 Task: Search one way flight ticket for 2 adults, 2 infants in seat and 1 infant on lap in first from Sanford: Orlando Sanford International Airport to Fort Wayne: Fort Wayne International Airport on 5-4-2023. Choice of flights is JetBlue. Number of bags: 3 checked bags. Price is upto 100000. Outbound departure time preference is 12:15.
Action: Mouse moved to (379, 337)
Screenshot: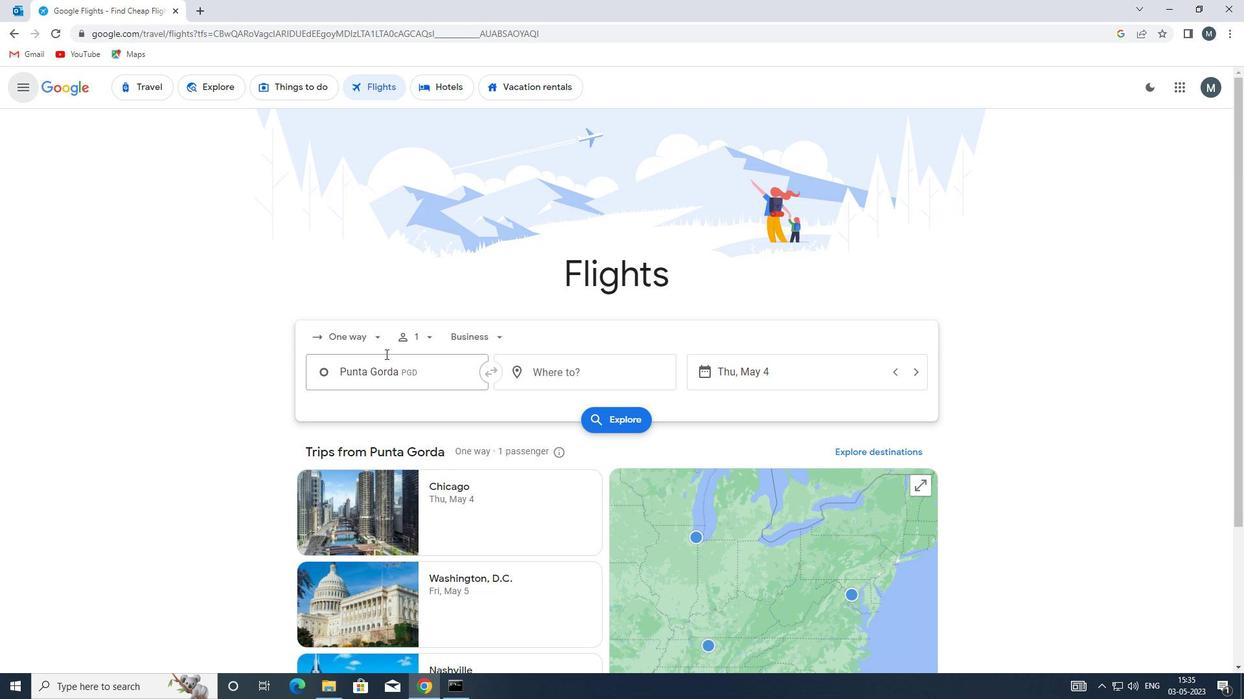 
Action: Mouse pressed left at (379, 337)
Screenshot: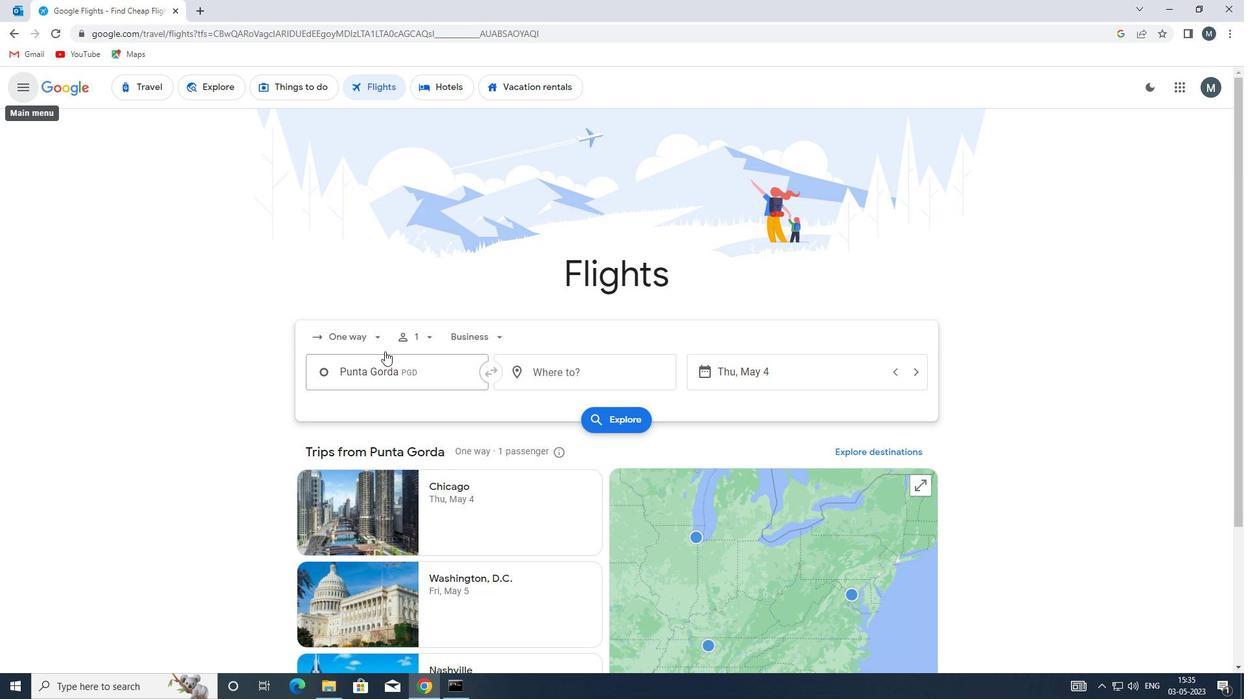 
Action: Mouse moved to (375, 396)
Screenshot: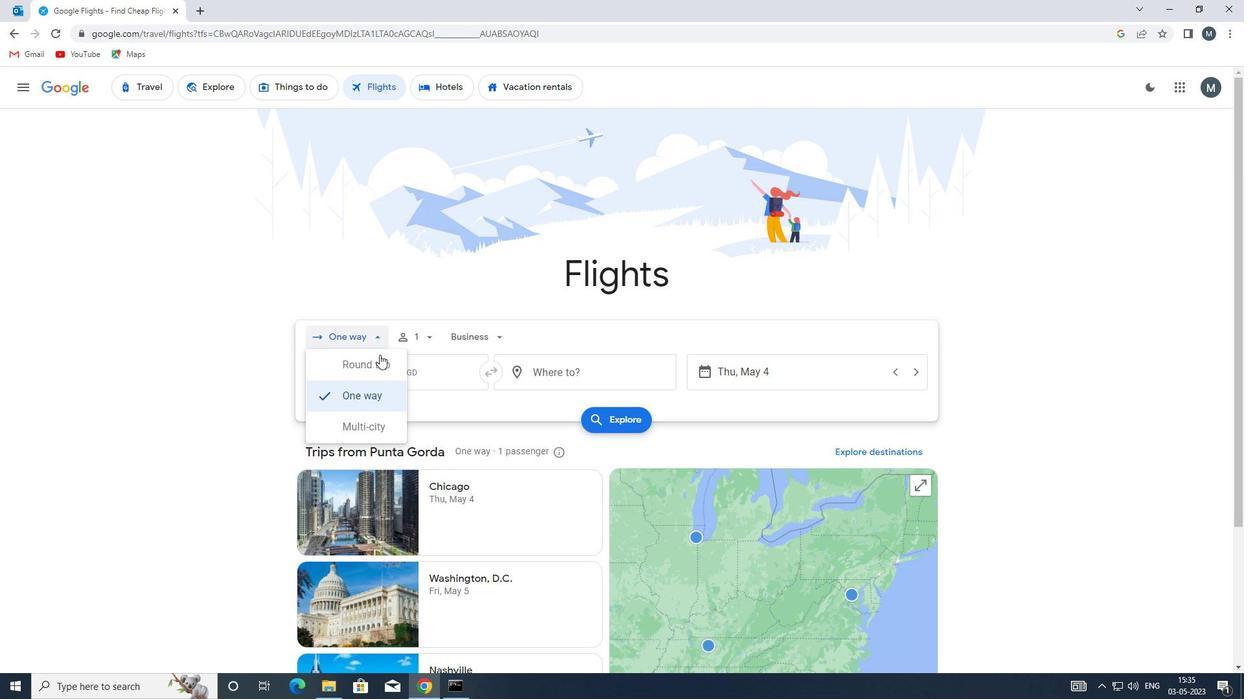 
Action: Mouse pressed left at (375, 396)
Screenshot: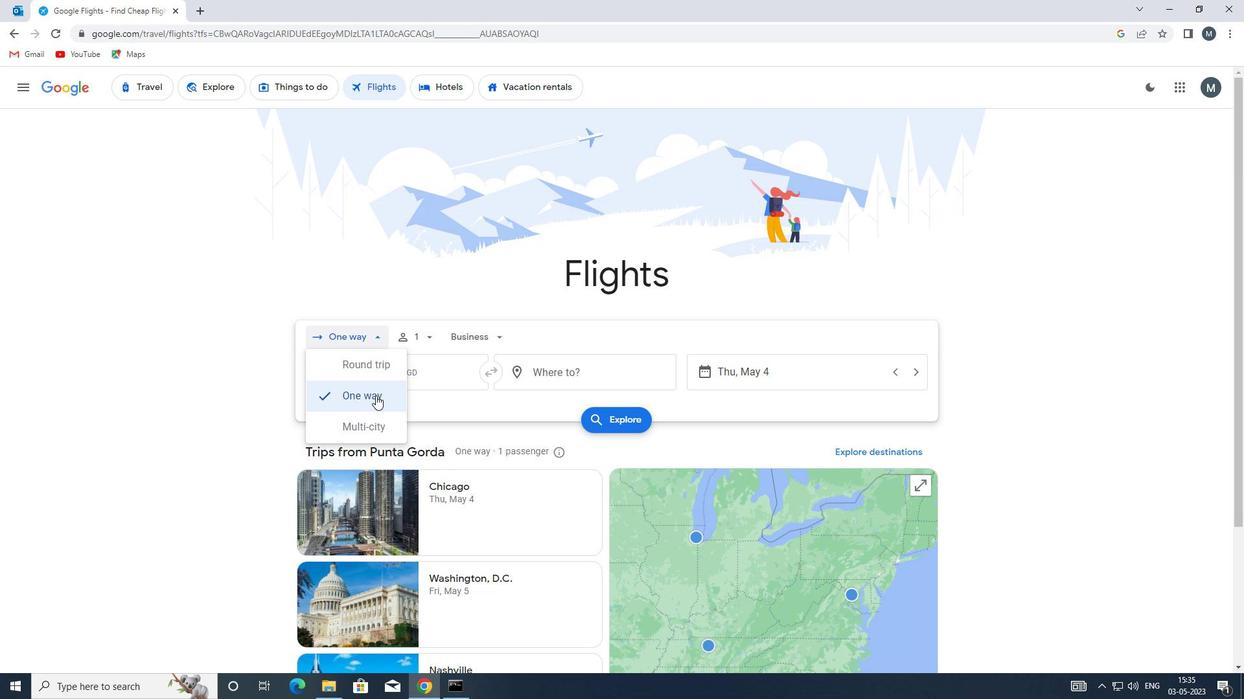 
Action: Mouse moved to (427, 335)
Screenshot: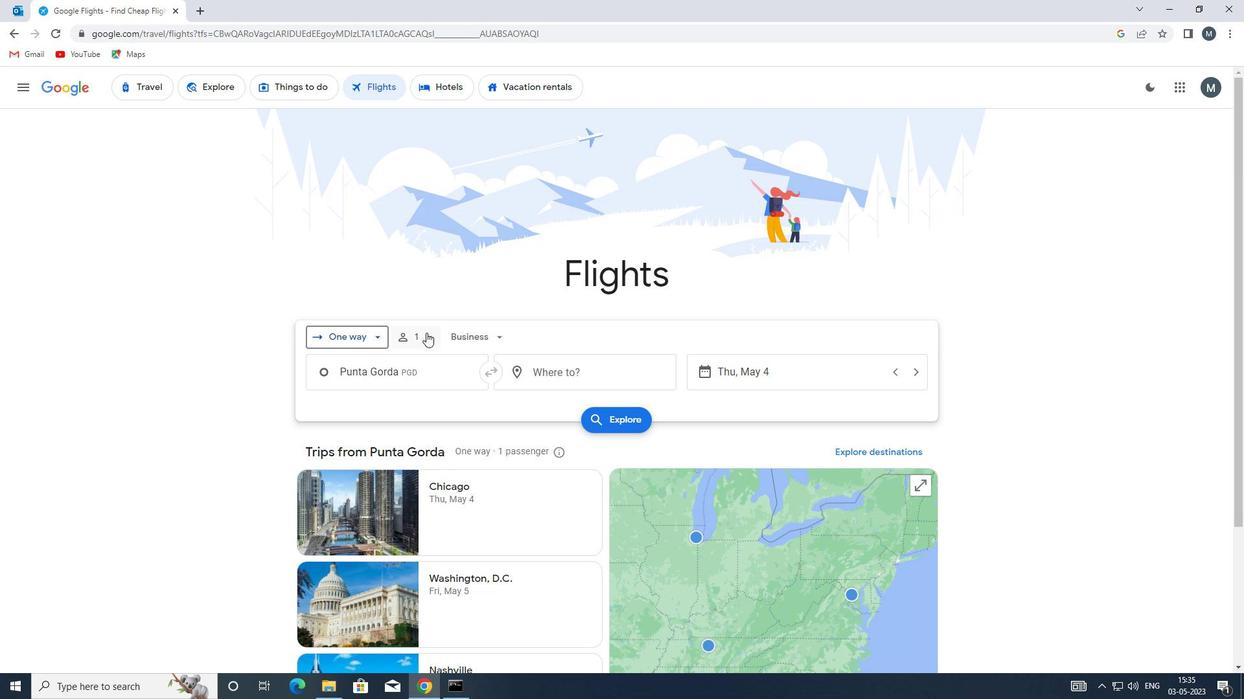 
Action: Mouse pressed left at (427, 335)
Screenshot: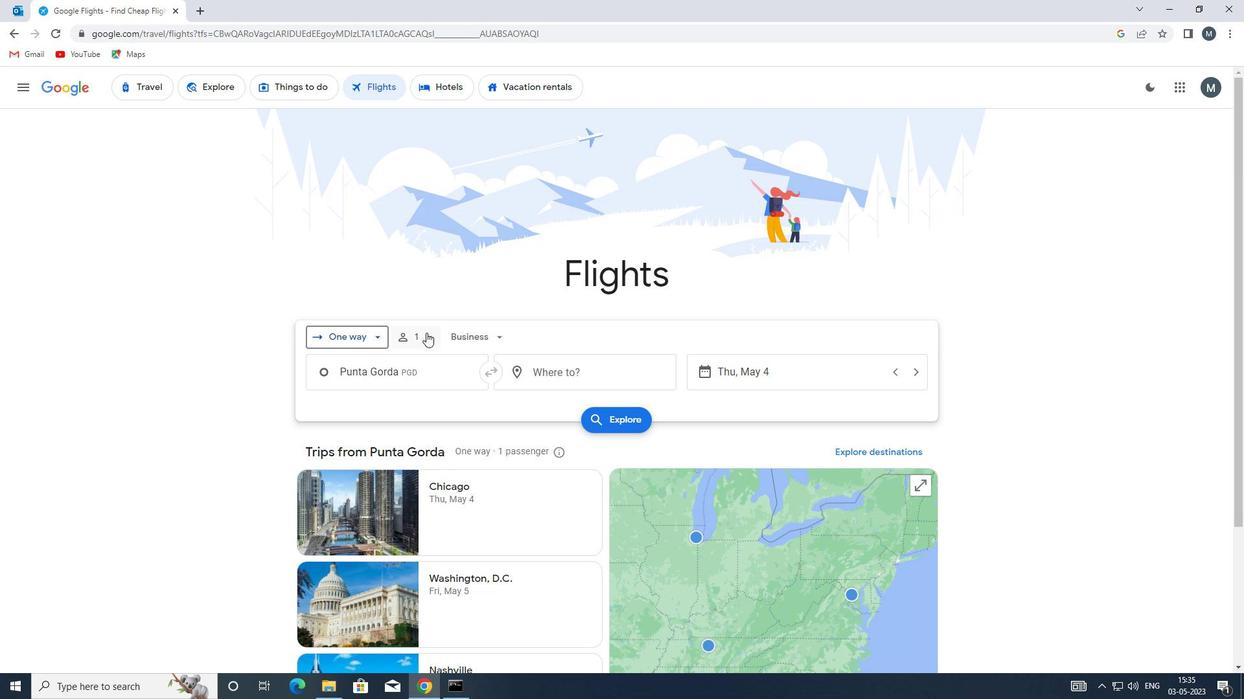 
Action: Mouse moved to (539, 367)
Screenshot: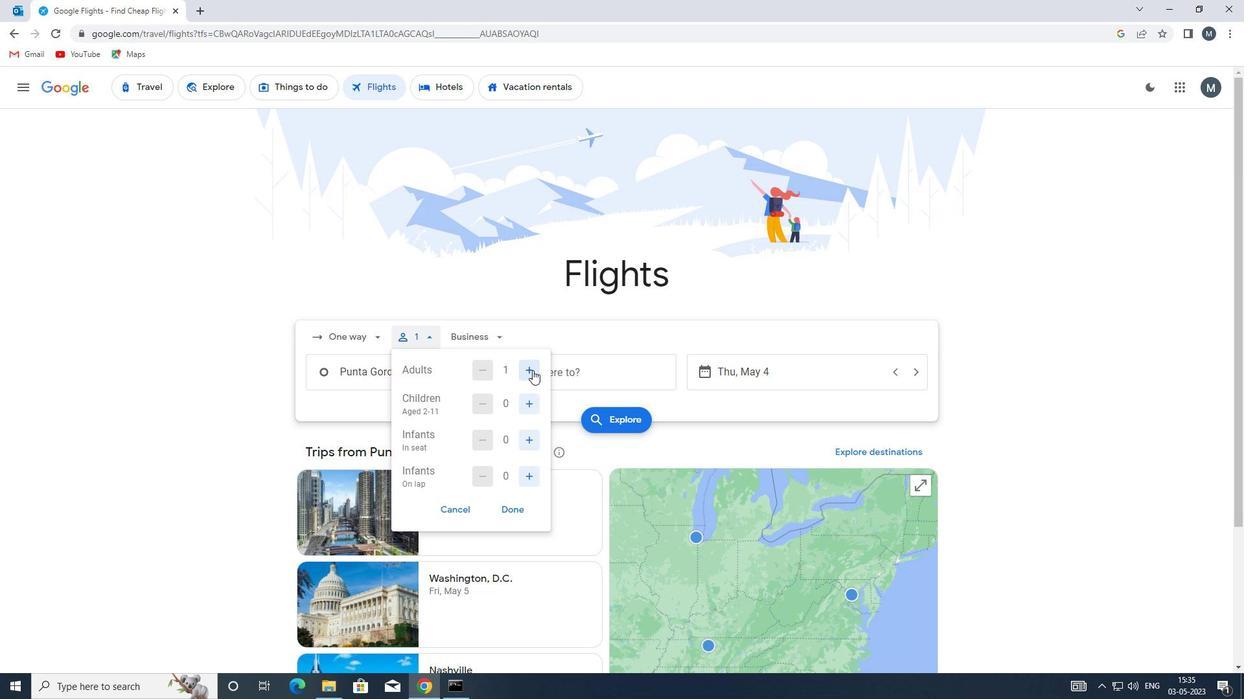 
Action: Mouse pressed left at (539, 367)
Screenshot: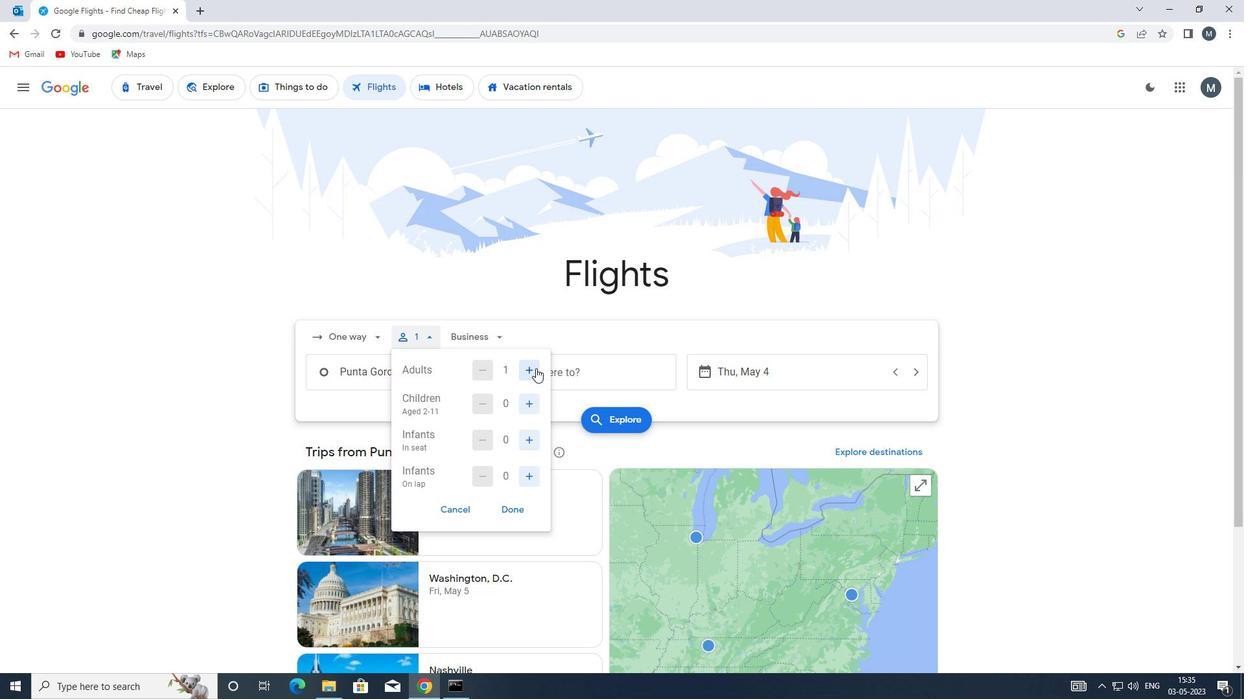 
Action: Mouse pressed left at (539, 367)
Screenshot: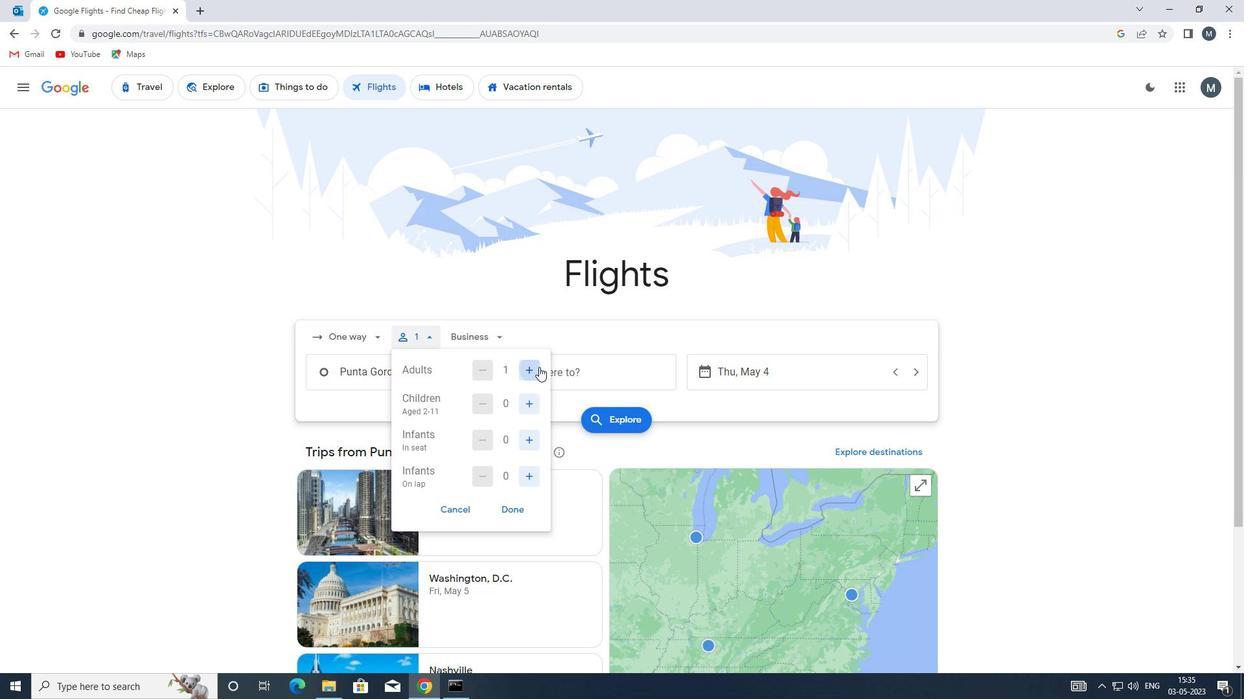 
Action: Mouse moved to (484, 366)
Screenshot: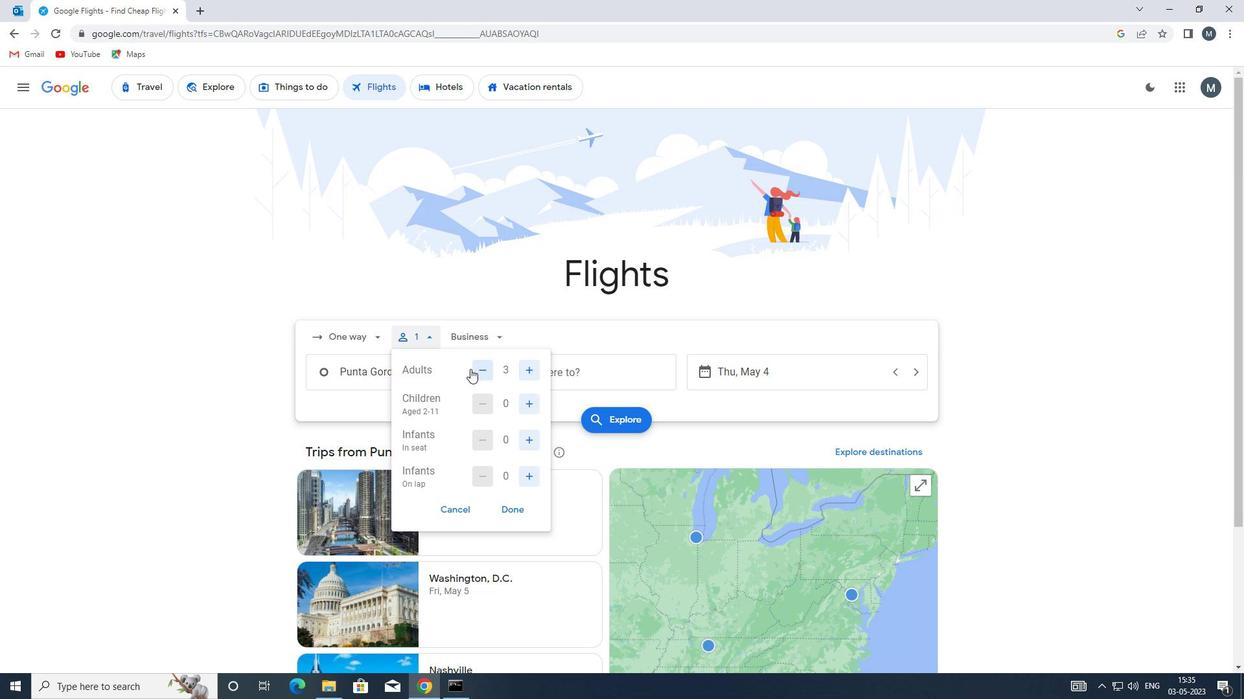 
Action: Mouse pressed left at (484, 366)
Screenshot: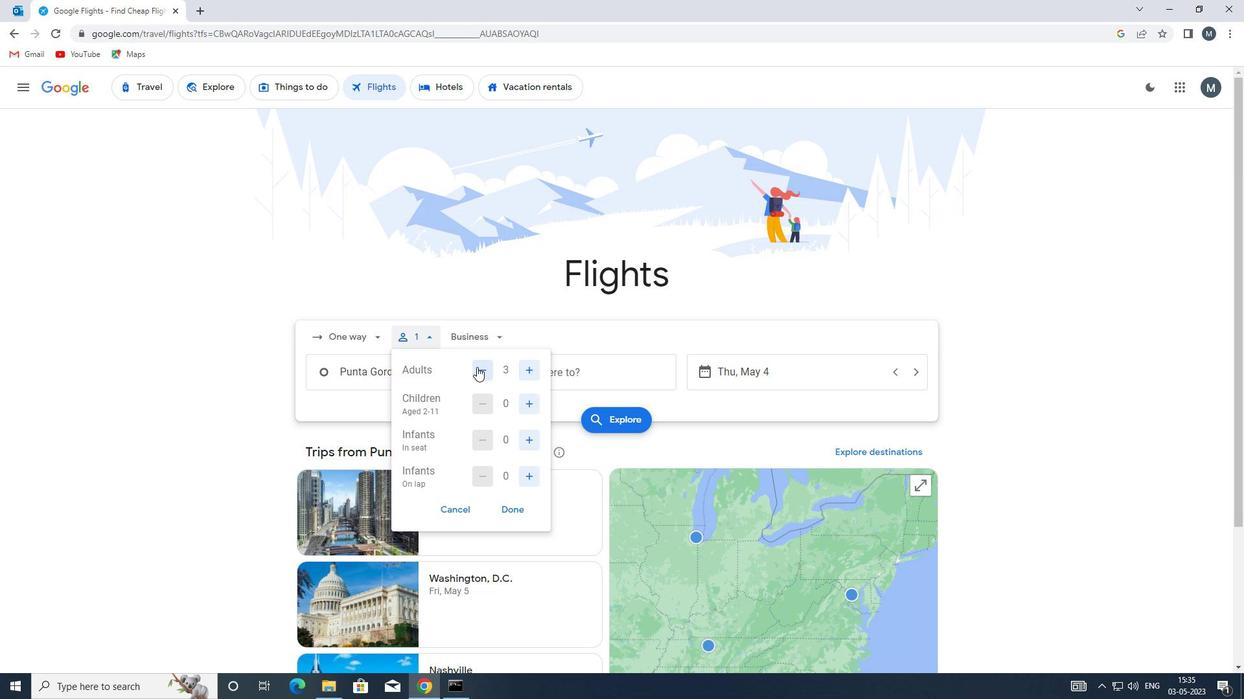
Action: Mouse moved to (524, 434)
Screenshot: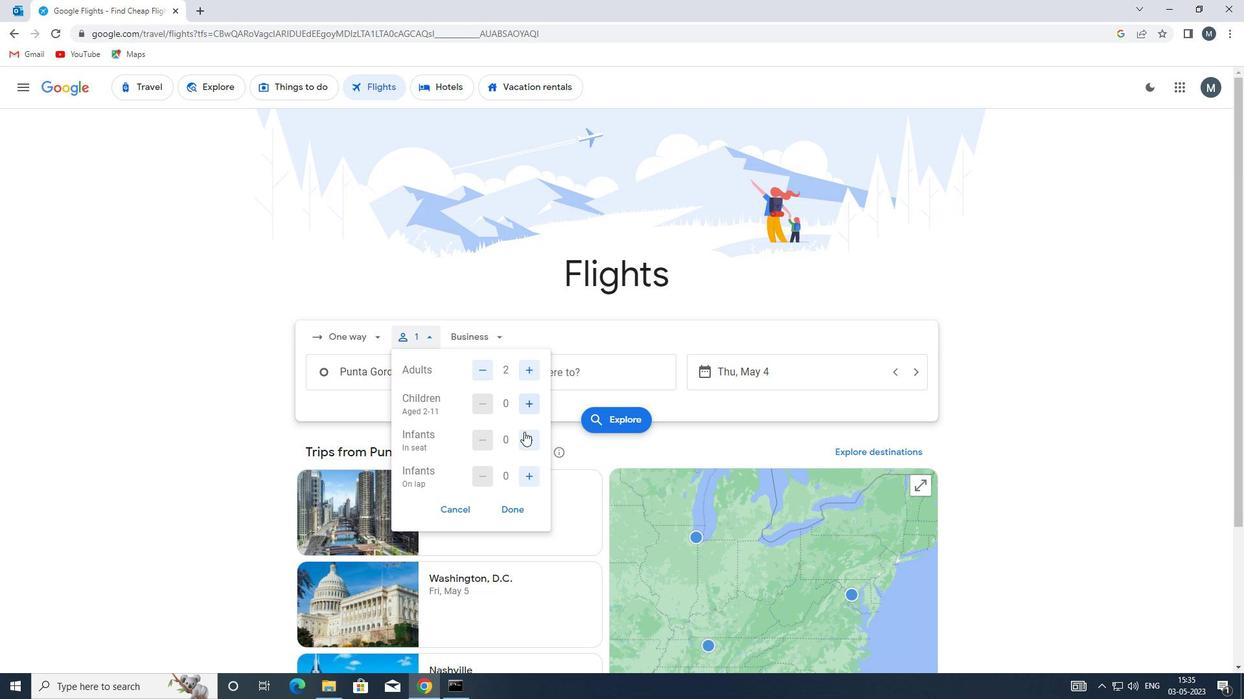 
Action: Mouse pressed left at (524, 434)
Screenshot: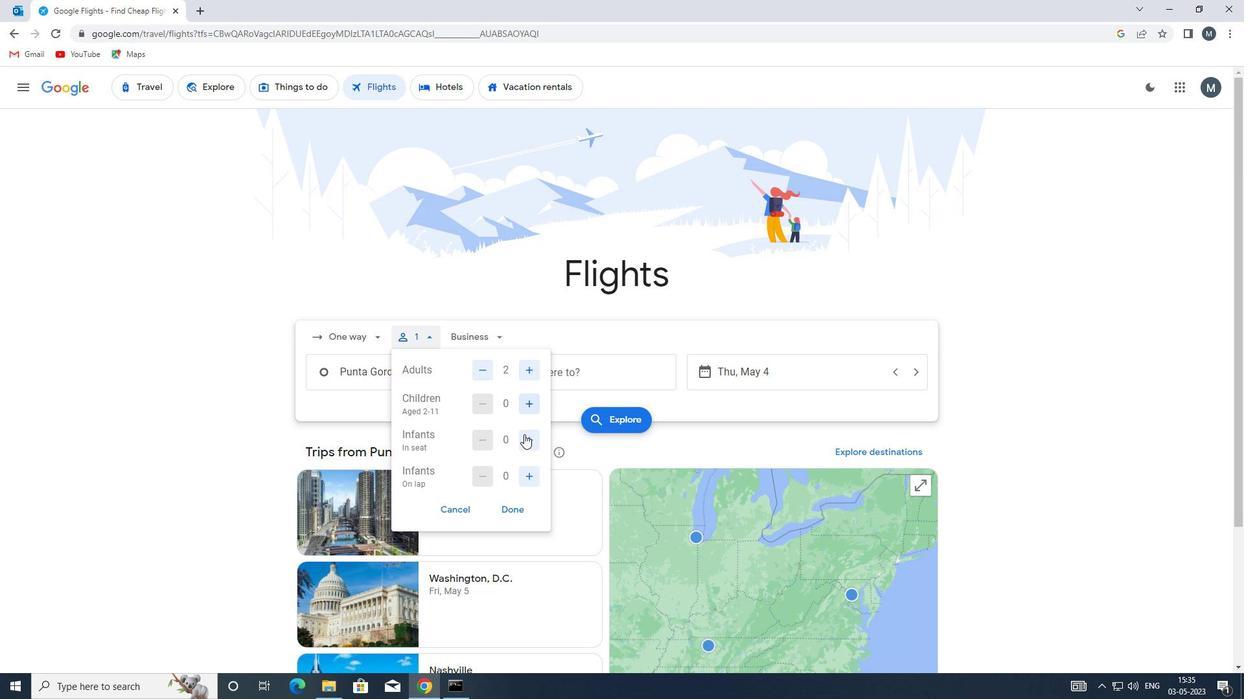 
Action: Mouse pressed left at (524, 434)
Screenshot: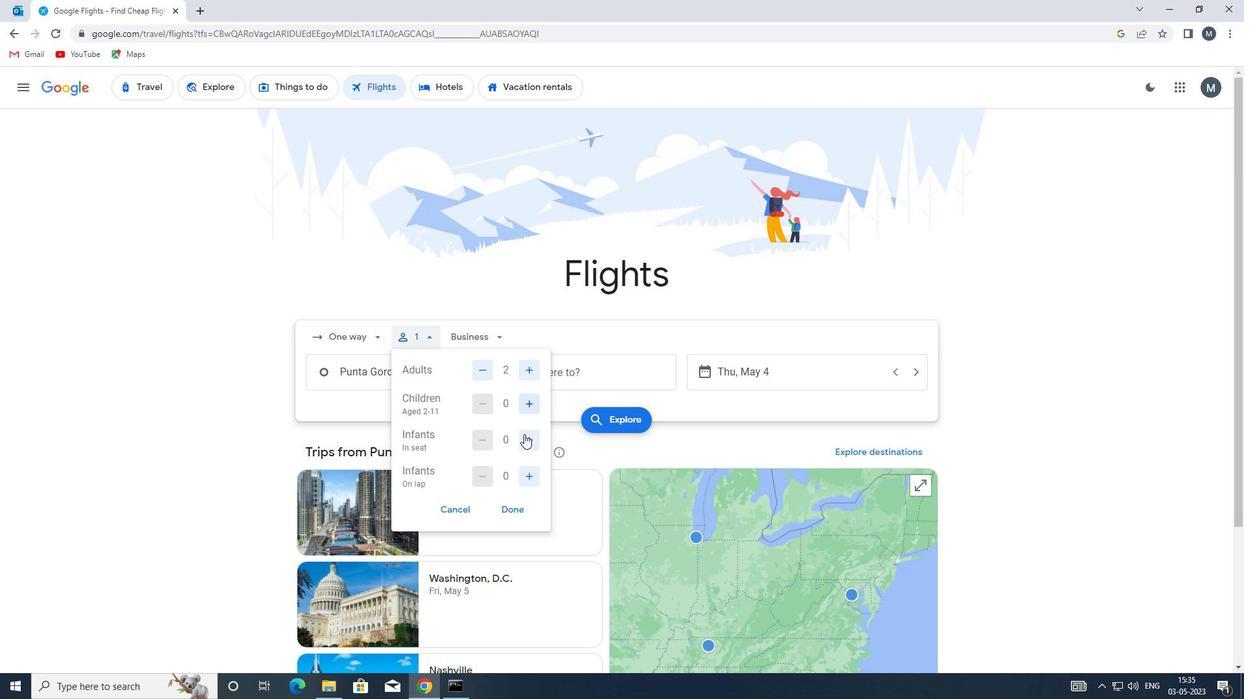 
Action: Mouse moved to (535, 473)
Screenshot: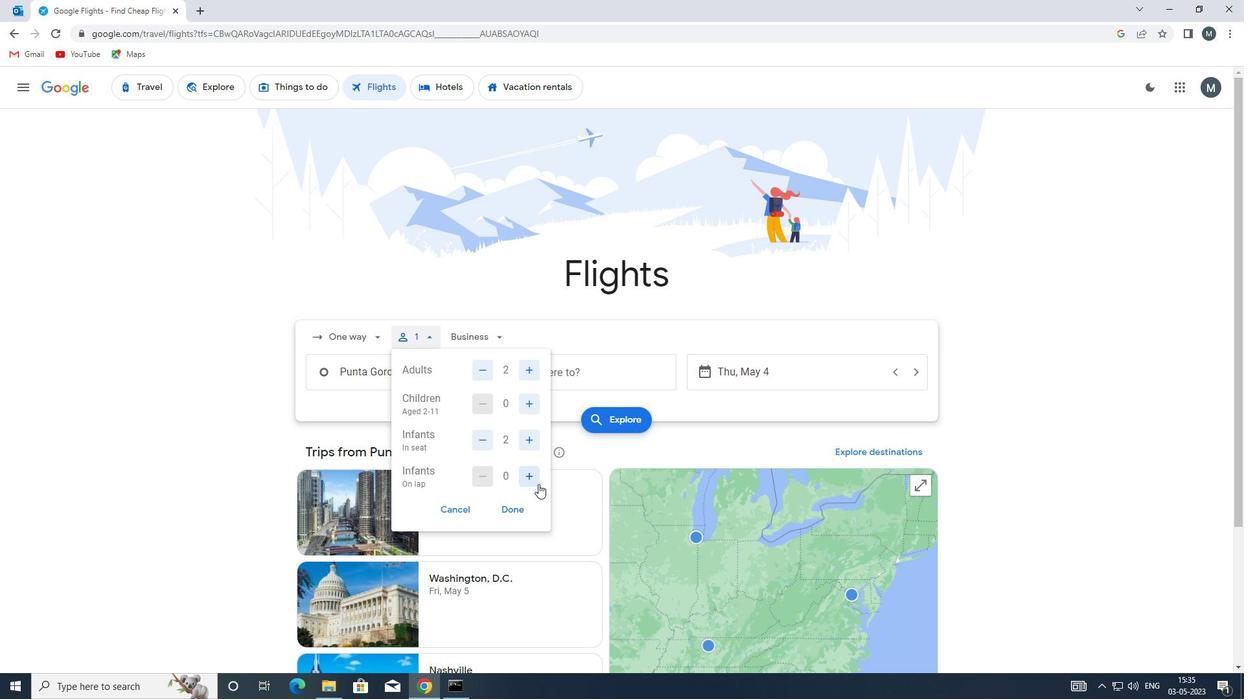 
Action: Mouse pressed left at (535, 473)
Screenshot: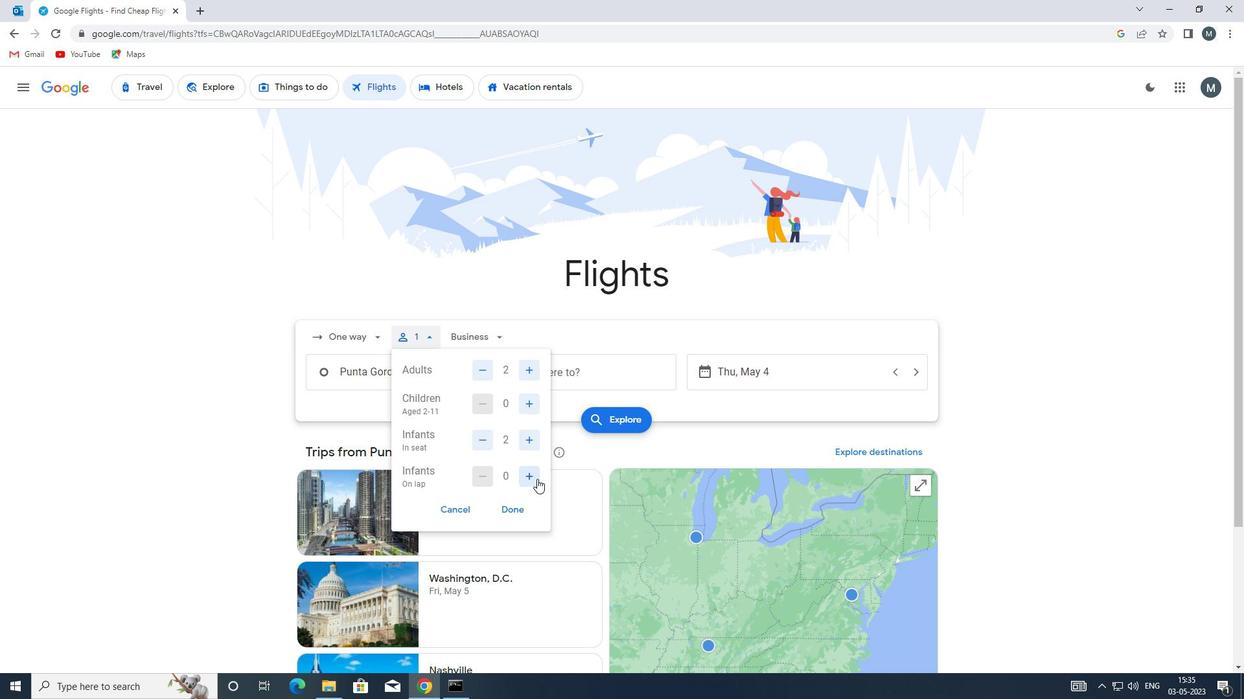 
Action: Mouse moved to (527, 510)
Screenshot: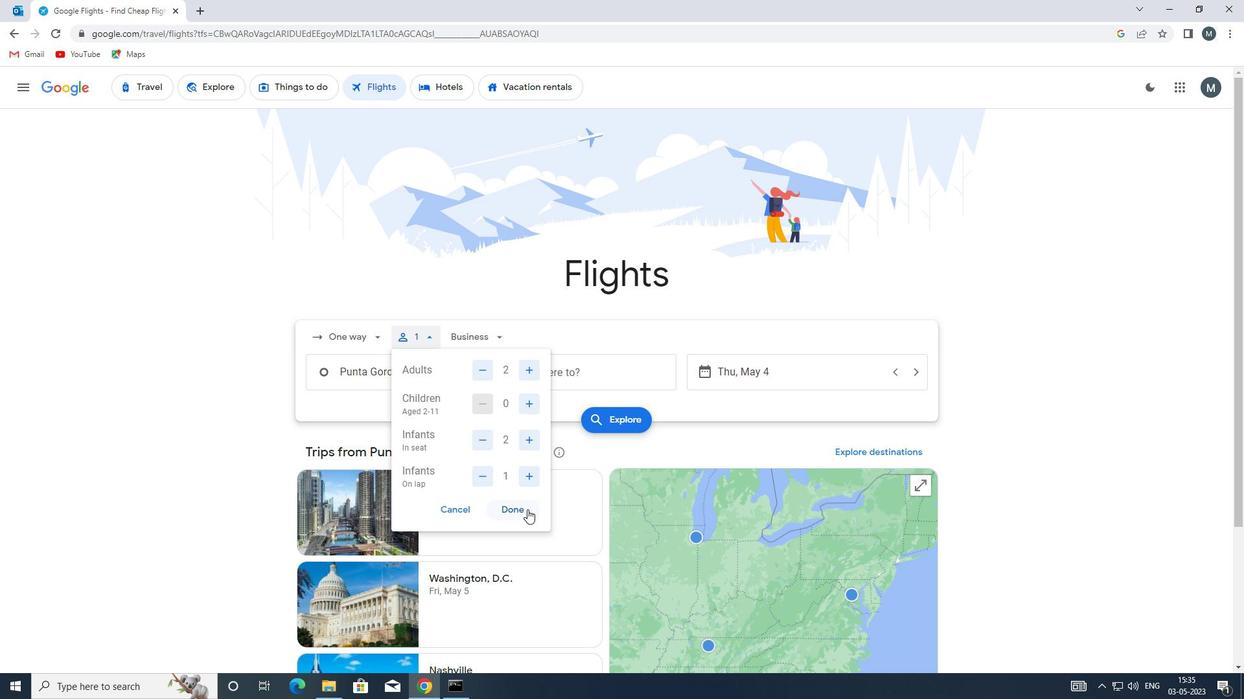 
Action: Mouse pressed left at (527, 510)
Screenshot: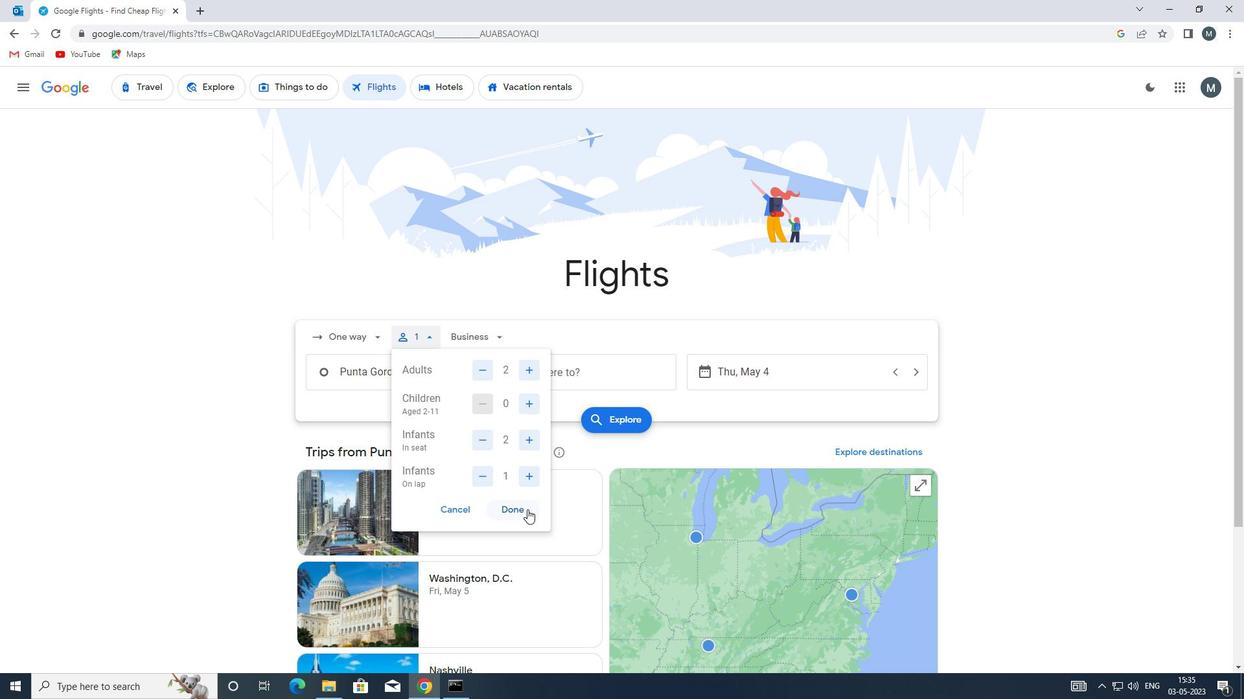 
Action: Mouse moved to (476, 337)
Screenshot: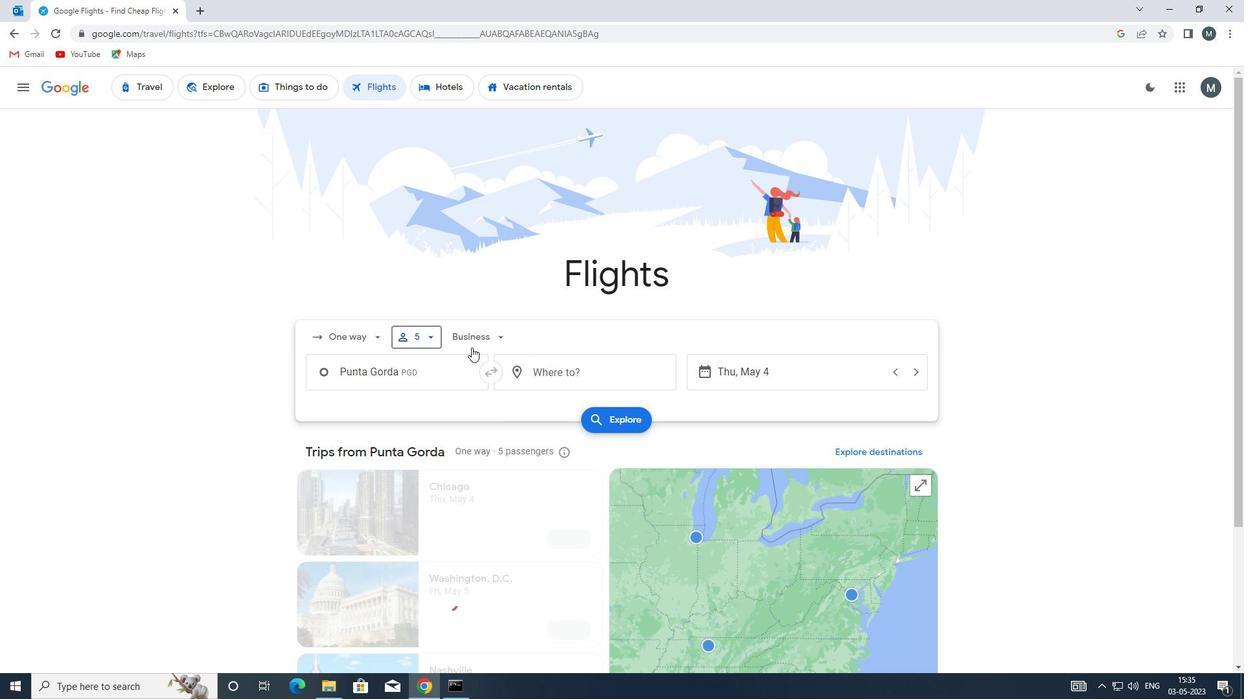 
Action: Mouse pressed left at (476, 337)
Screenshot: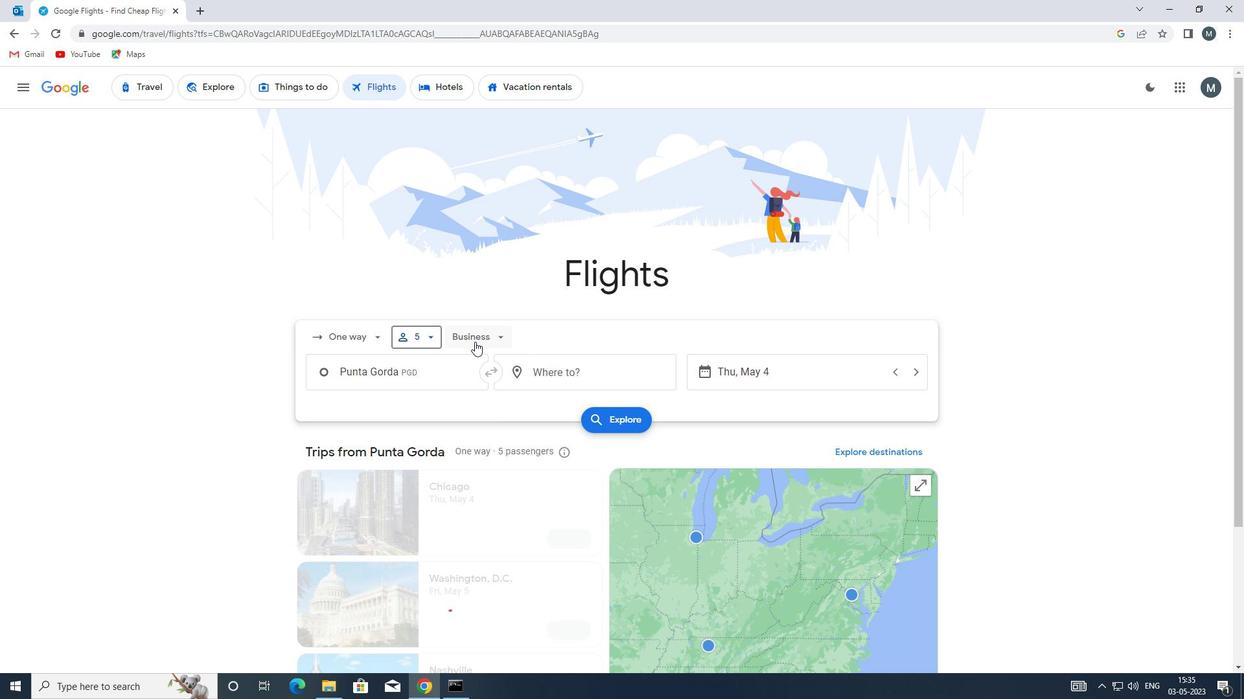 
Action: Mouse moved to (500, 456)
Screenshot: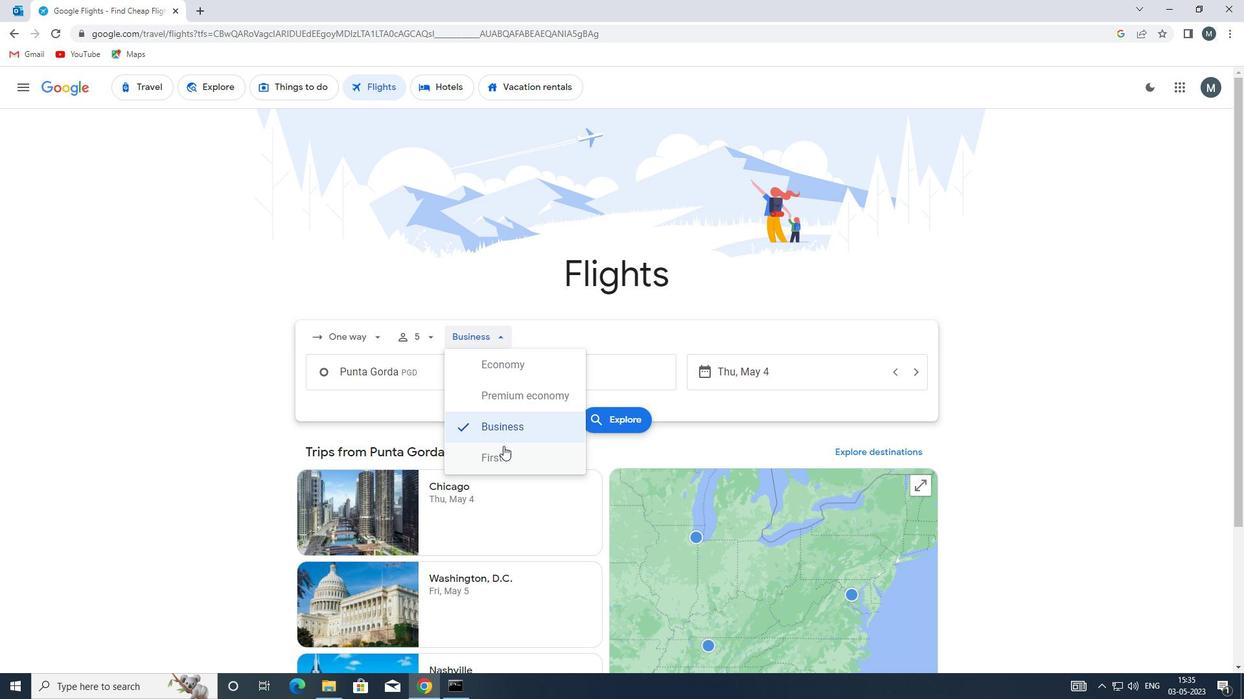 
Action: Mouse pressed left at (500, 456)
Screenshot: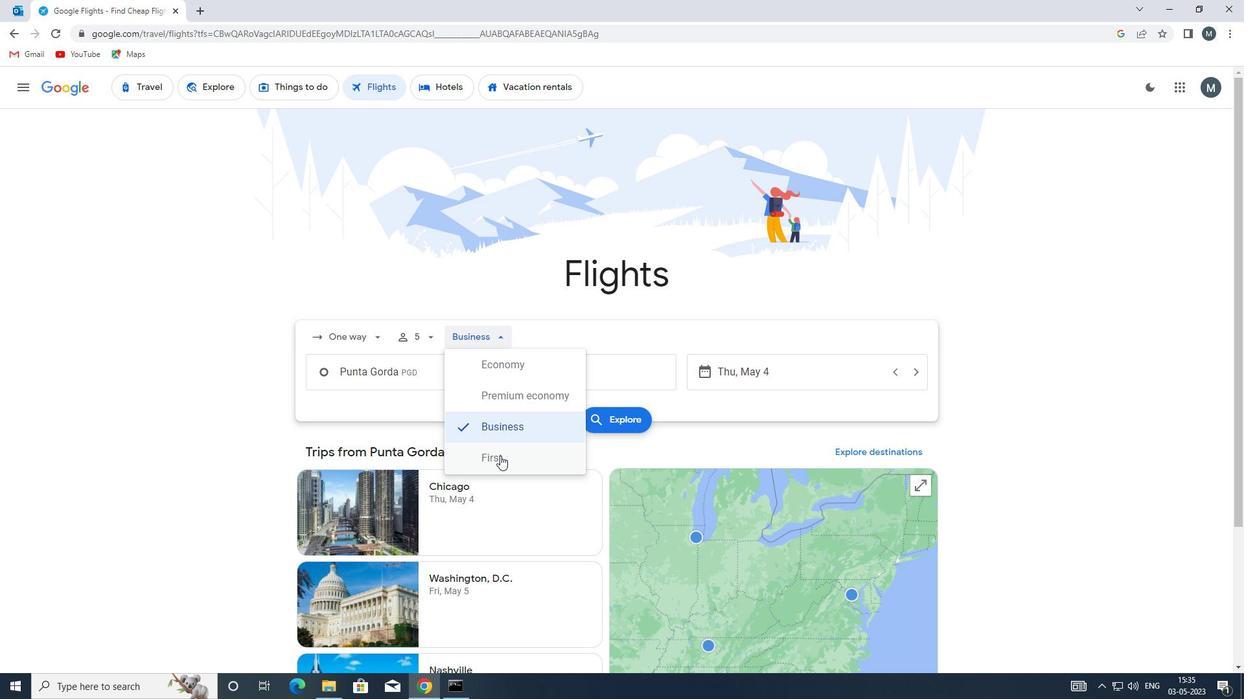 
Action: Mouse moved to (420, 377)
Screenshot: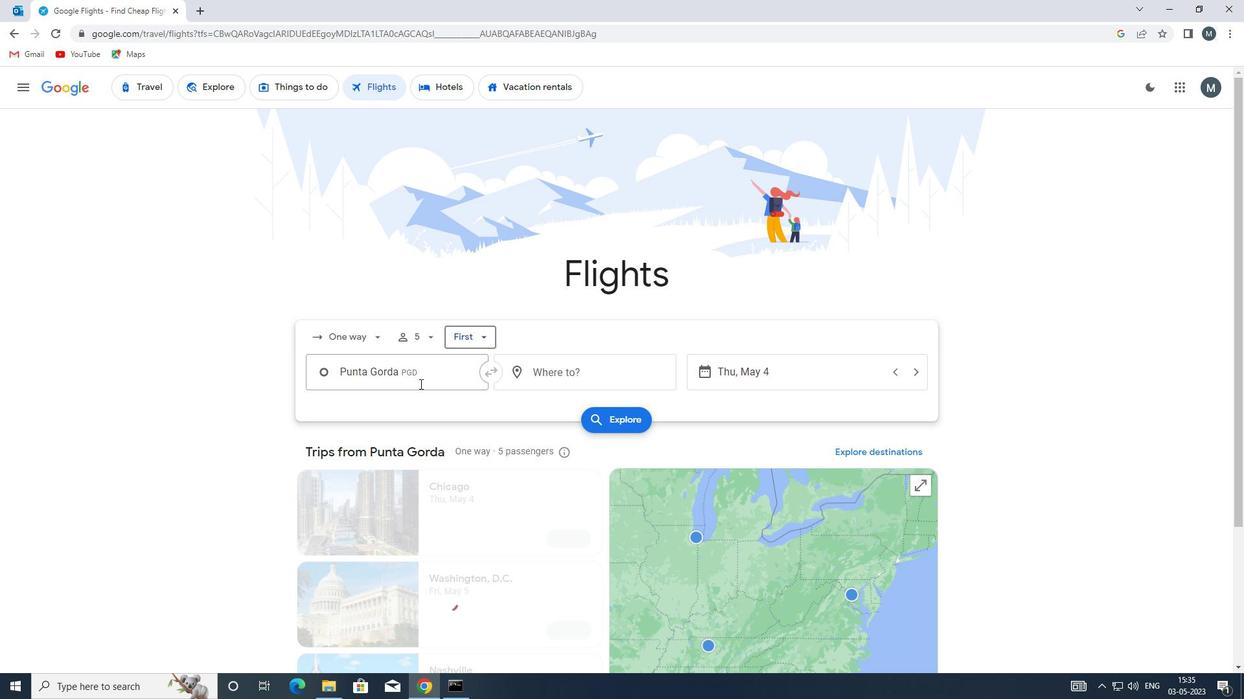 
Action: Mouse pressed left at (420, 377)
Screenshot: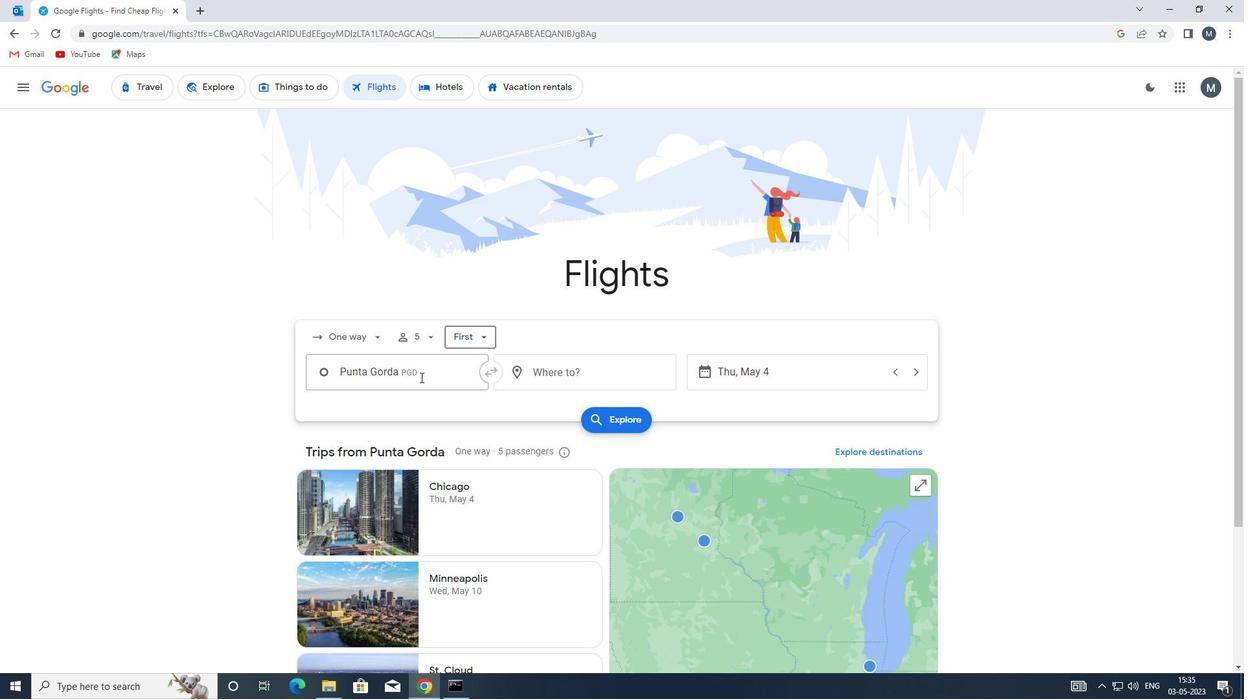 
Action: Key pressed sfb
Screenshot: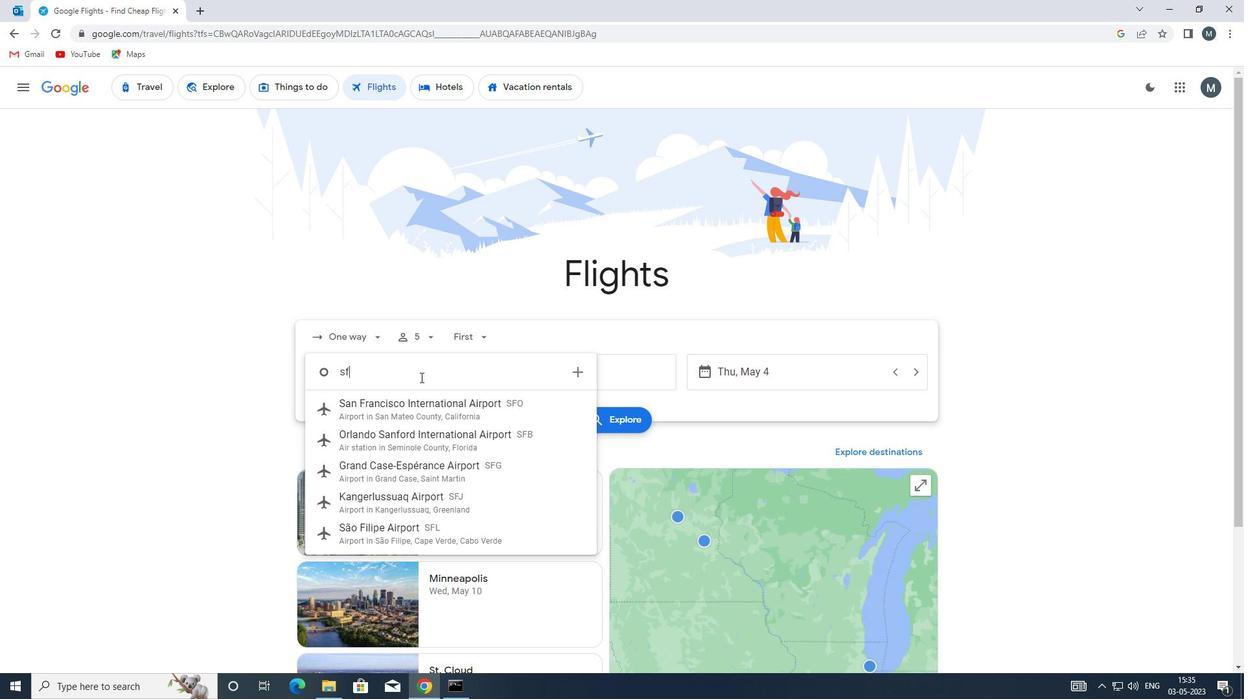 
Action: Mouse moved to (436, 412)
Screenshot: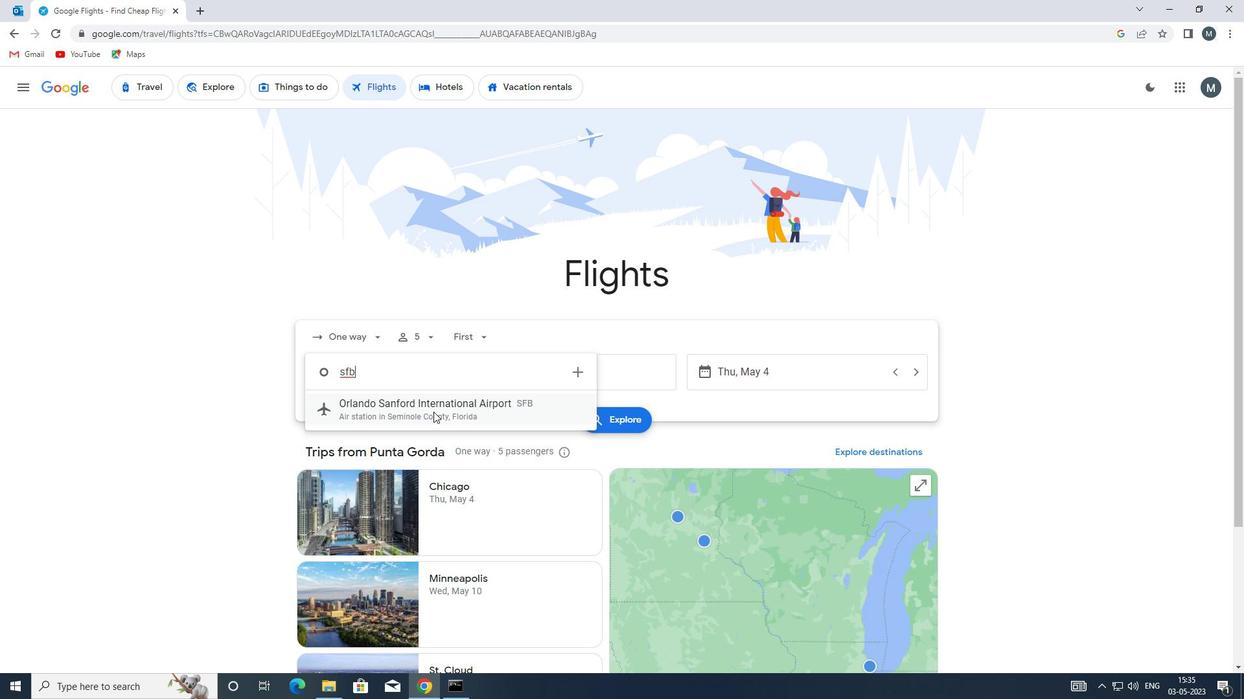
Action: Mouse pressed left at (436, 412)
Screenshot: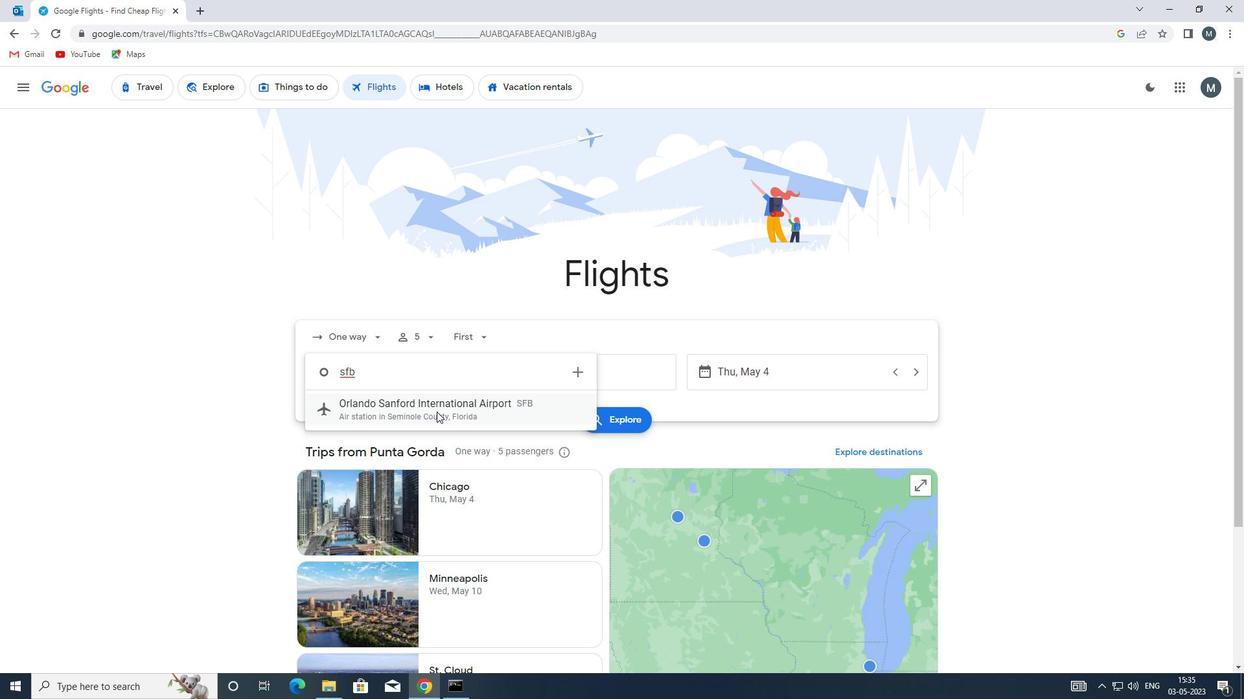 
Action: Mouse moved to (531, 365)
Screenshot: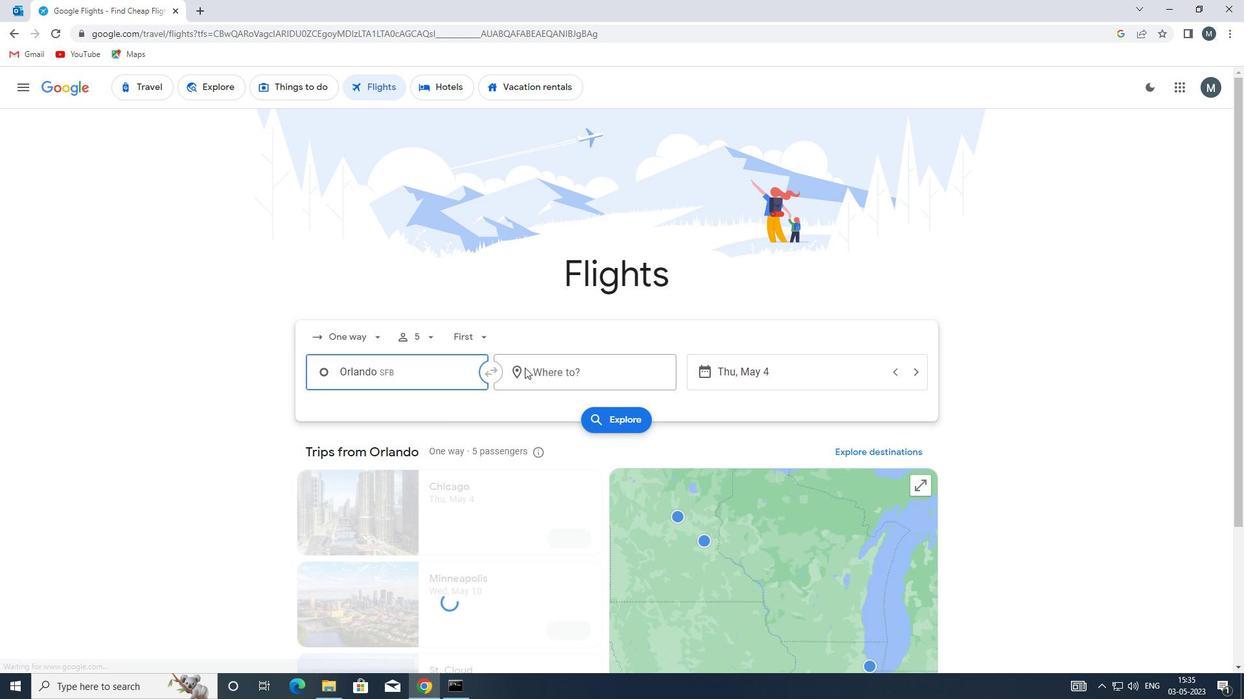
Action: Mouse pressed left at (531, 365)
Screenshot: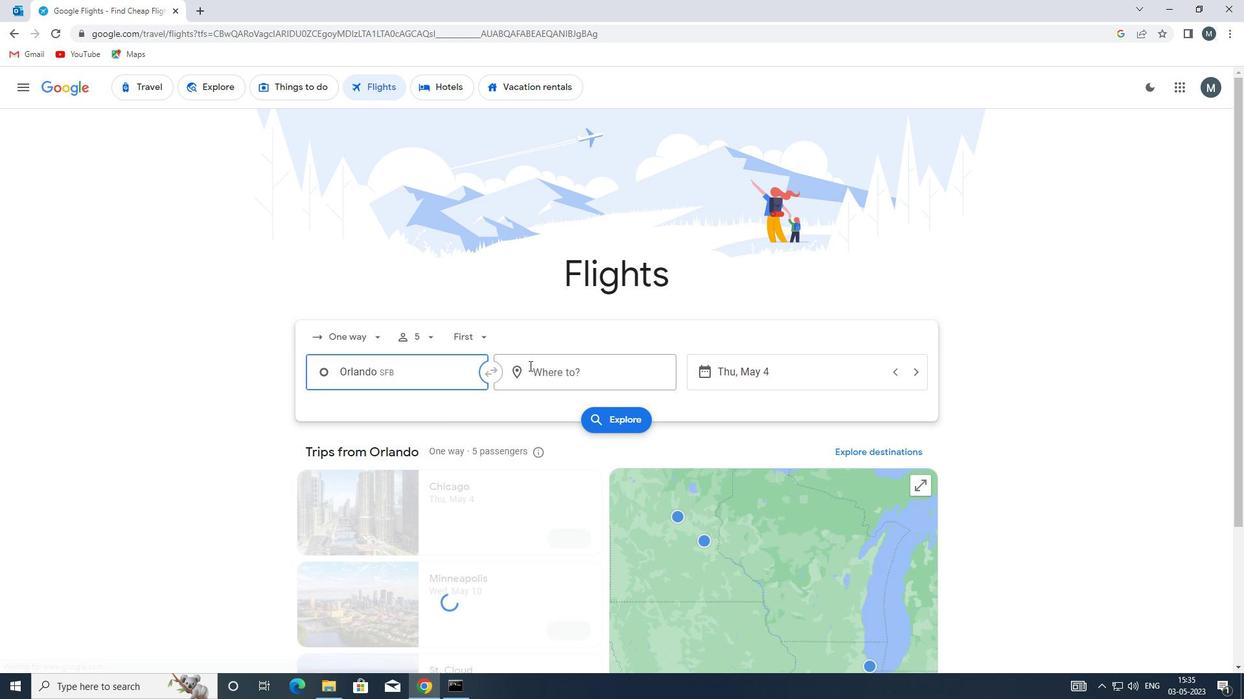 
Action: Mouse moved to (528, 365)
Screenshot: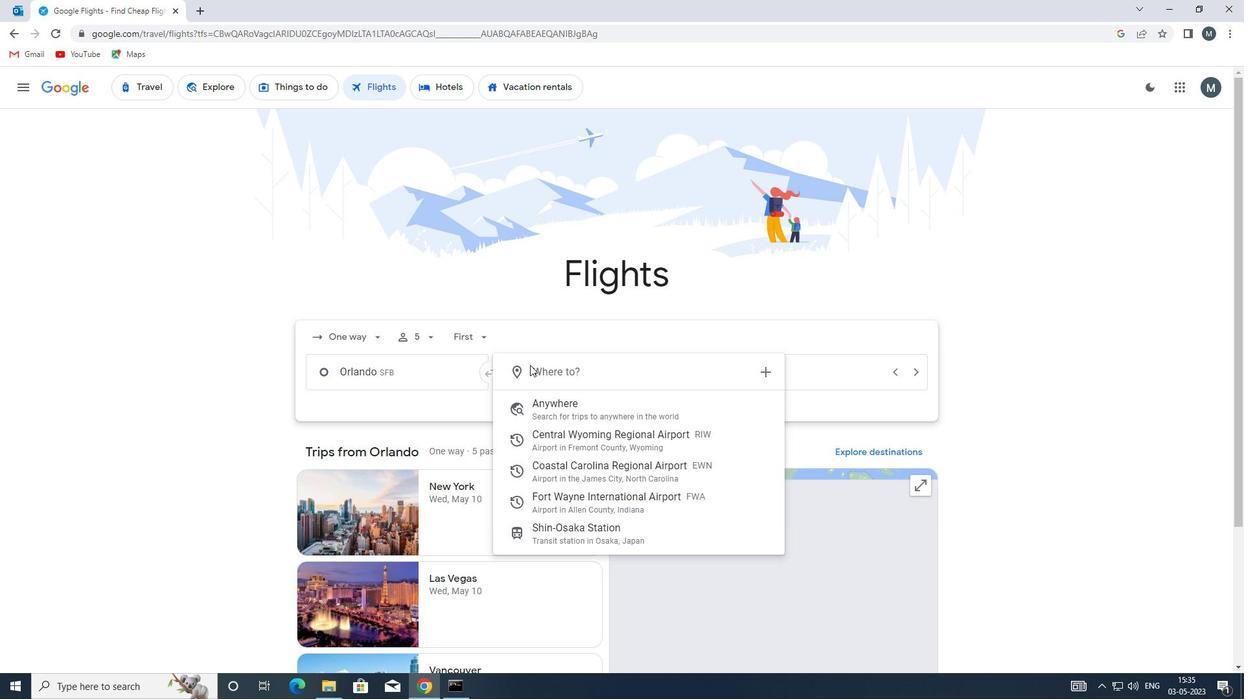 
Action: Key pressed fwa
Screenshot: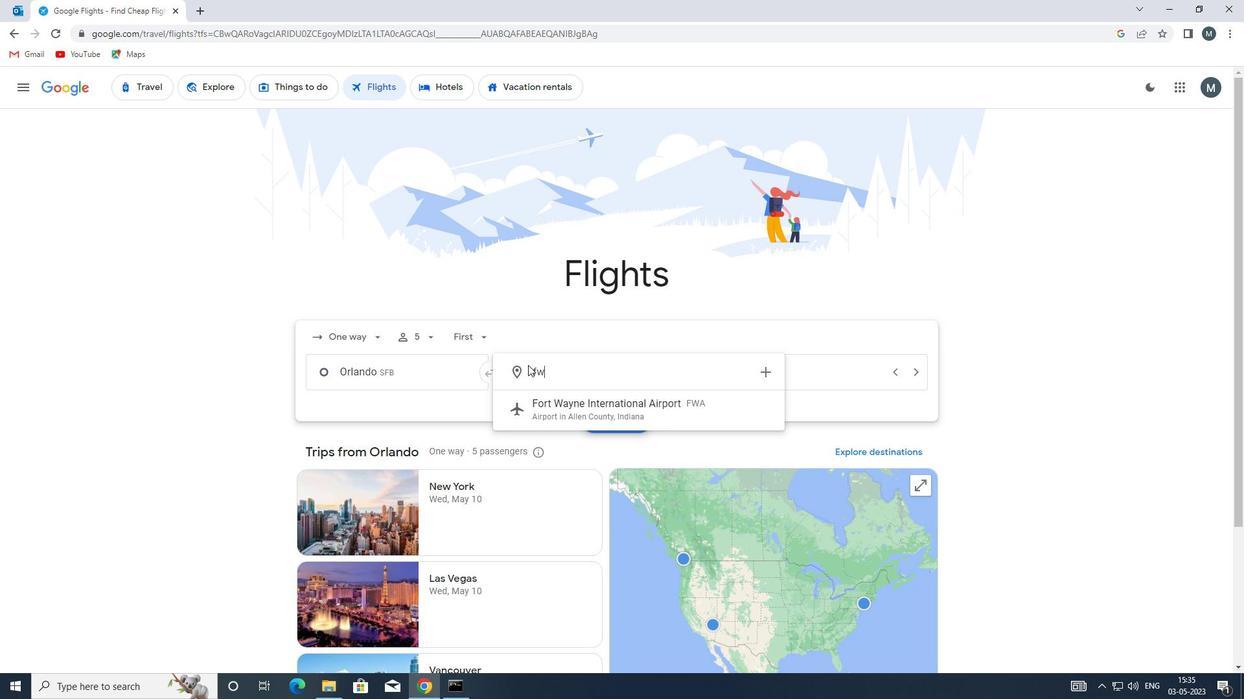 
Action: Mouse moved to (557, 412)
Screenshot: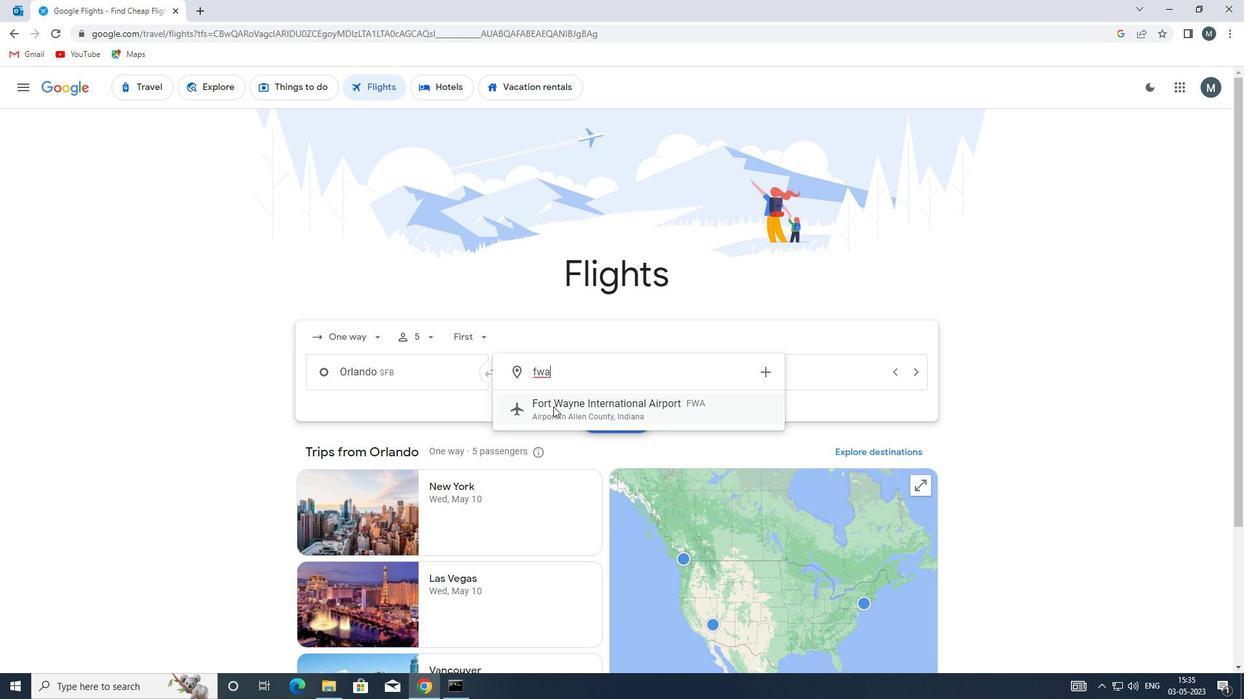
Action: Mouse pressed left at (557, 412)
Screenshot: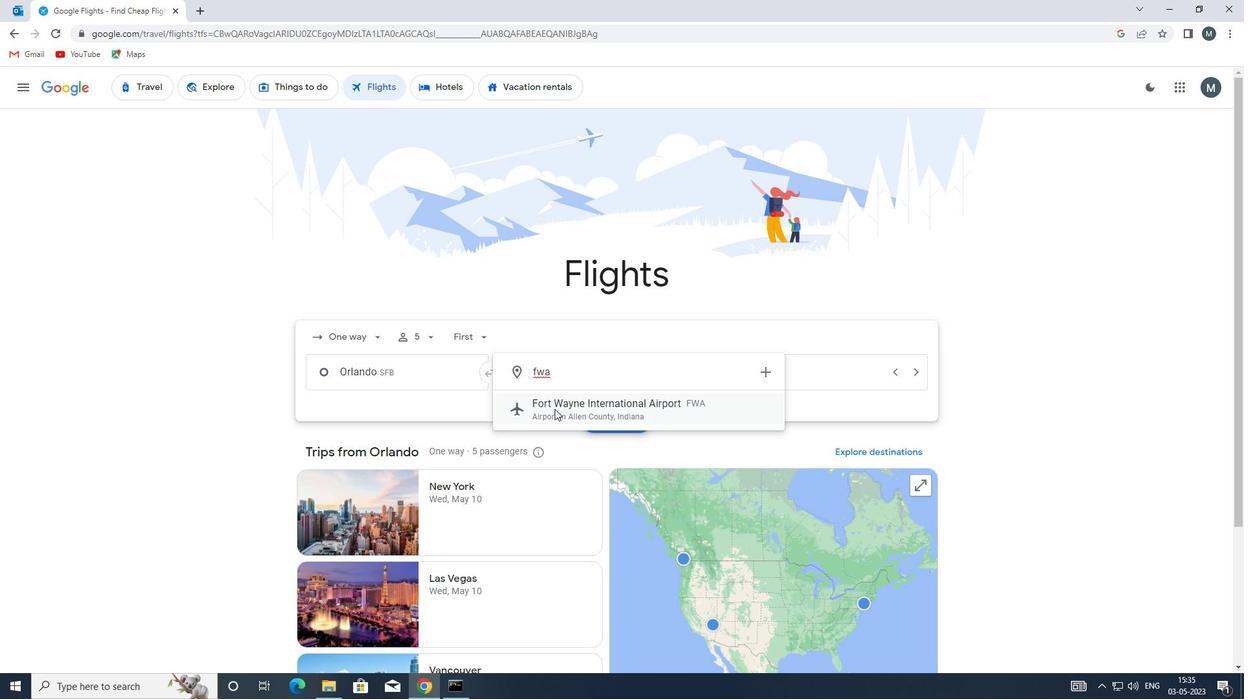 
Action: Mouse moved to (753, 373)
Screenshot: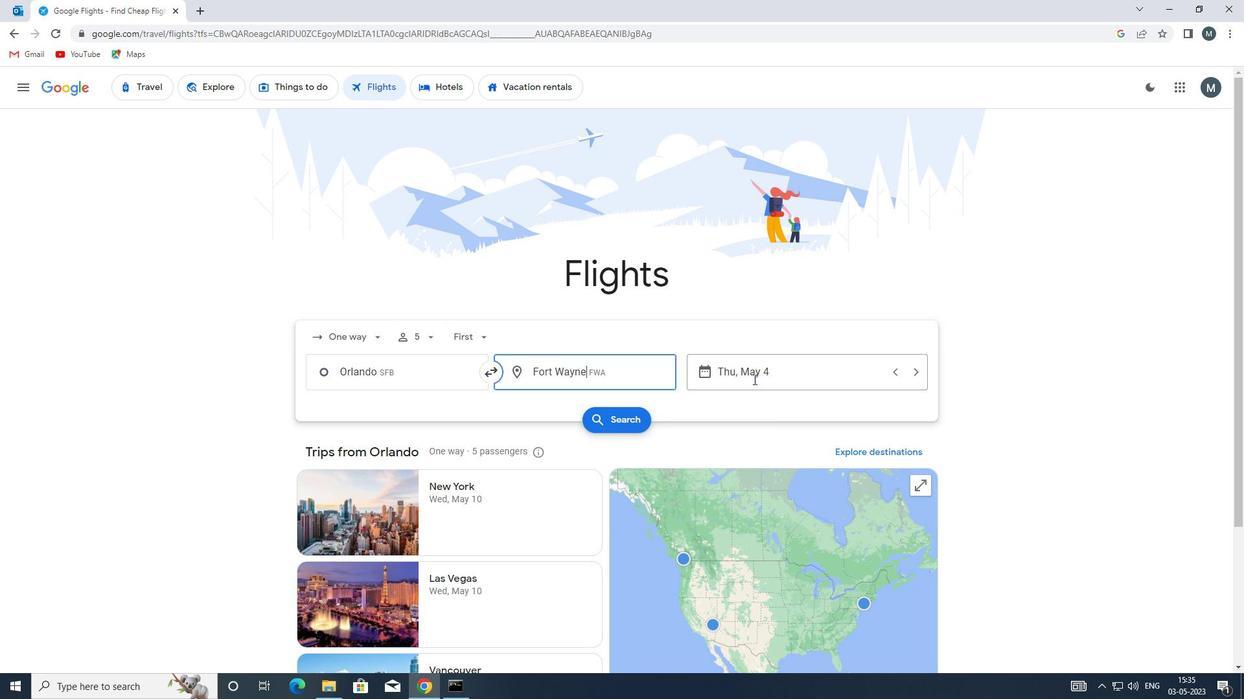 
Action: Mouse pressed left at (753, 373)
Screenshot: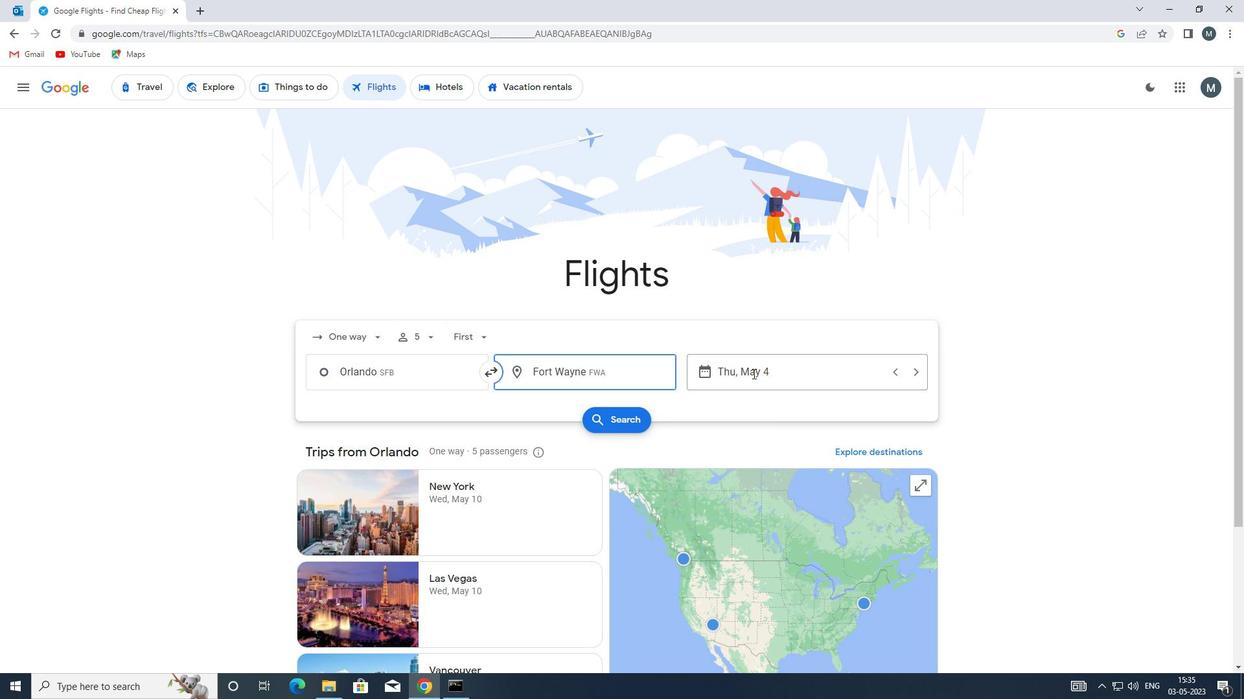 
Action: Mouse moved to (597, 440)
Screenshot: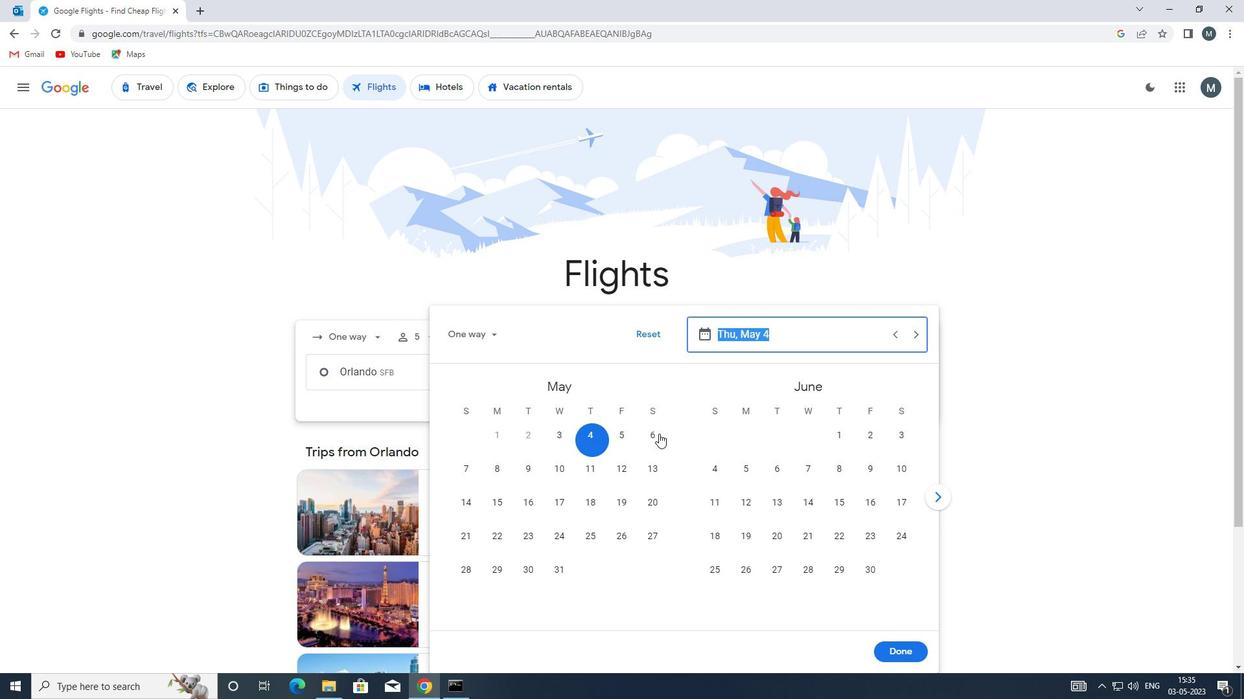 
Action: Mouse pressed left at (597, 440)
Screenshot: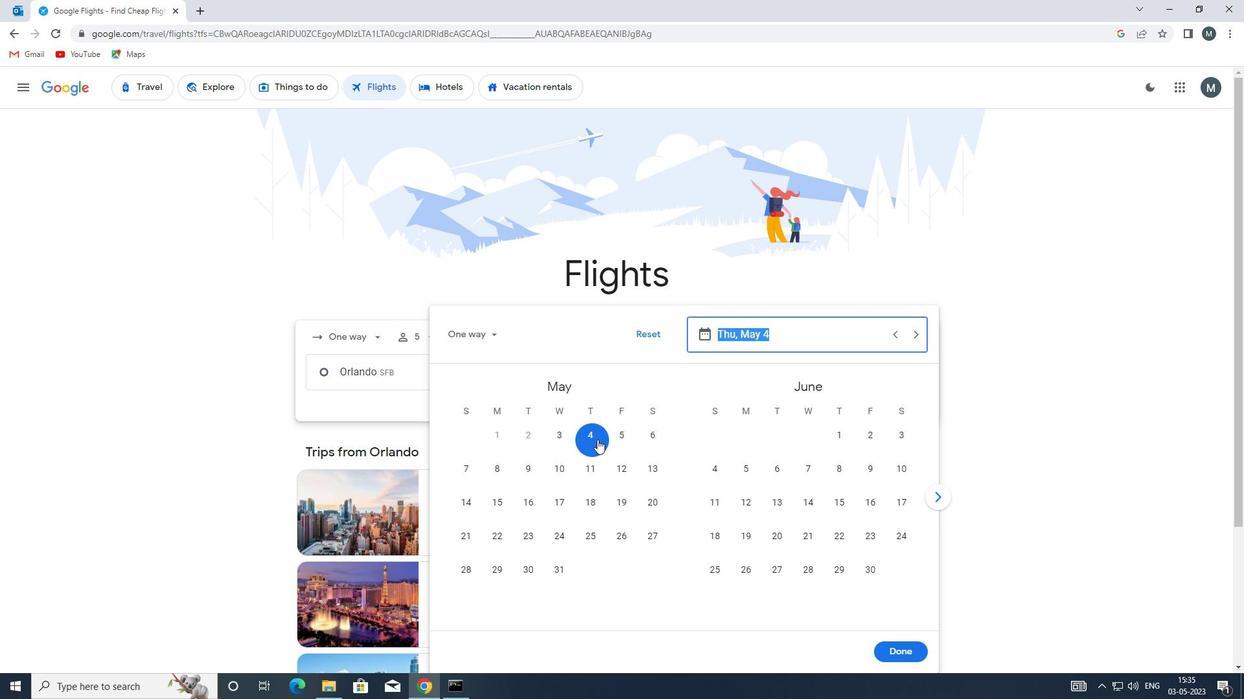 
Action: Mouse moved to (895, 653)
Screenshot: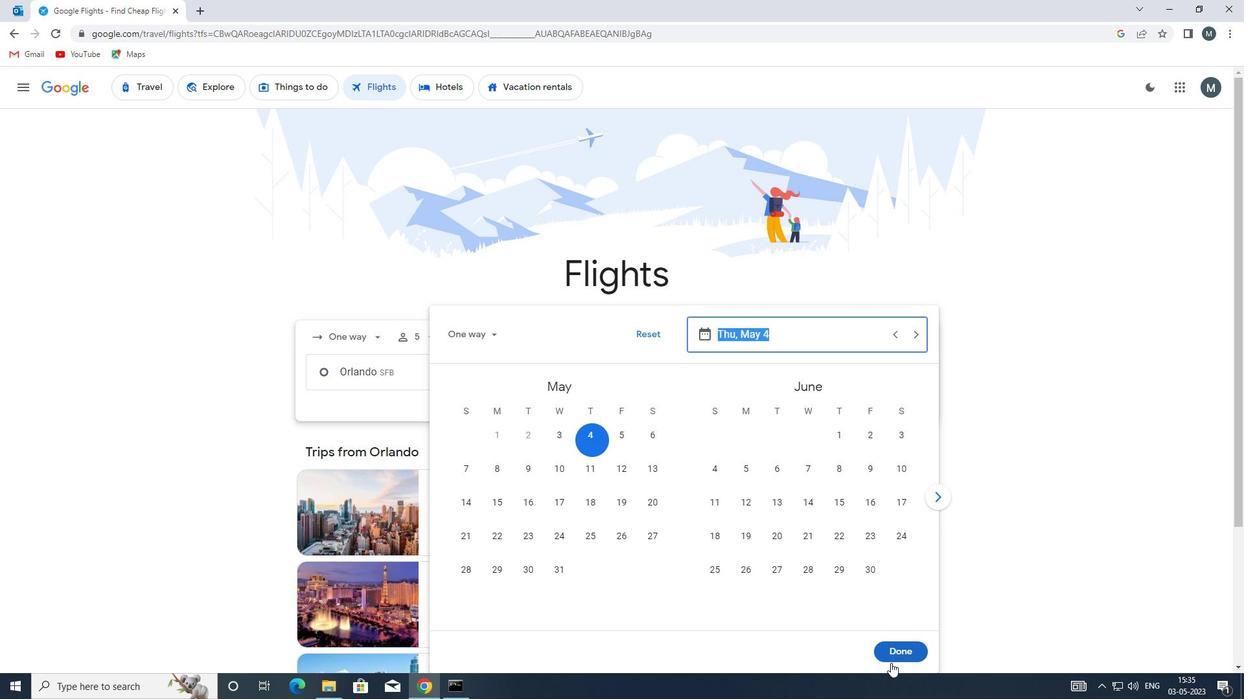 
Action: Mouse pressed left at (895, 653)
Screenshot: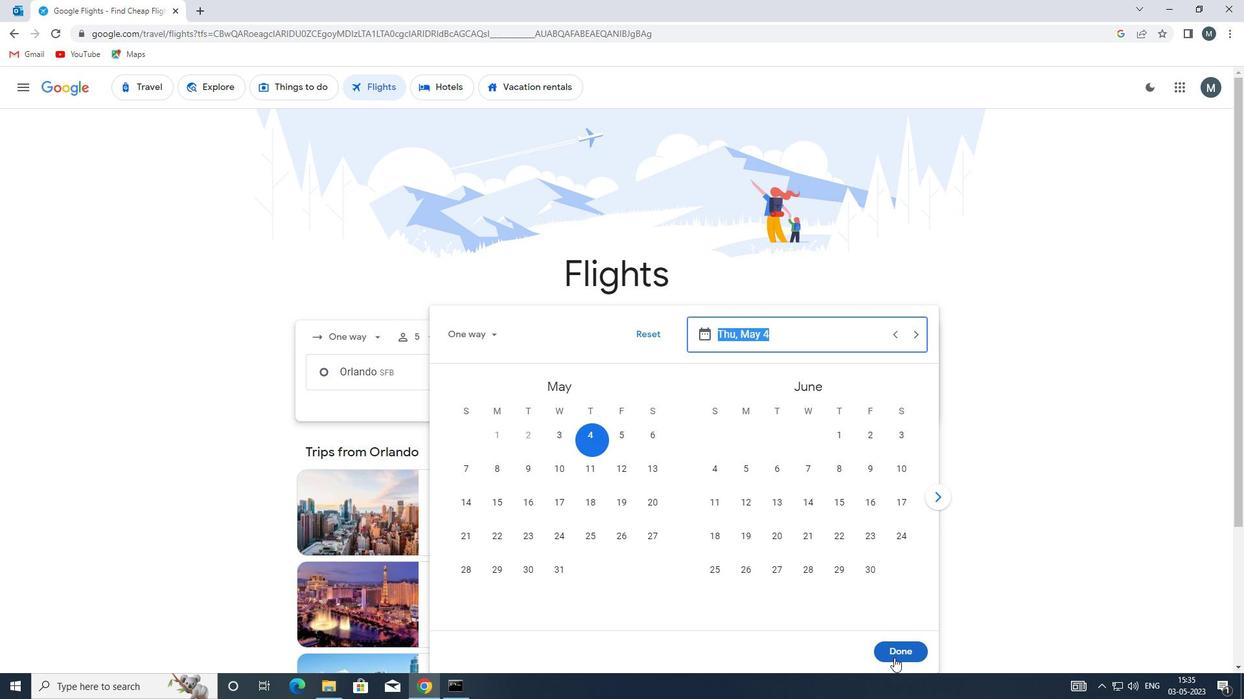 
Action: Mouse moved to (604, 425)
Screenshot: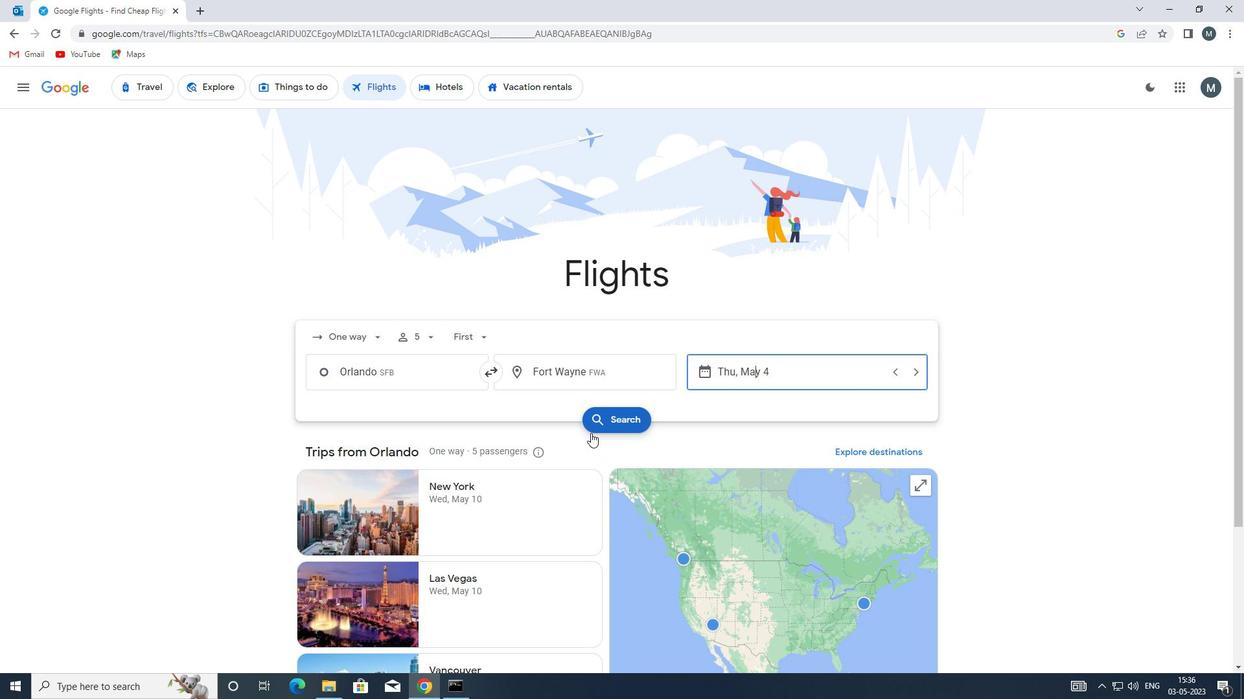 
Action: Mouse pressed left at (604, 425)
Screenshot: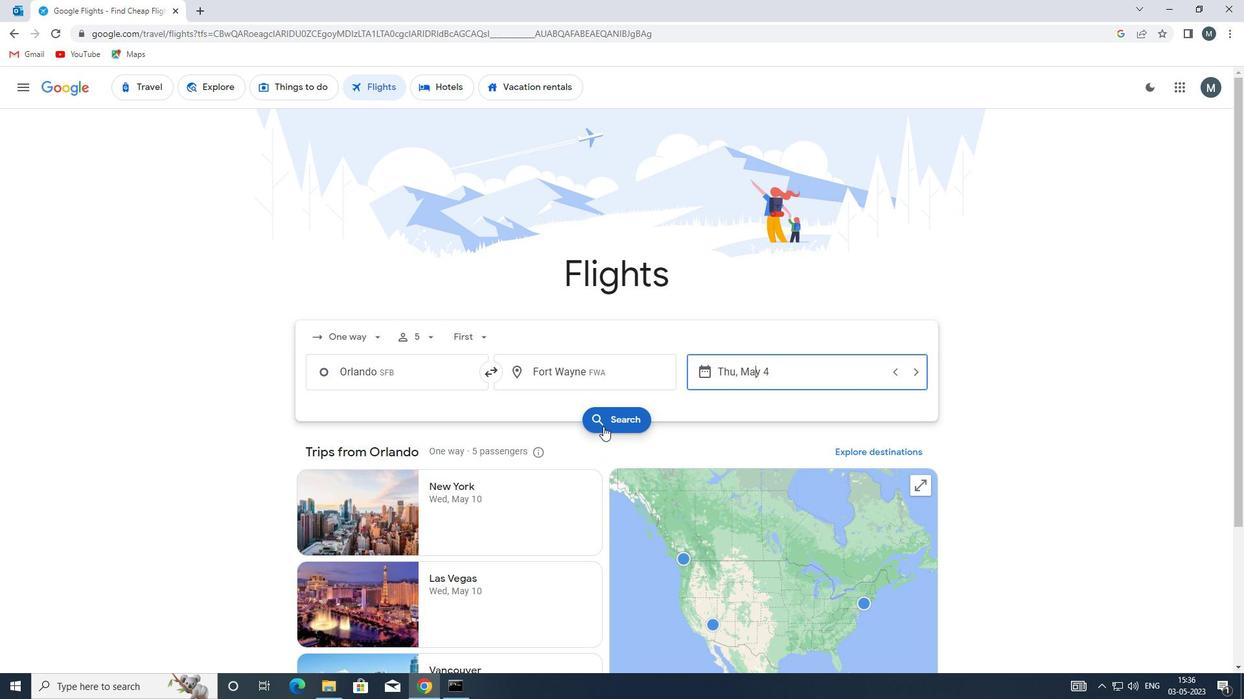 
Action: Mouse moved to (324, 205)
Screenshot: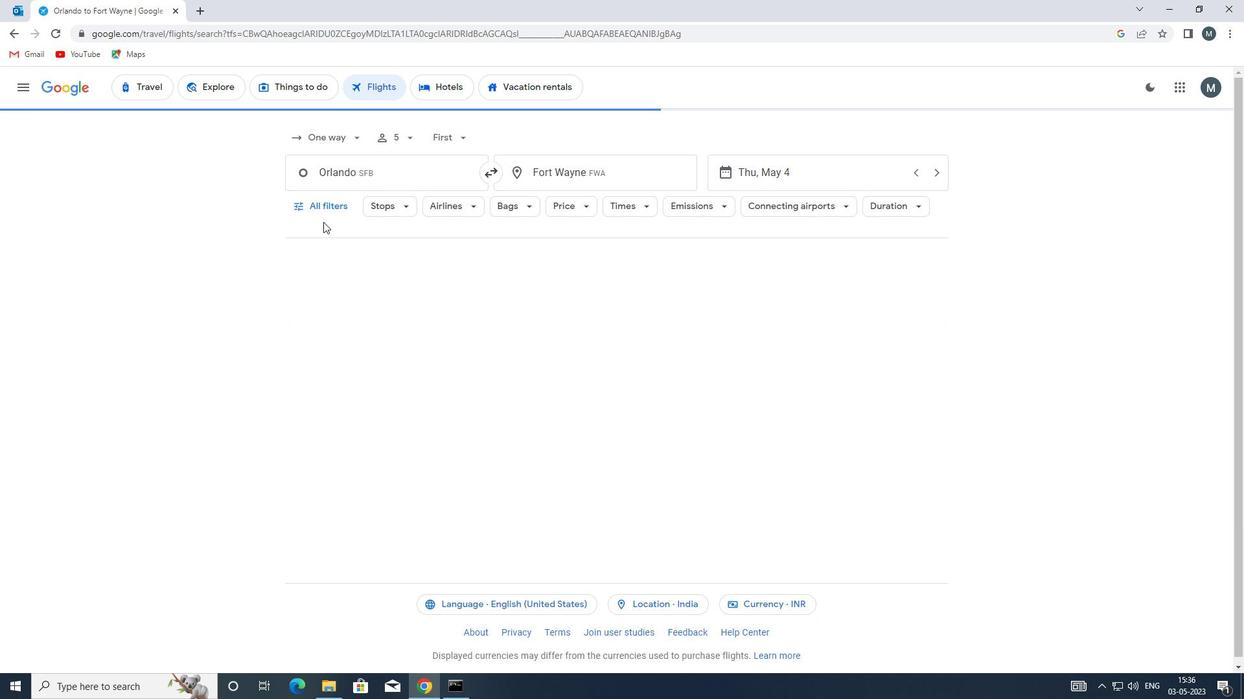 
Action: Mouse pressed left at (324, 205)
Screenshot: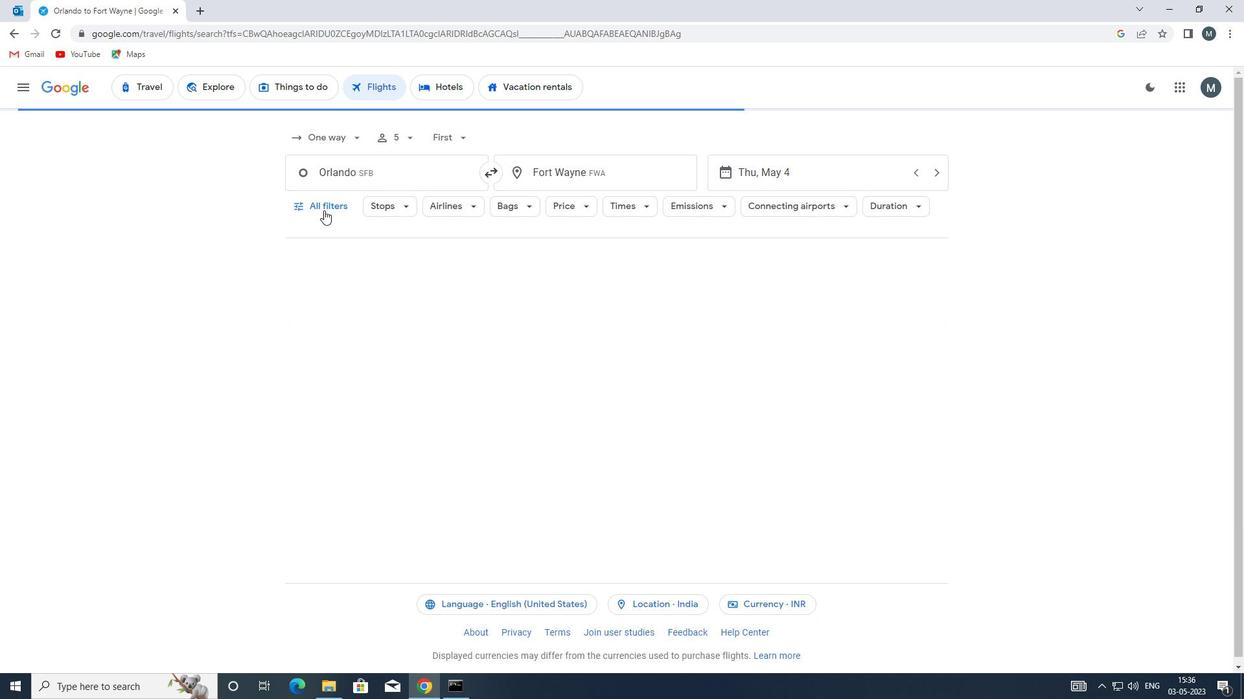 
Action: Mouse moved to (327, 342)
Screenshot: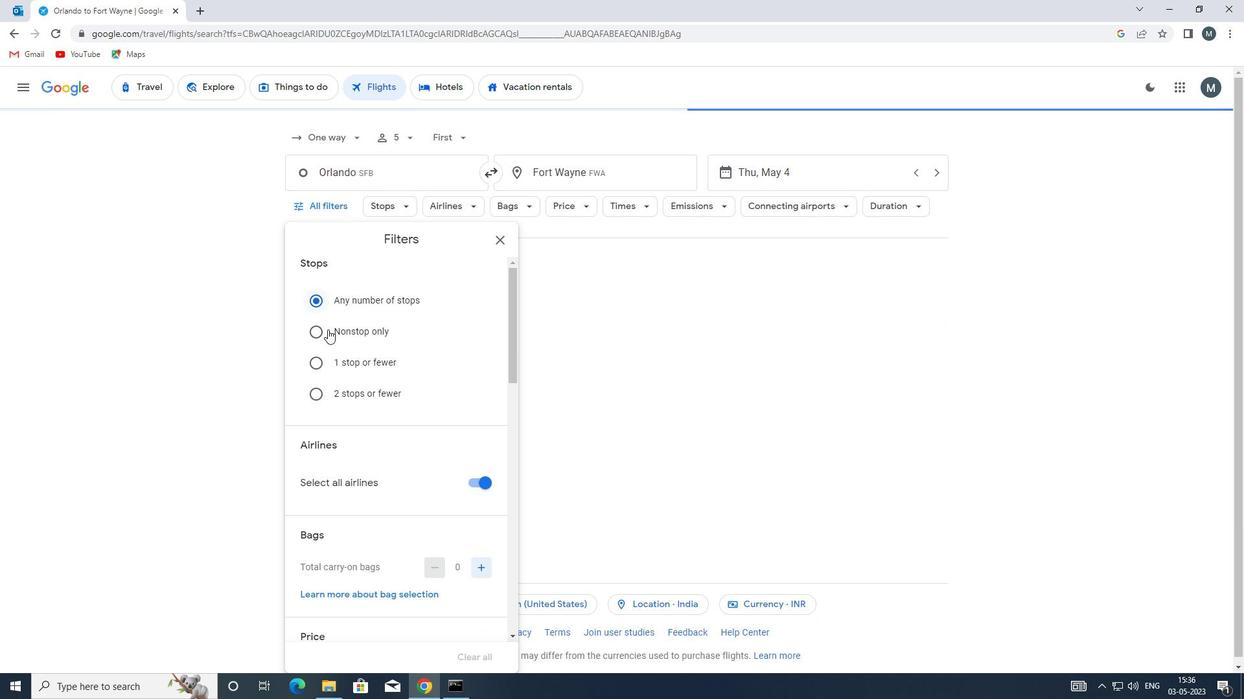 
Action: Mouse scrolled (327, 341) with delta (0, 0)
Screenshot: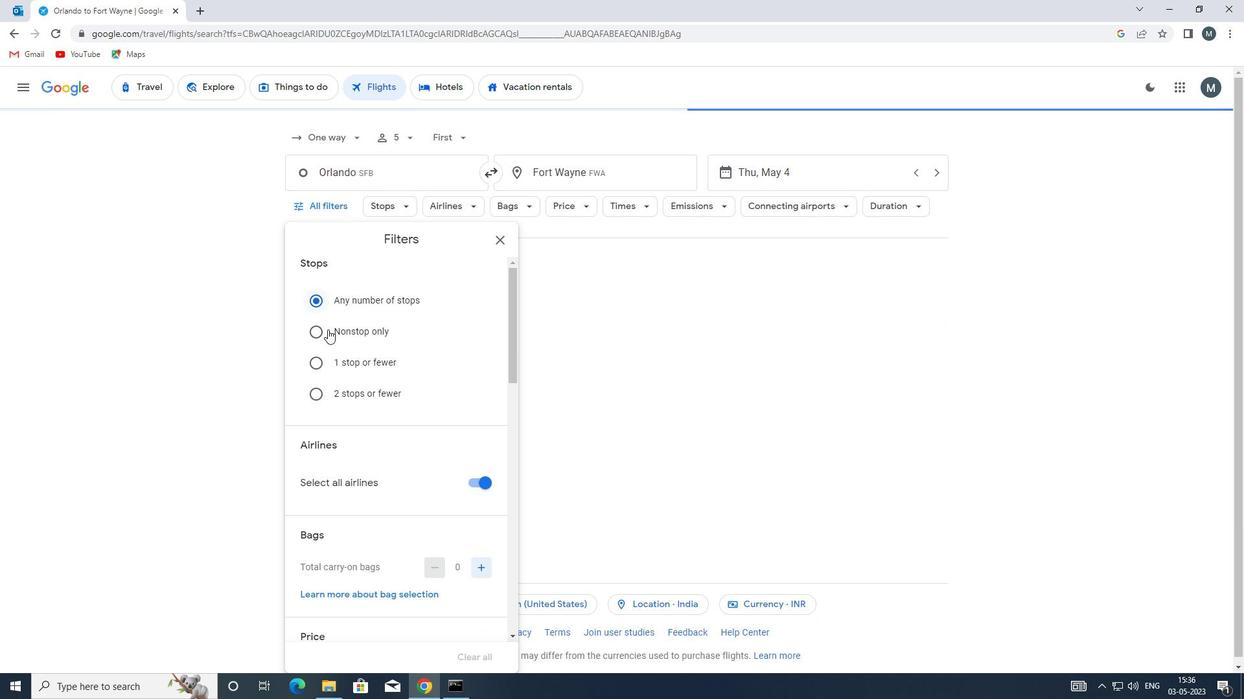 
Action: Mouse moved to (486, 417)
Screenshot: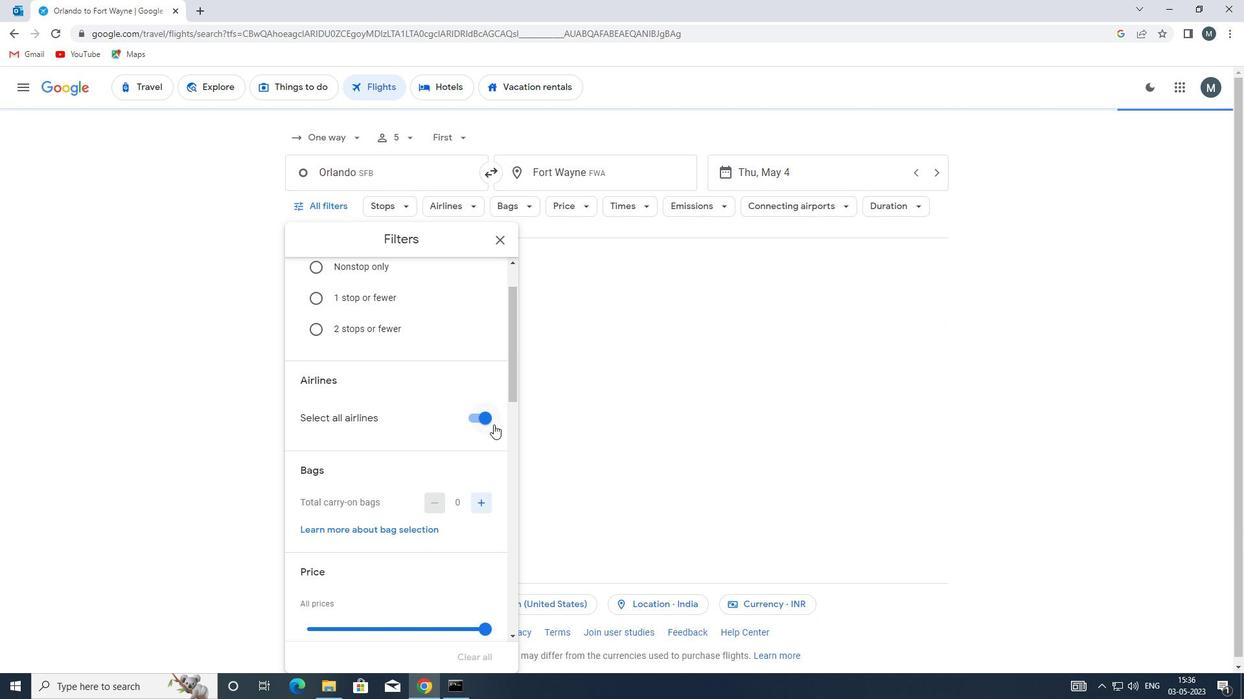 
Action: Mouse pressed left at (486, 417)
Screenshot: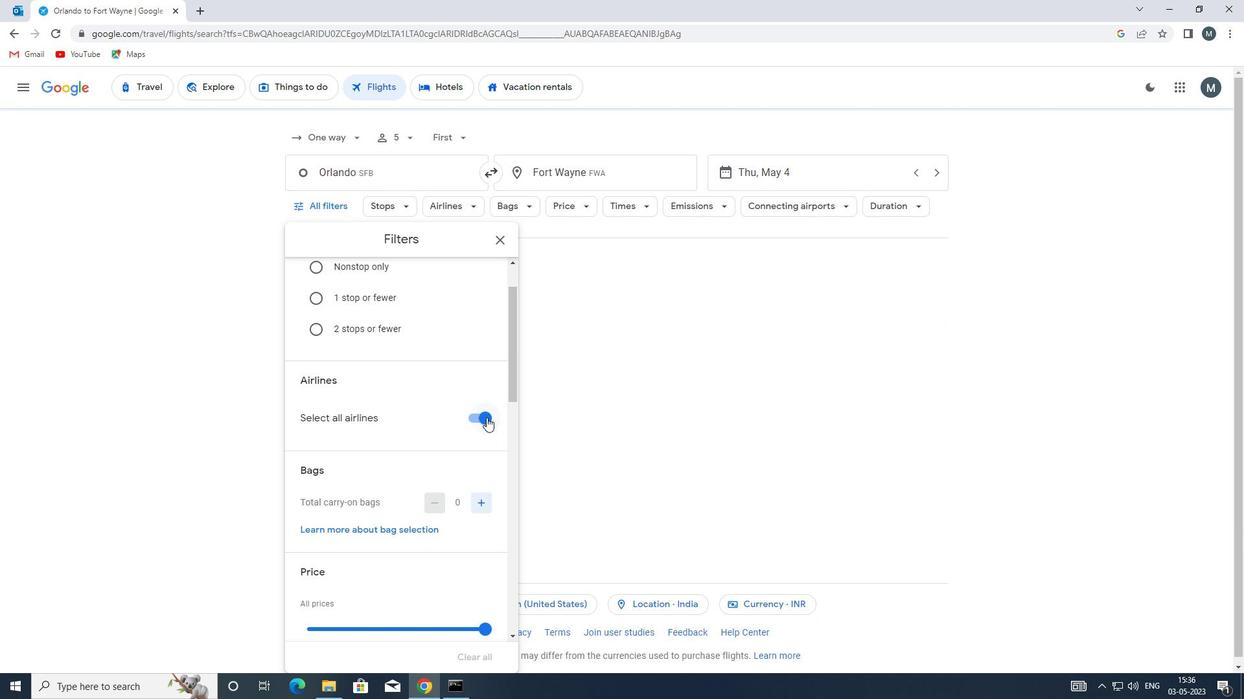 
Action: Mouse moved to (421, 425)
Screenshot: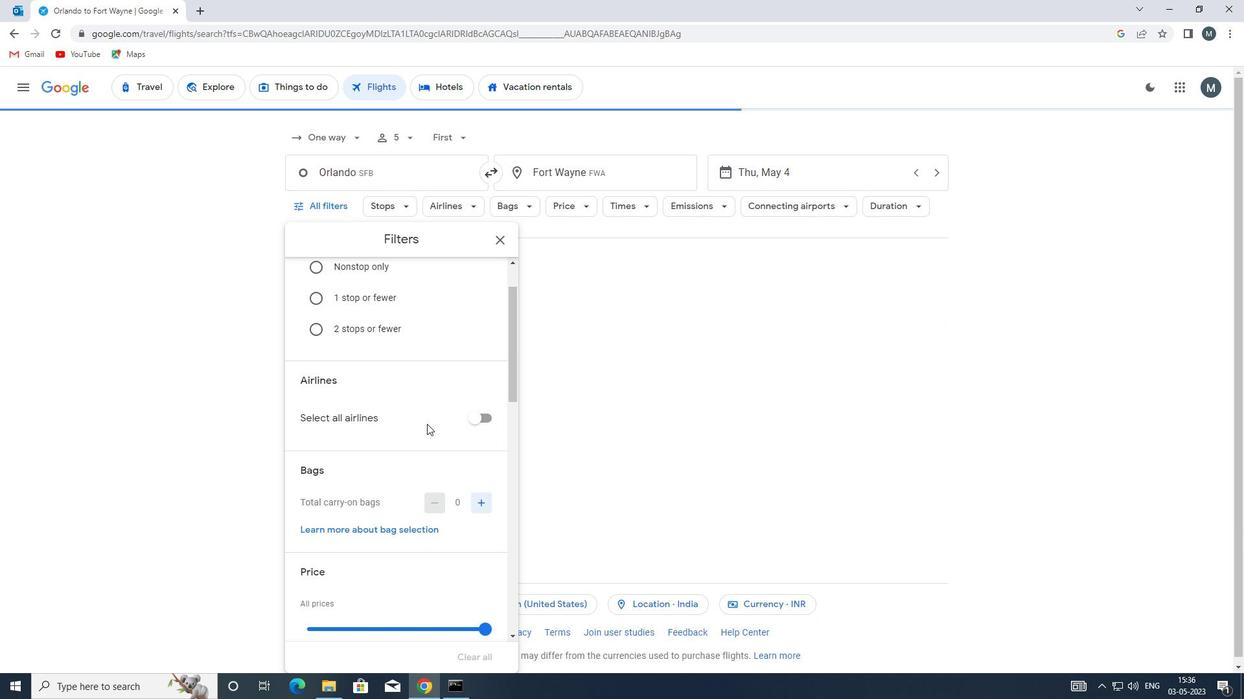 
Action: Mouse scrolled (421, 425) with delta (0, 0)
Screenshot: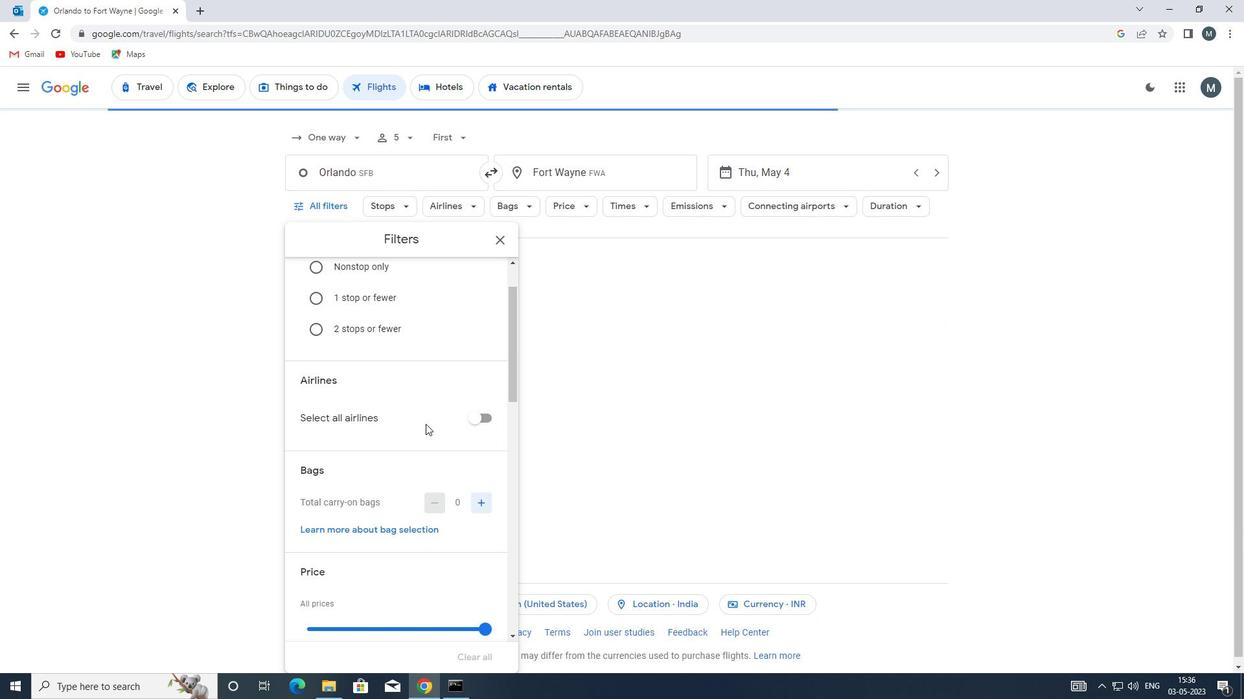 
Action: Mouse moved to (436, 410)
Screenshot: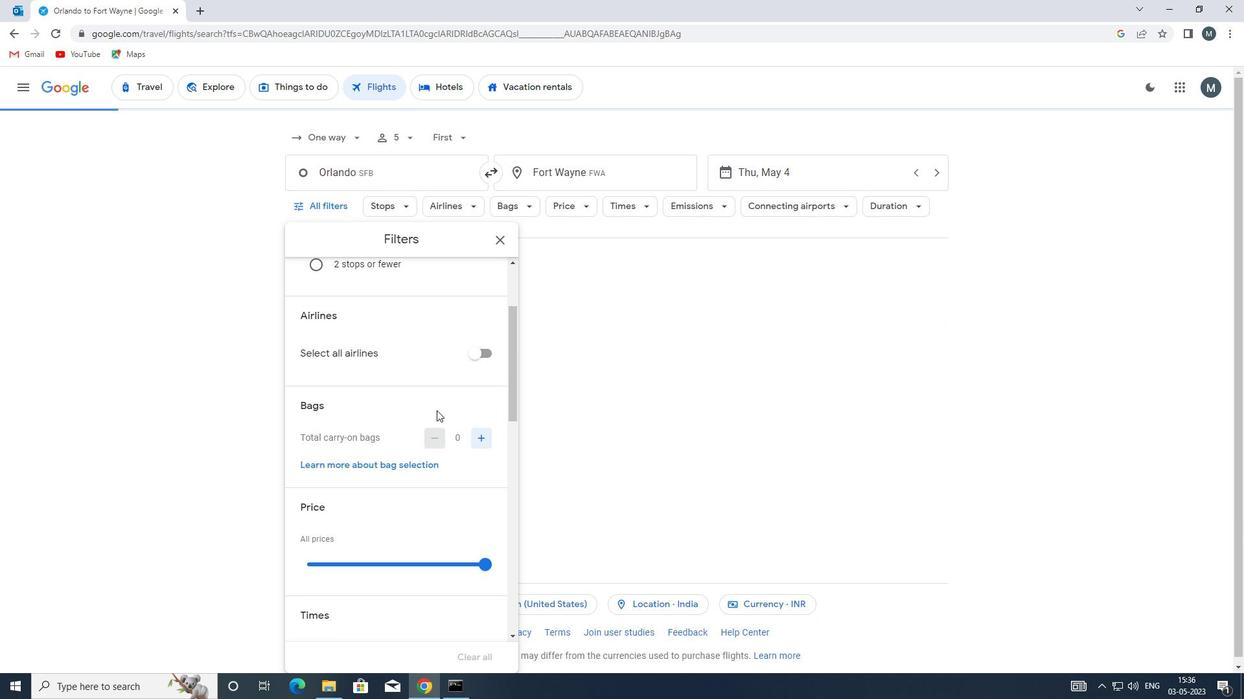 
Action: Mouse scrolled (436, 410) with delta (0, 0)
Screenshot: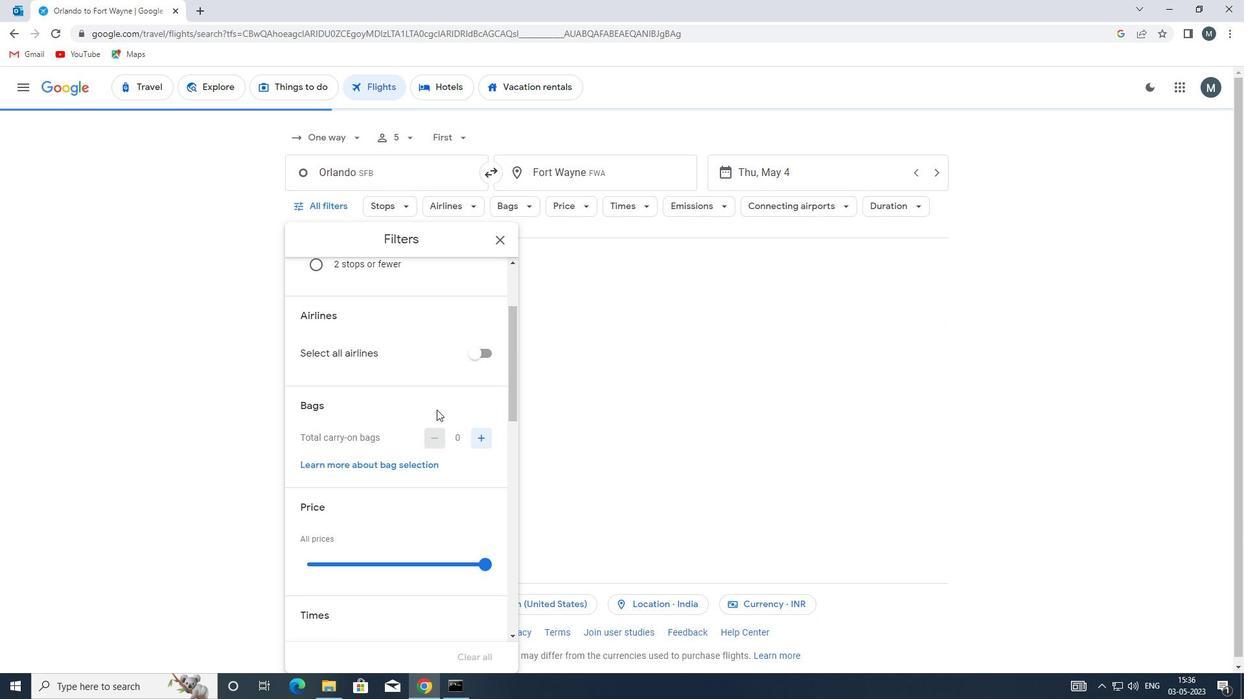 
Action: Mouse moved to (418, 439)
Screenshot: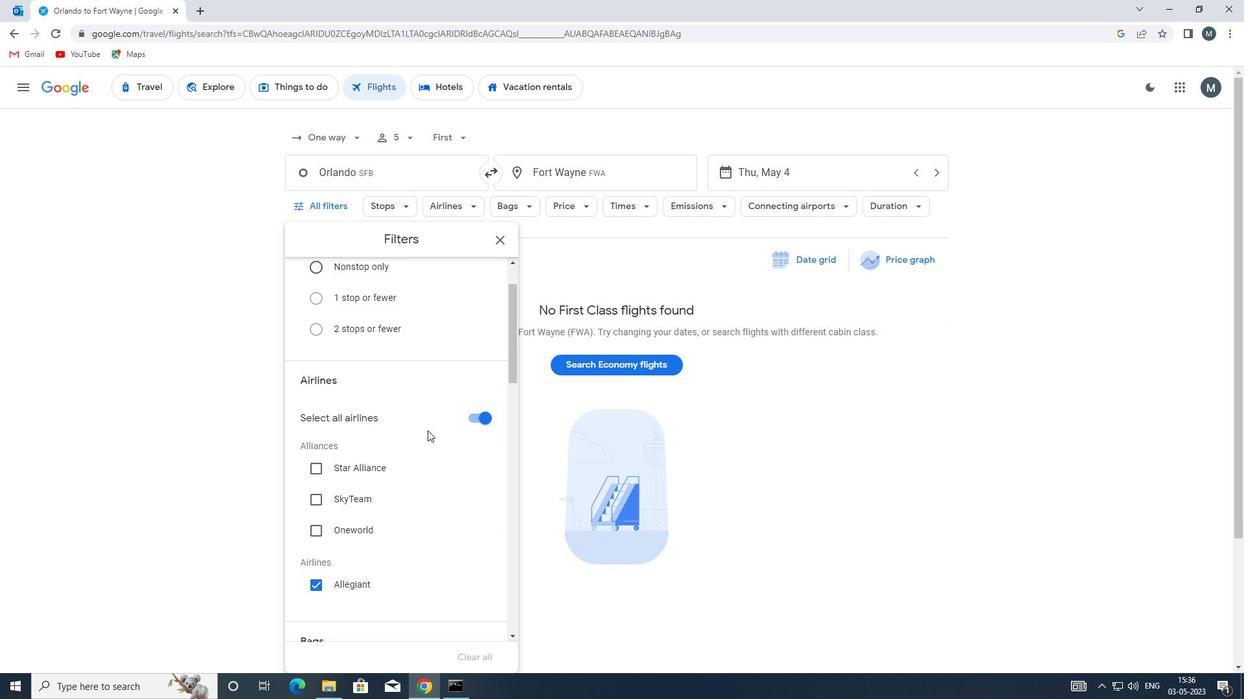 
Action: Mouse scrolled (418, 438) with delta (0, 0)
Screenshot: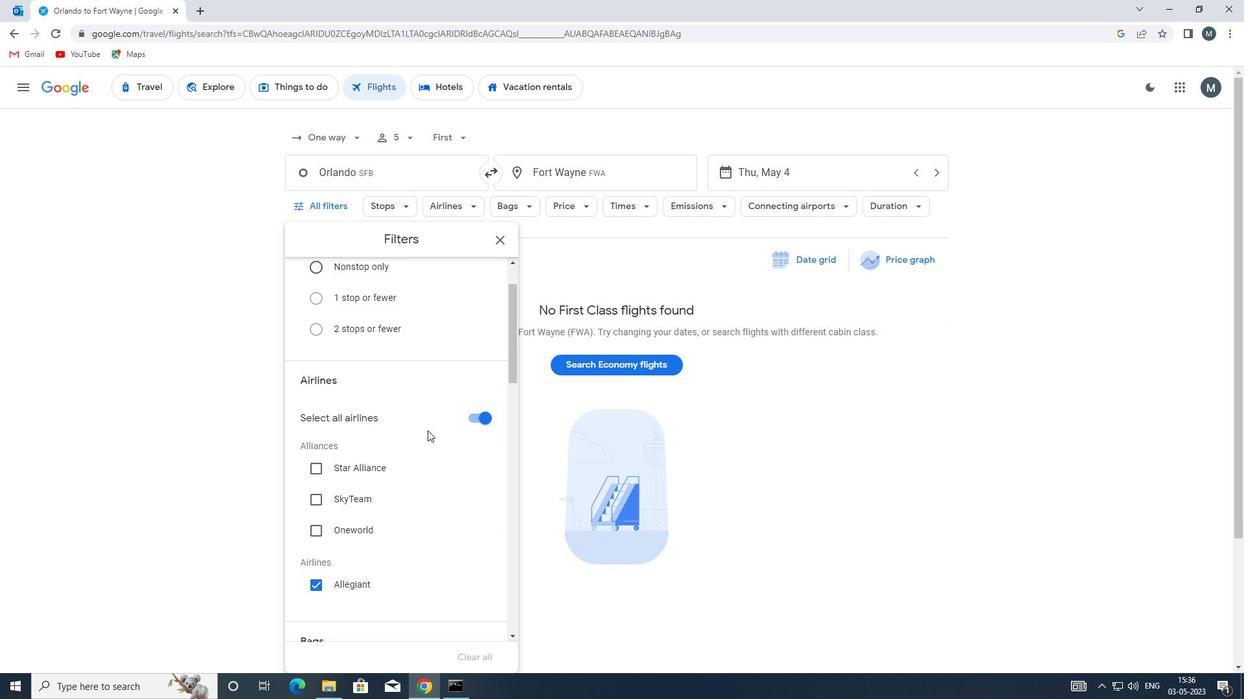 
Action: Mouse moved to (406, 442)
Screenshot: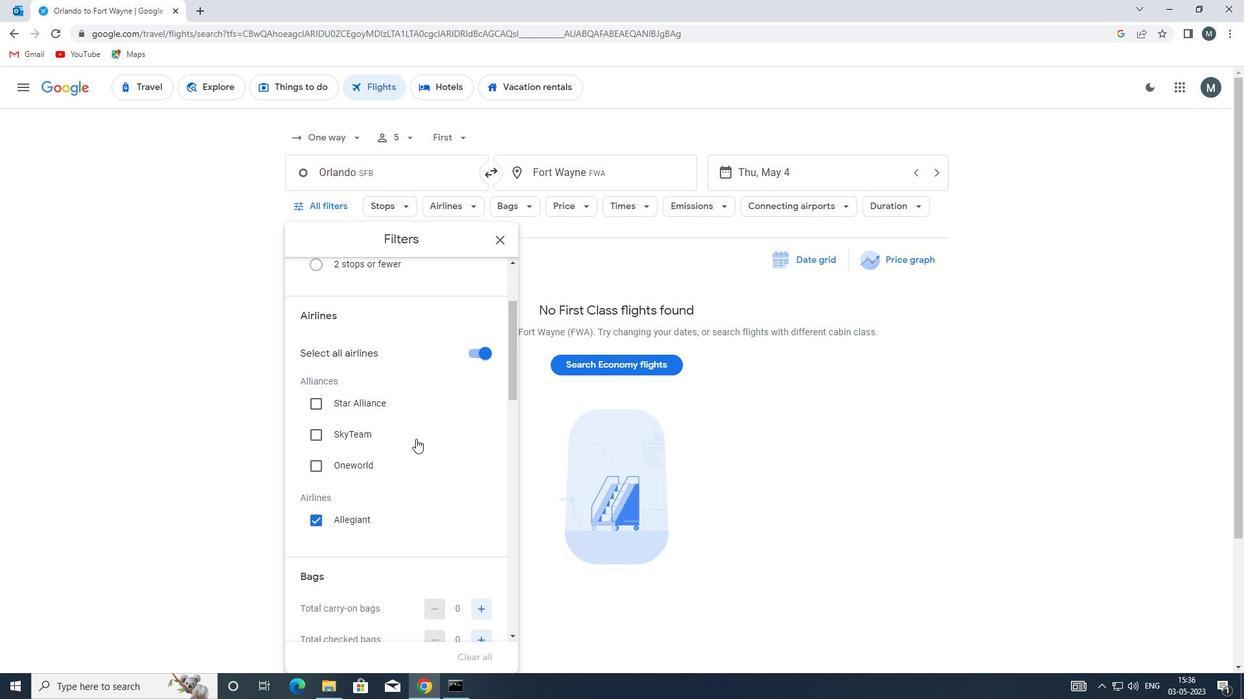 
Action: Mouse scrolled (406, 441) with delta (0, 0)
Screenshot: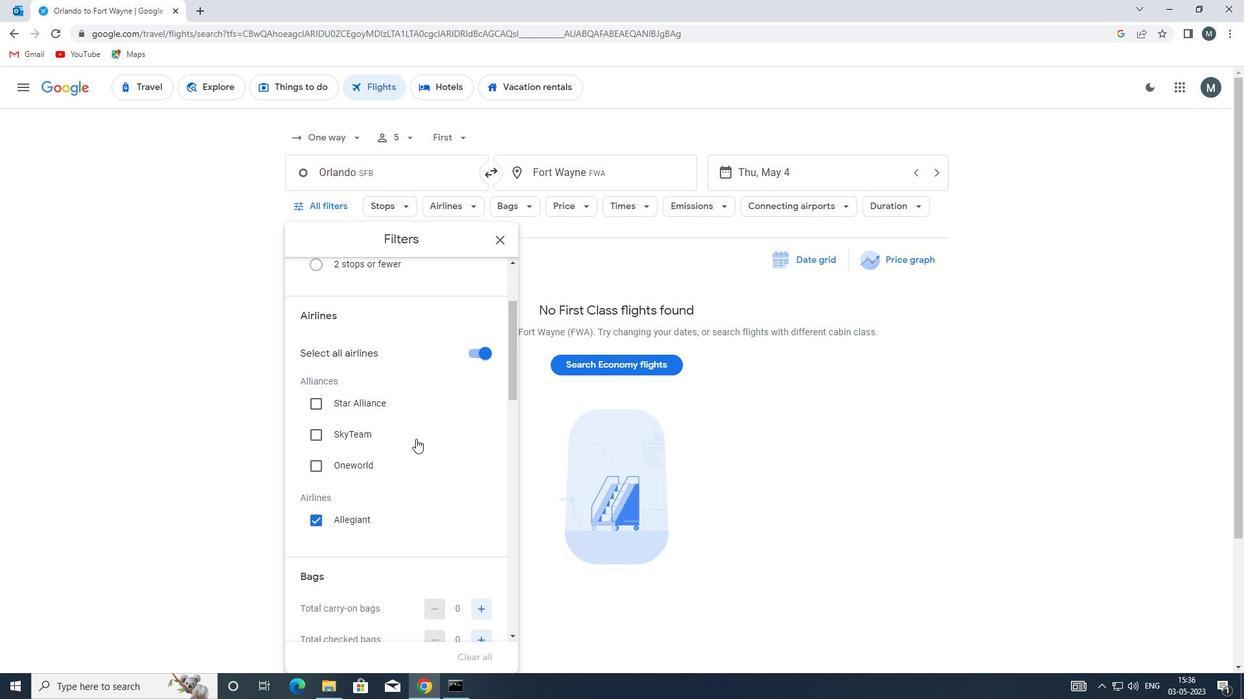 
Action: Mouse moved to (322, 451)
Screenshot: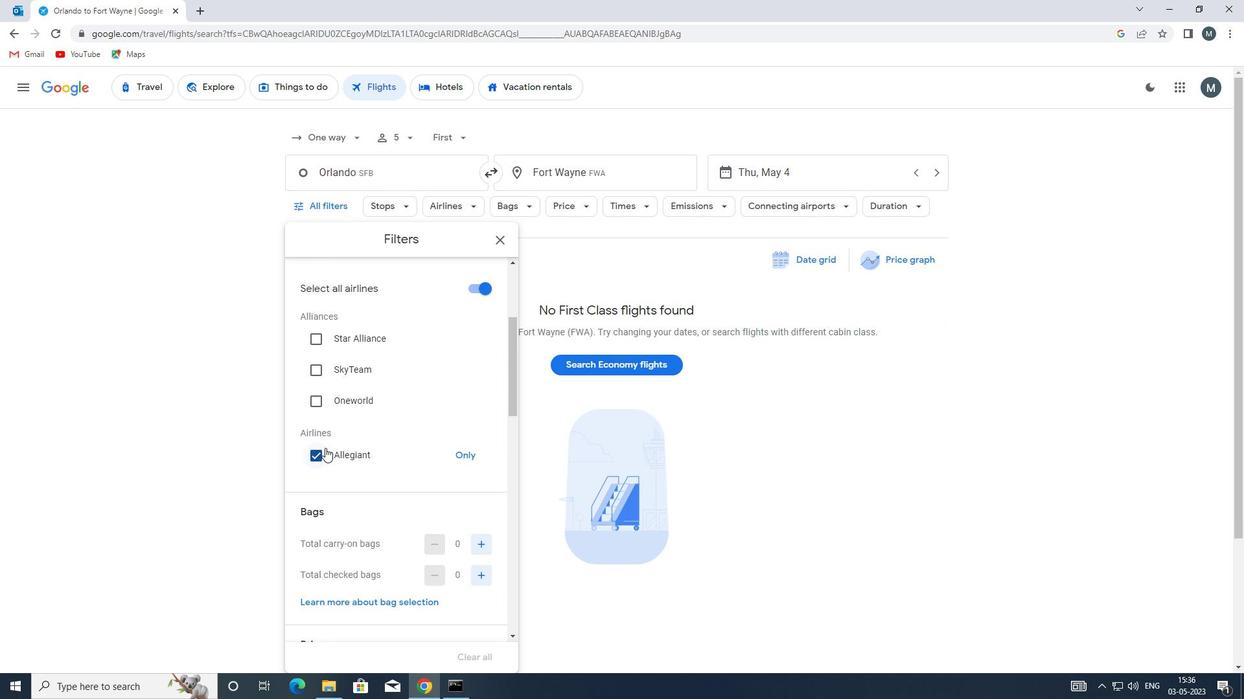 
Action: Mouse pressed left at (322, 451)
Screenshot: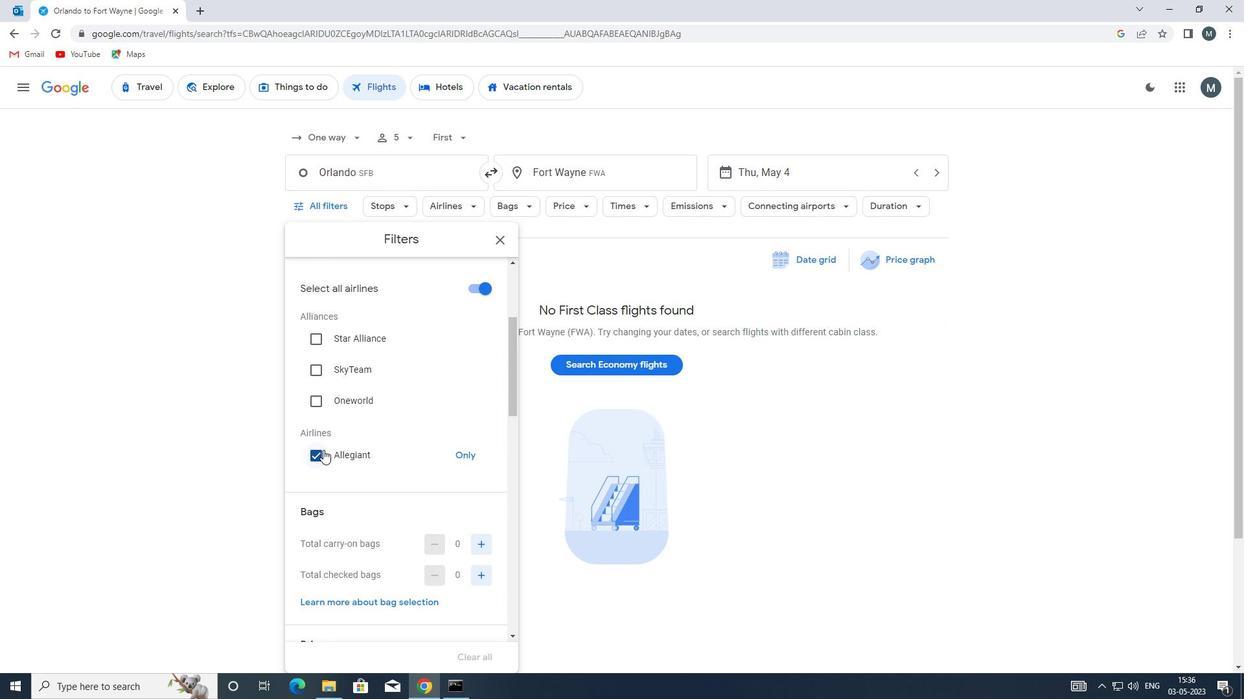 
Action: Mouse moved to (405, 422)
Screenshot: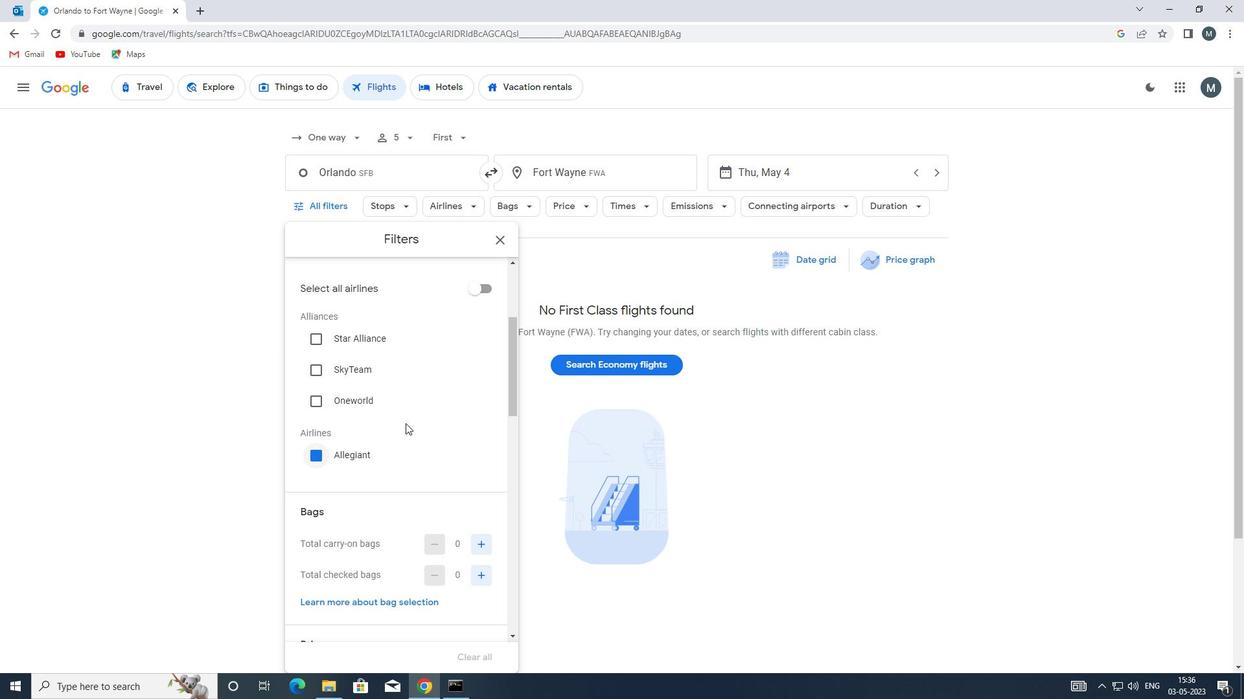 
Action: Mouse scrolled (405, 423) with delta (0, 0)
Screenshot: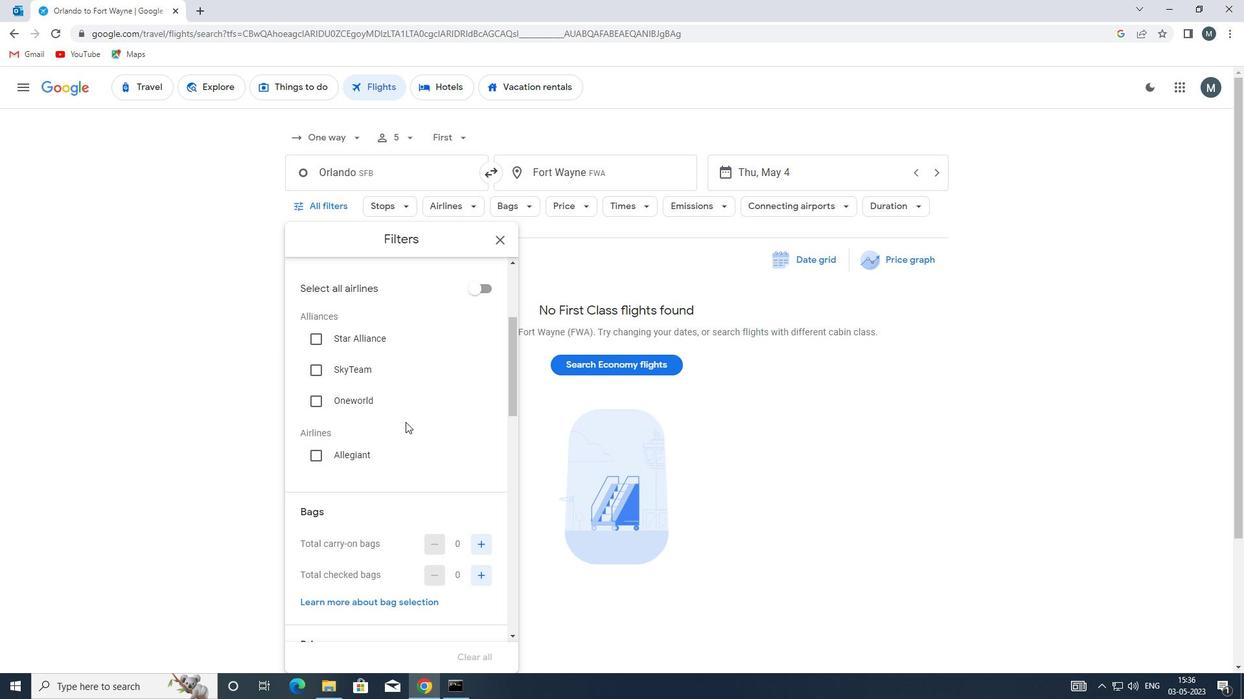 
Action: Mouse moved to (405, 421)
Screenshot: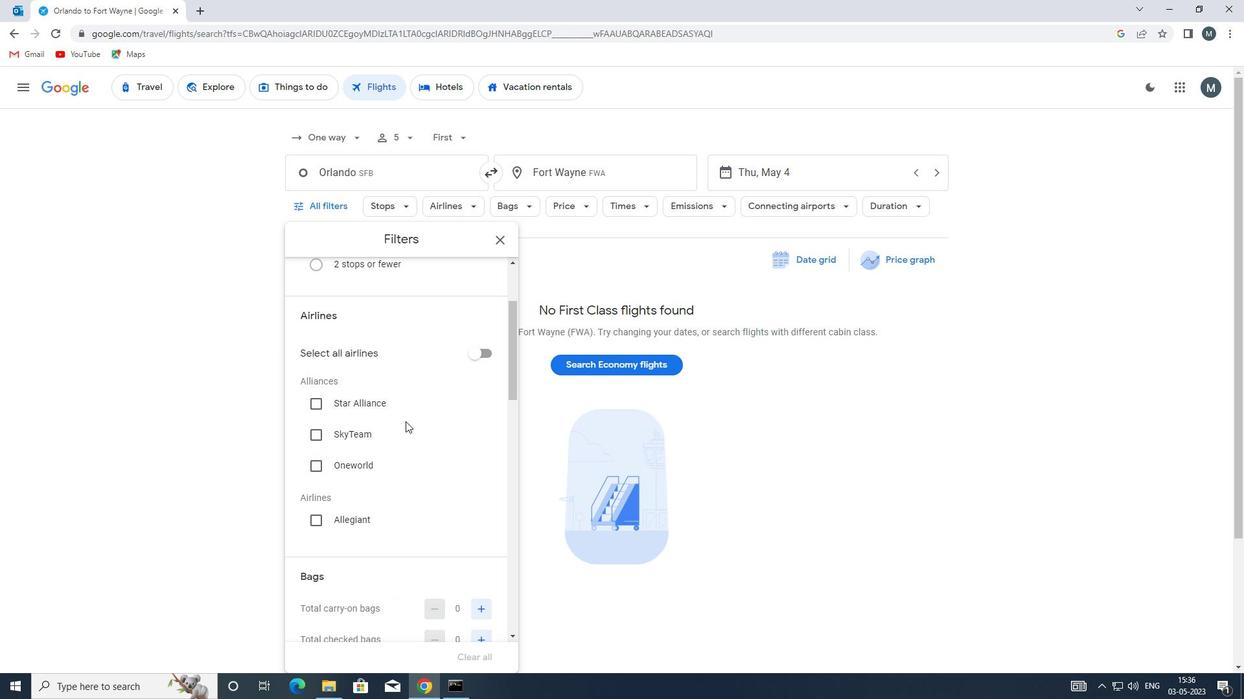 
Action: Mouse scrolled (405, 421) with delta (0, 0)
Screenshot: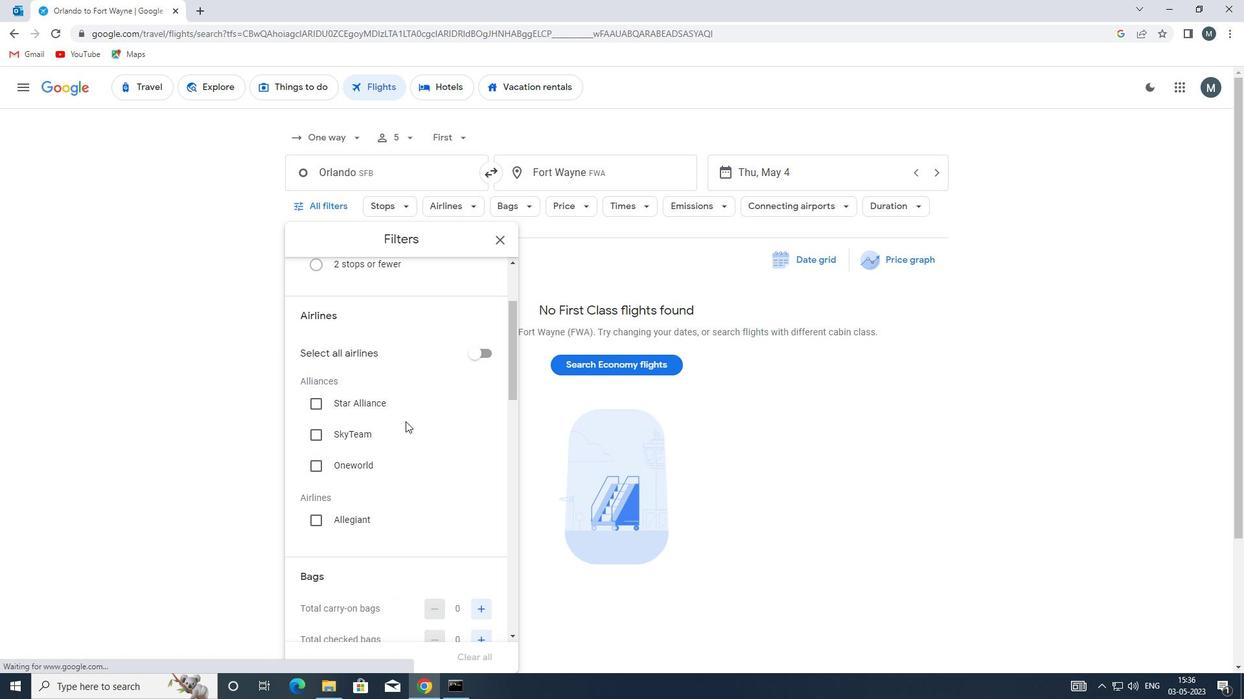 
Action: Mouse moved to (414, 423)
Screenshot: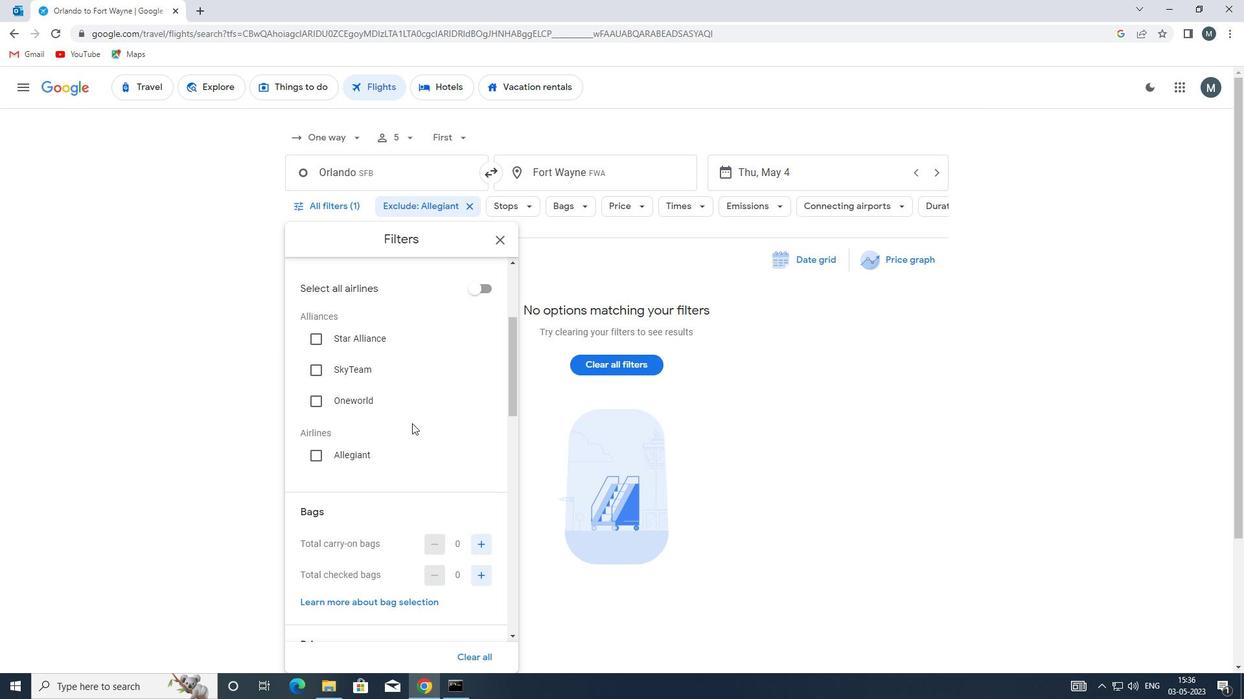
Action: Mouse scrolled (414, 422) with delta (0, 0)
Screenshot: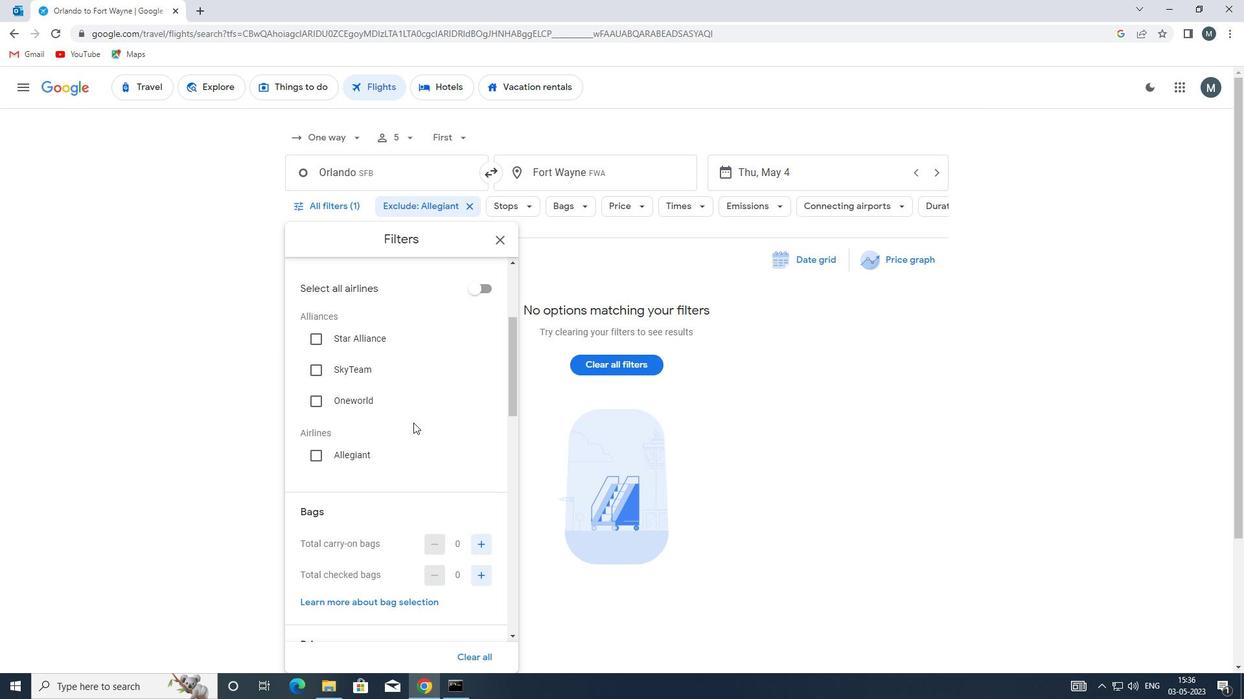 
Action: Mouse moved to (412, 425)
Screenshot: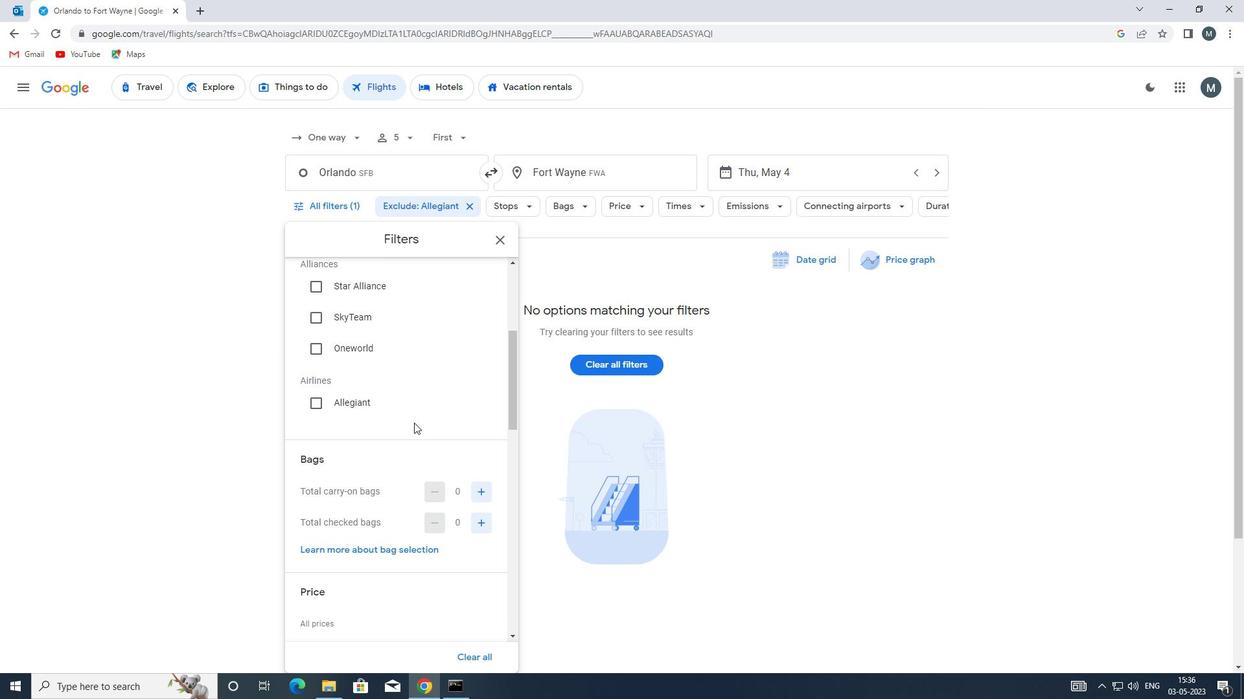 
Action: Mouse scrolled (412, 425) with delta (0, 0)
Screenshot: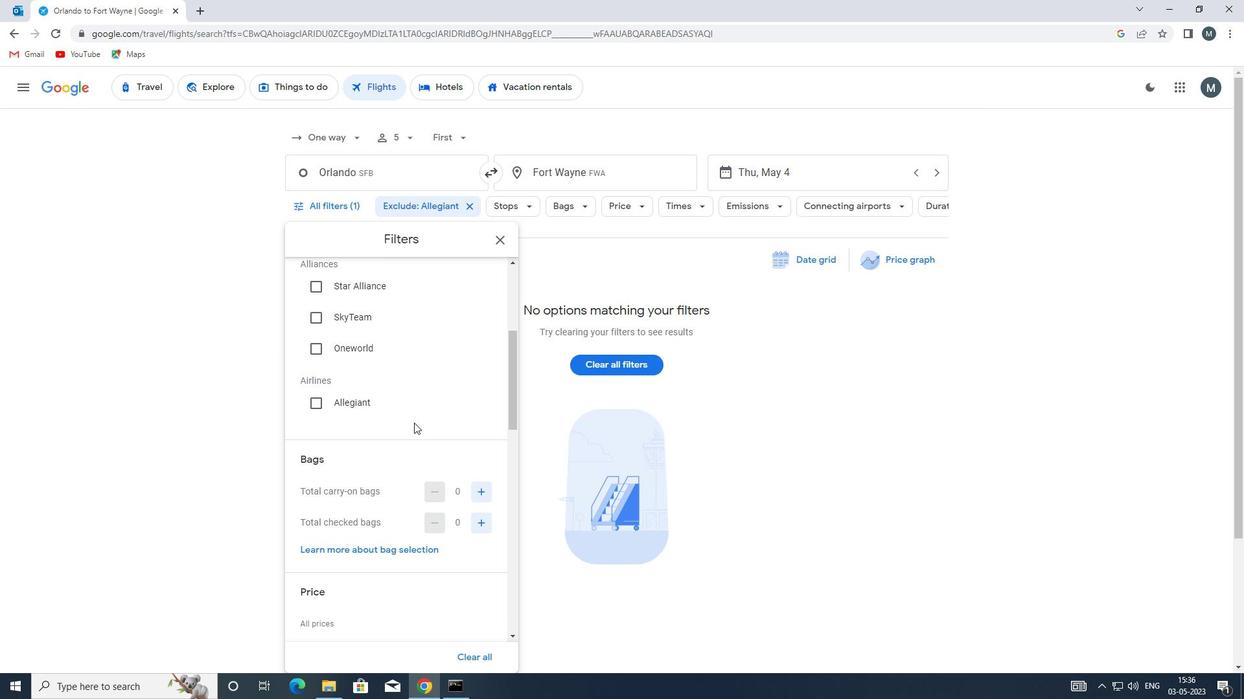 
Action: Mouse moved to (477, 446)
Screenshot: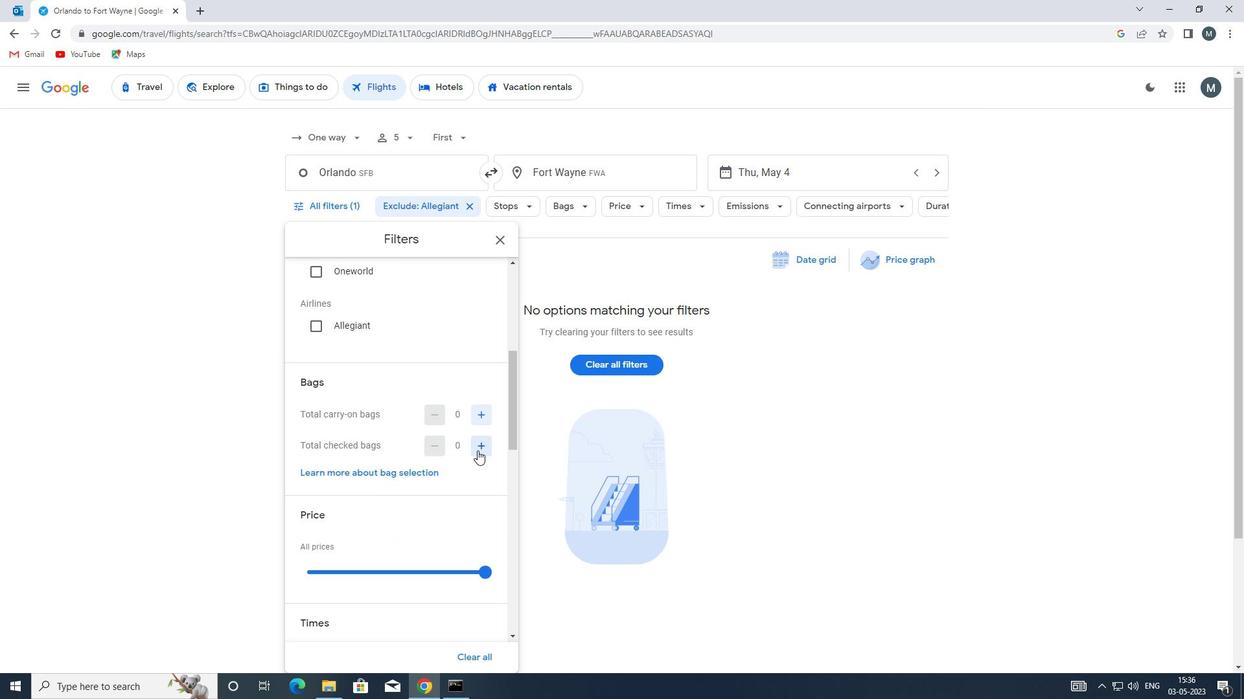 
Action: Mouse pressed left at (477, 446)
Screenshot: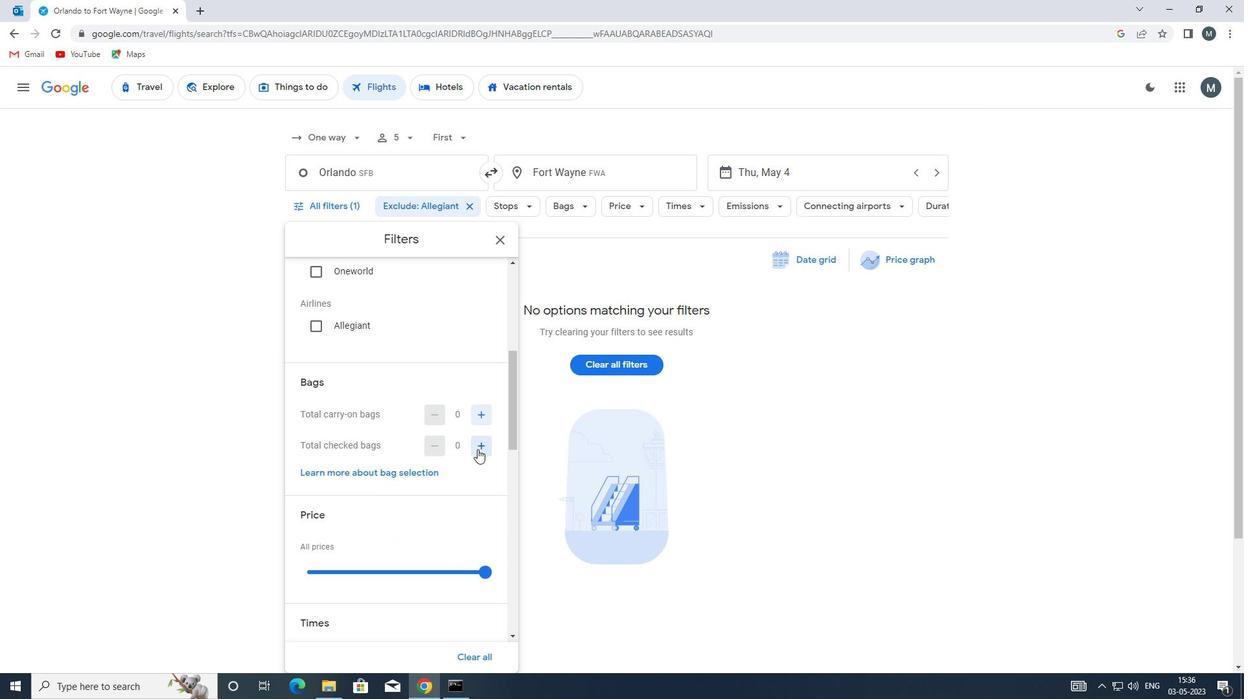 
Action: Mouse pressed left at (477, 446)
Screenshot: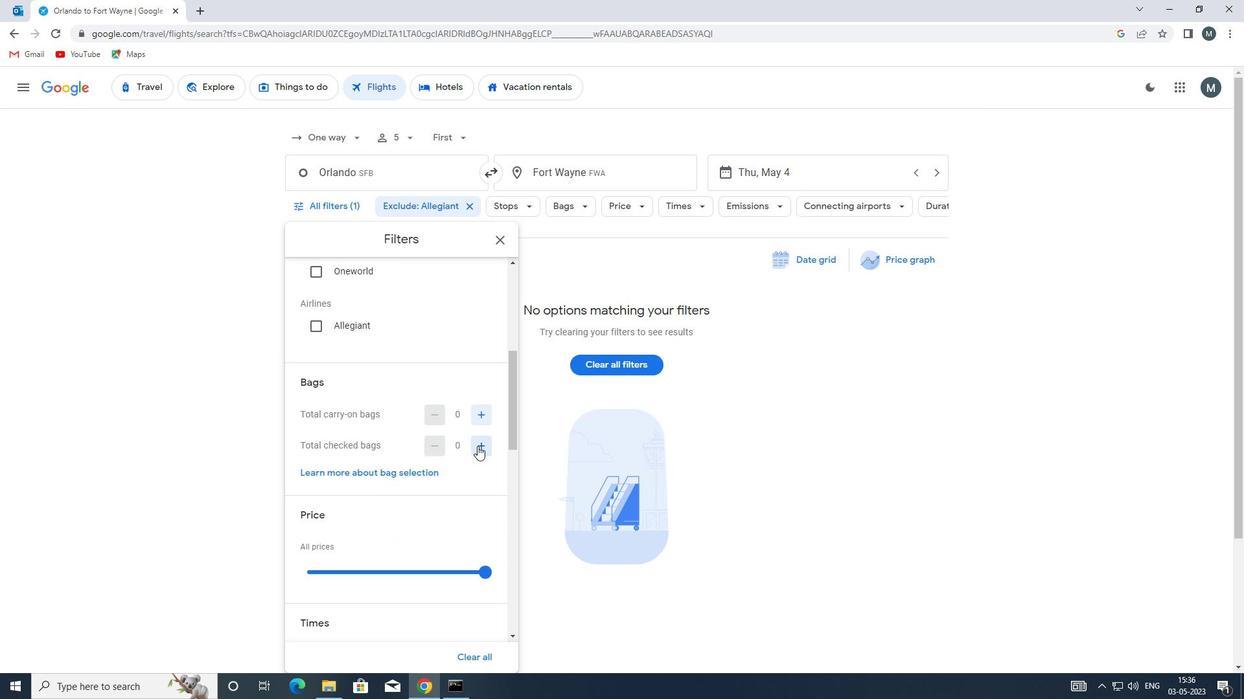 
Action: Mouse pressed left at (477, 446)
Screenshot: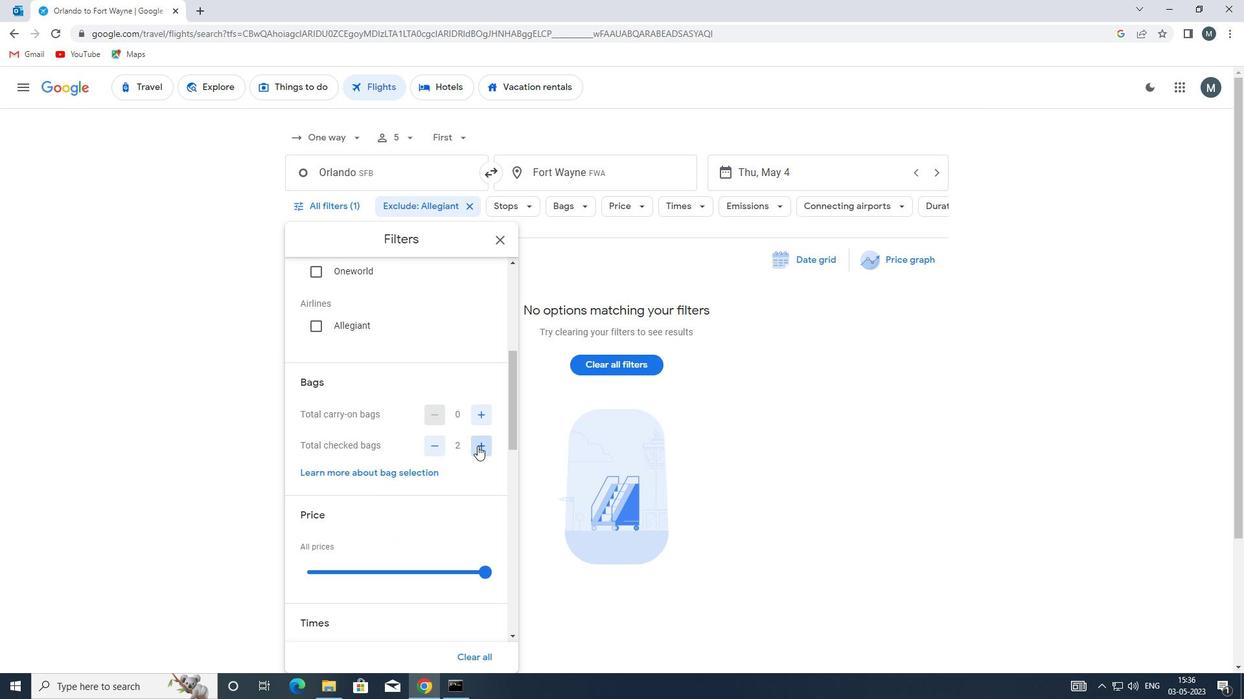 
Action: Mouse moved to (393, 446)
Screenshot: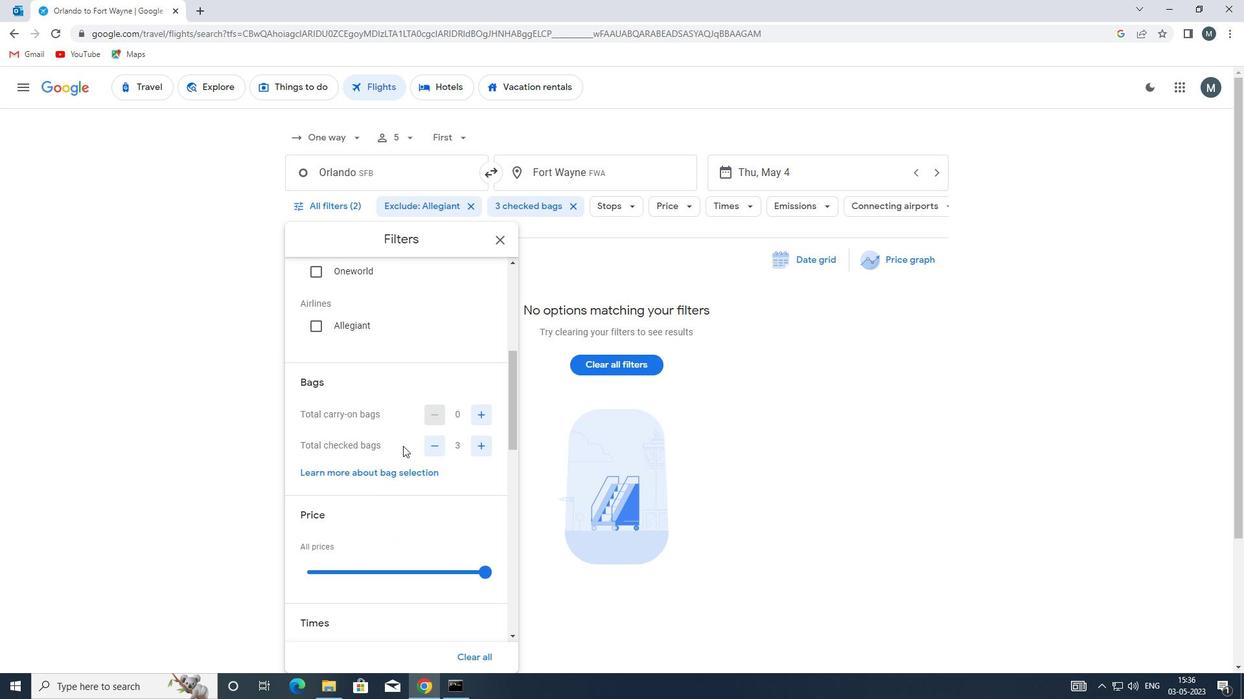 
Action: Mouse scrolled (393, 445) with delta (0, 0)
Screenshot: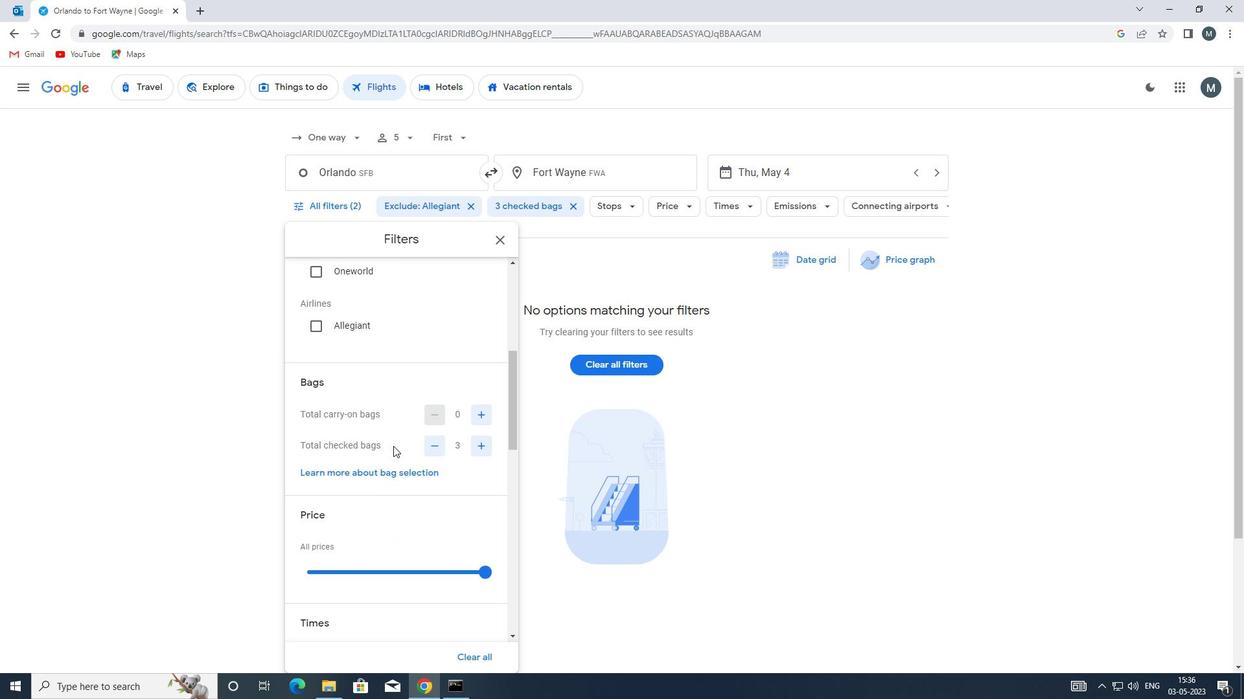 
Action: Mouse scrolled (393, 445) with delta (0, 0)
Screenshot: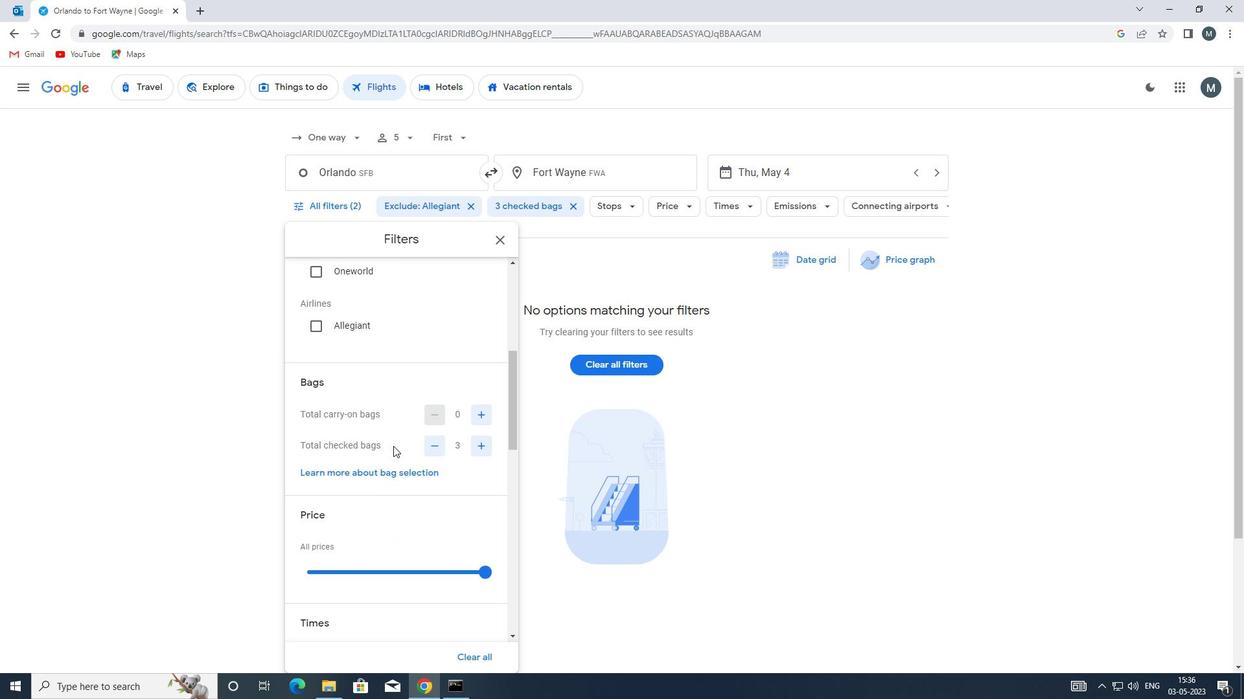 
Action: Mouse moved to (401, 440)
Screenshot: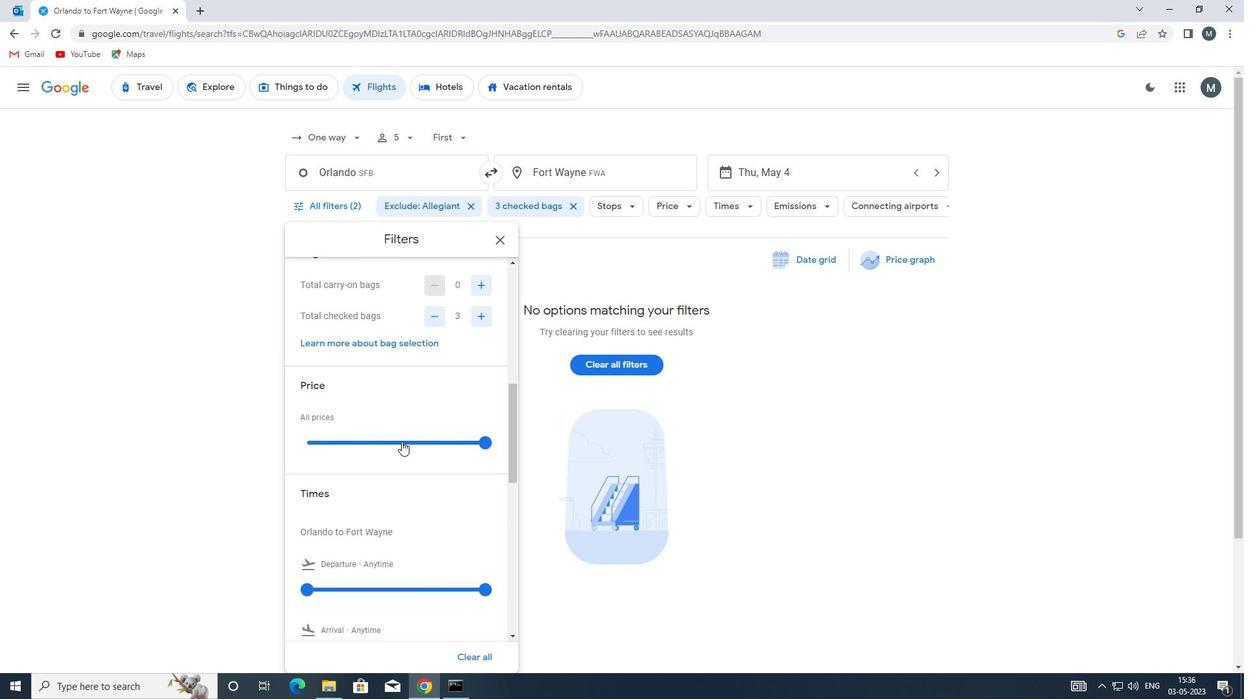 
Action: Mouse pressed left at (401, 440)
Screenshot: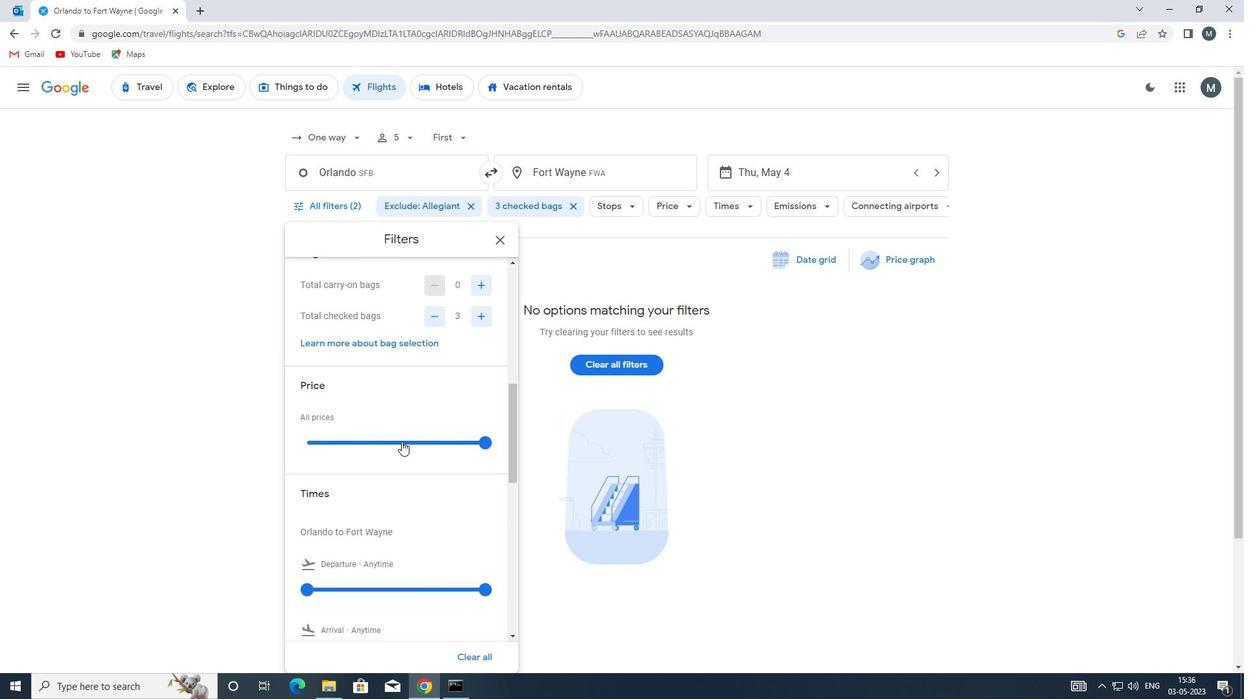
Action: Mouse moved to (401, 439)
Screenshot: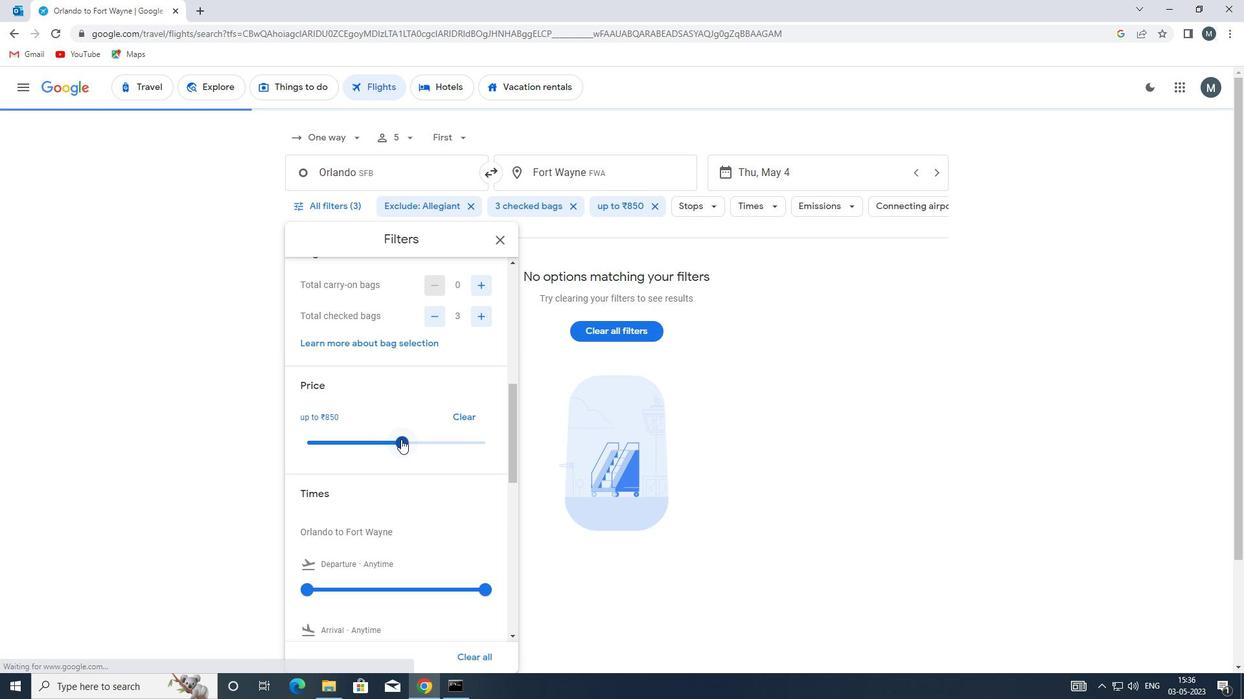 
Action: Mouse pressed left at (401, 439)
Screenshot: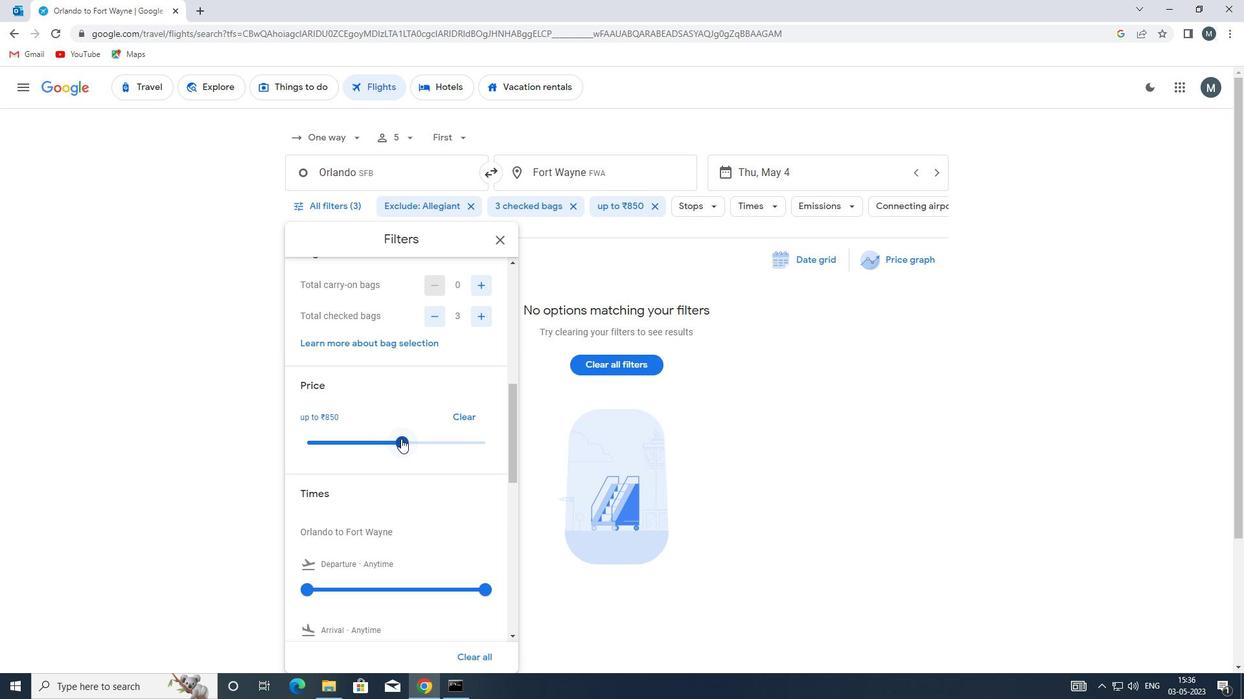 
Action: Mouse moved to (393, 433)
Screenshot: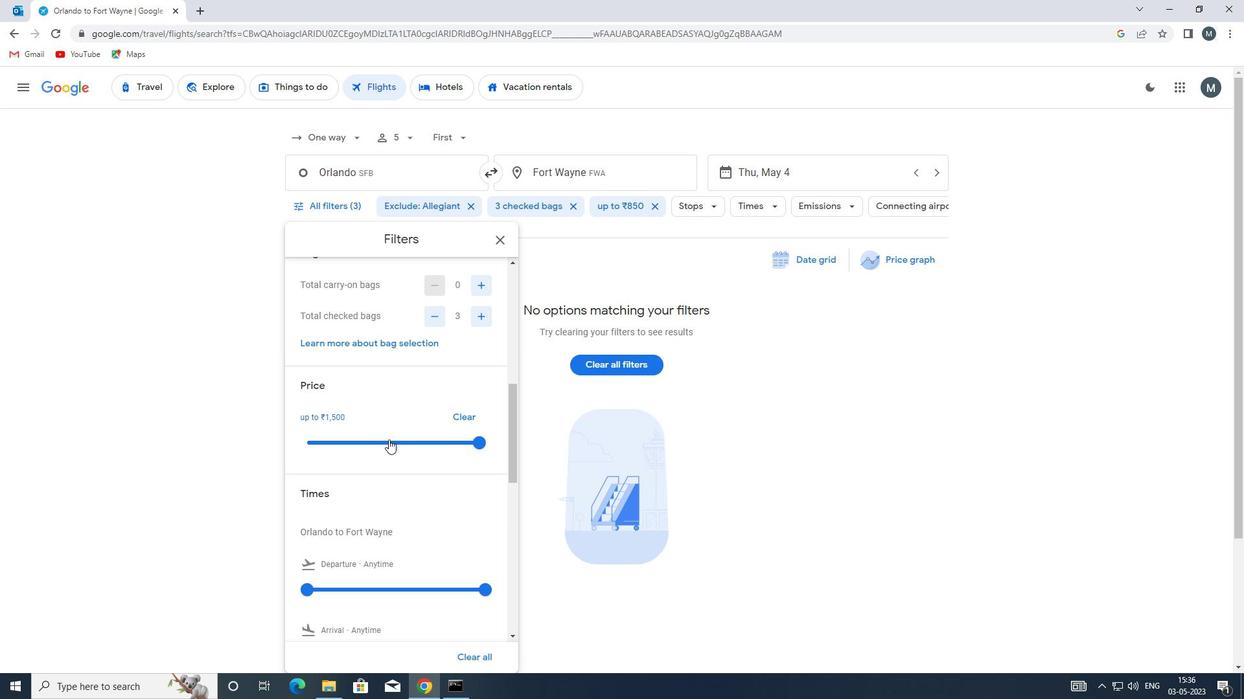 
Action: Mouse scrolled (393, 432) with delta (0, 0)
Screenshot: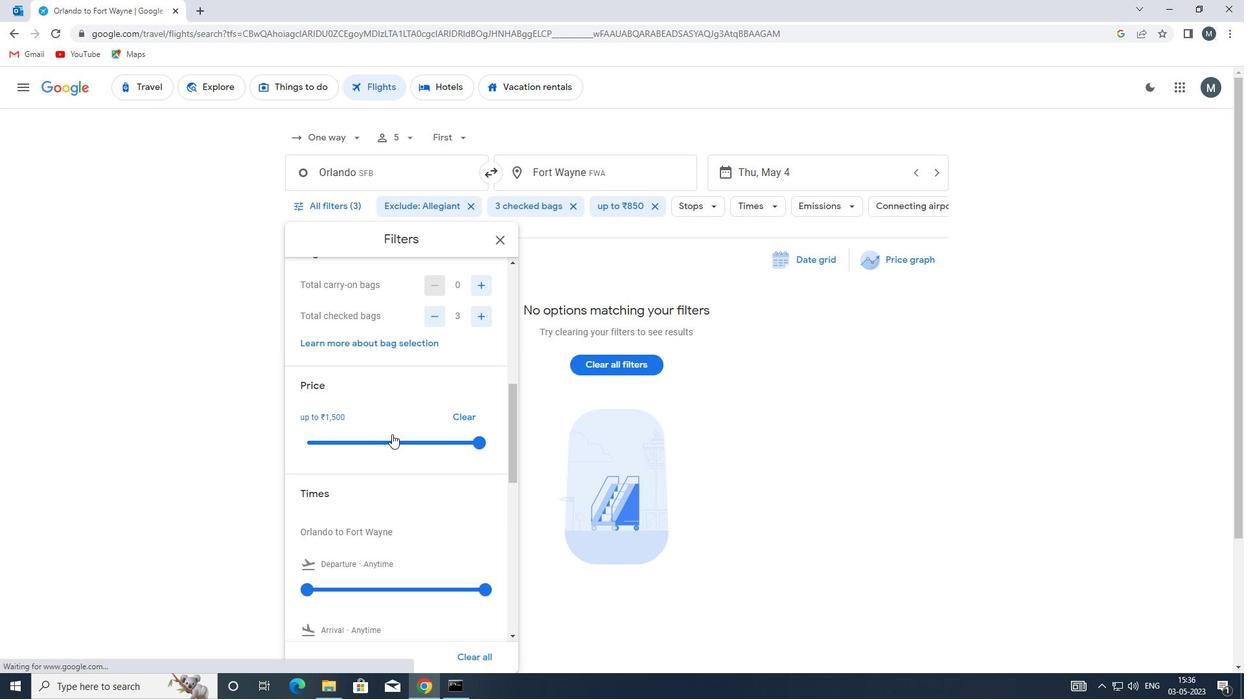 
Action: Mouse scrolled (393, 432) with delta (0, 0)
Screenshot: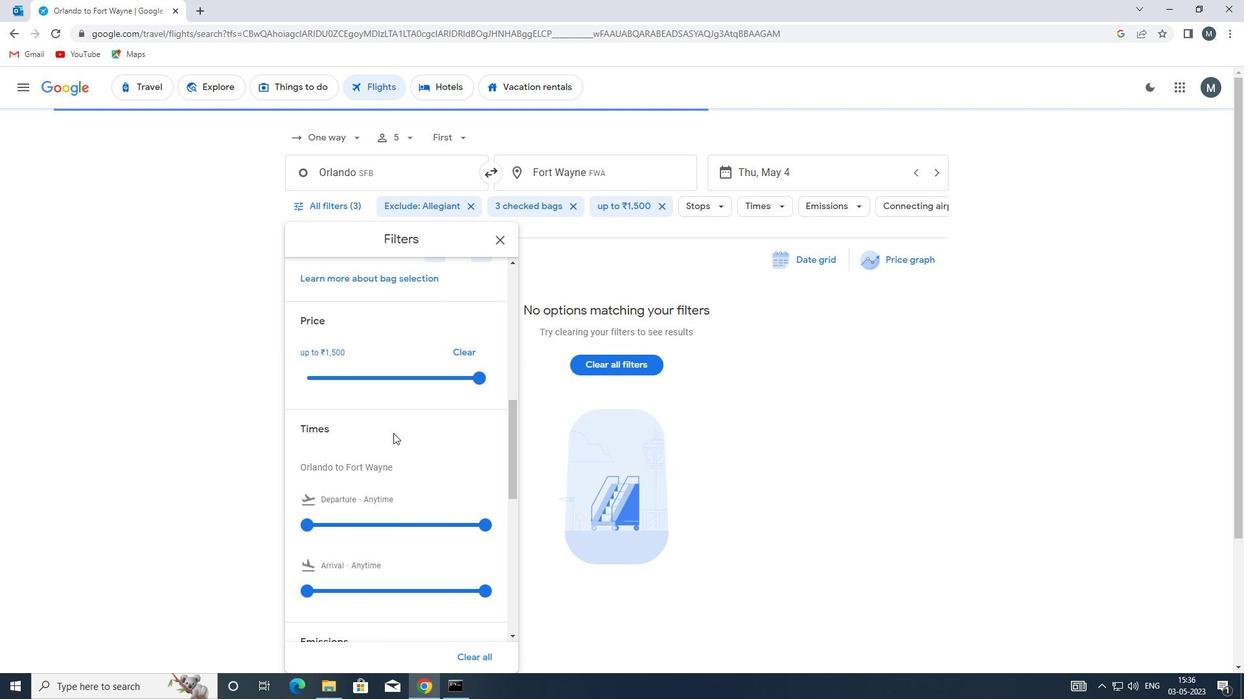 
Action: Mouse moved to (302, 451)
Screenshot: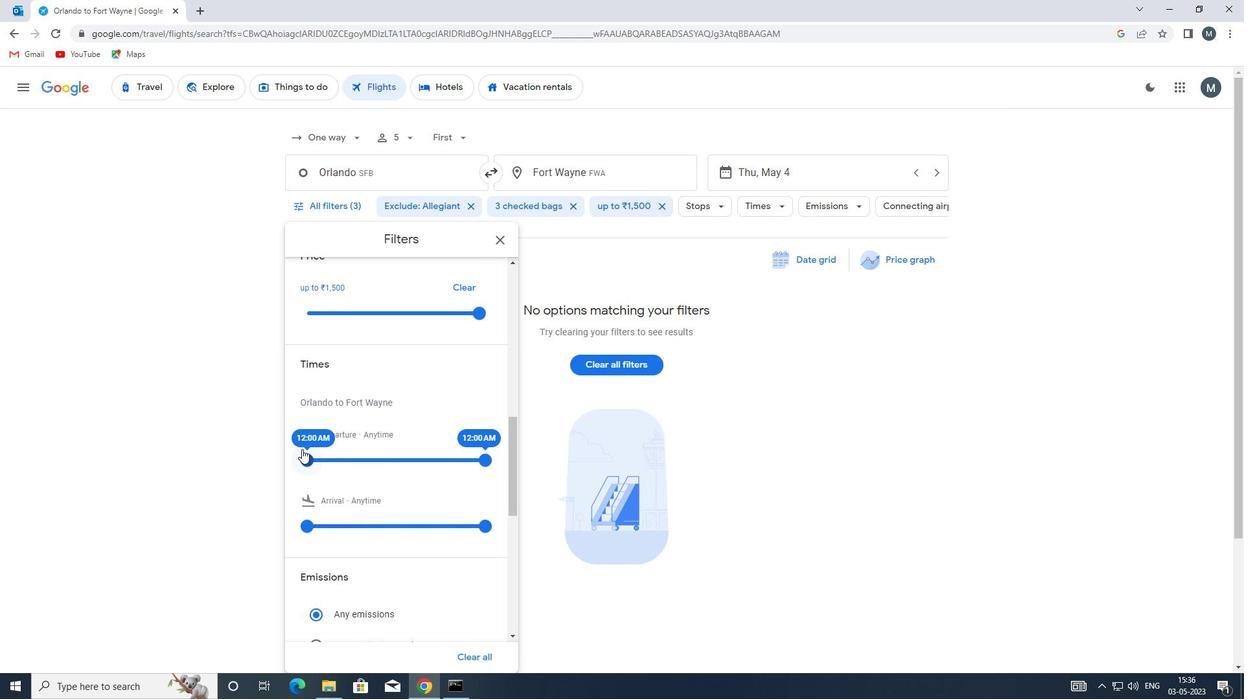 
Action: Mouse pressed left at (302, 451)
Screenshot: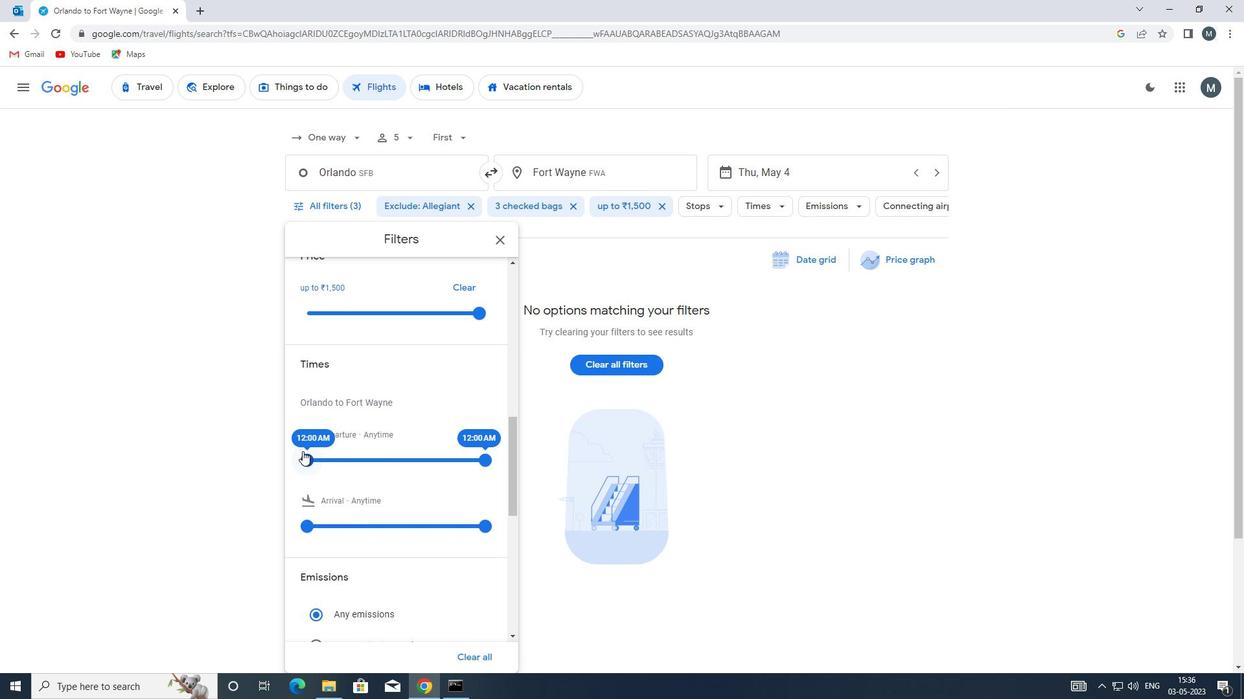 
Action: Mouse moved to (477, 460)
Screenshot: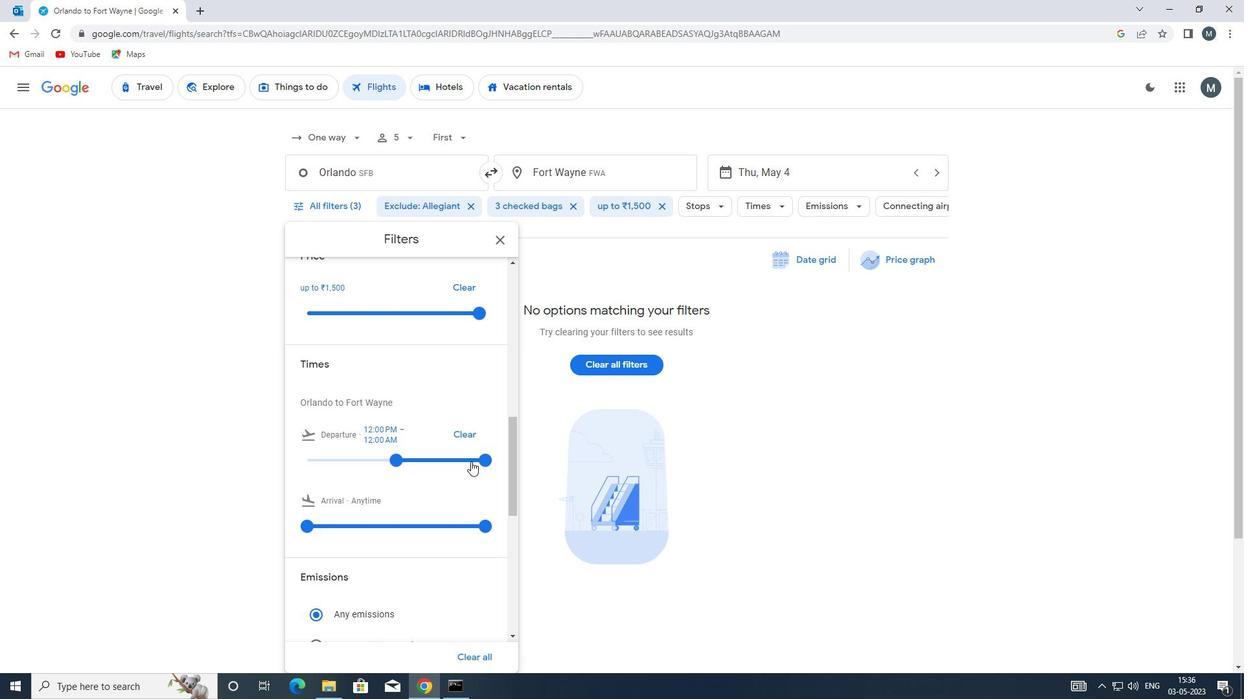 
Action: Mouse pressed left at (477, 460)
Screenshot: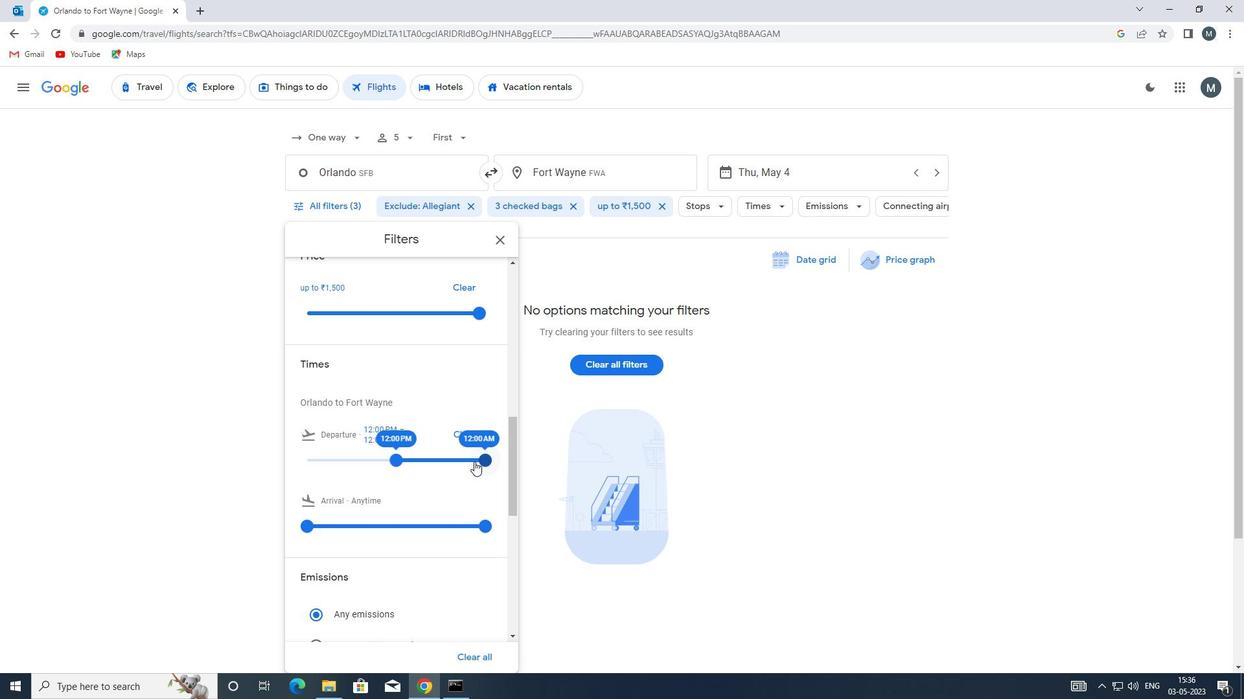 
Action: Mouse moved to (402, 461)
Screenshot: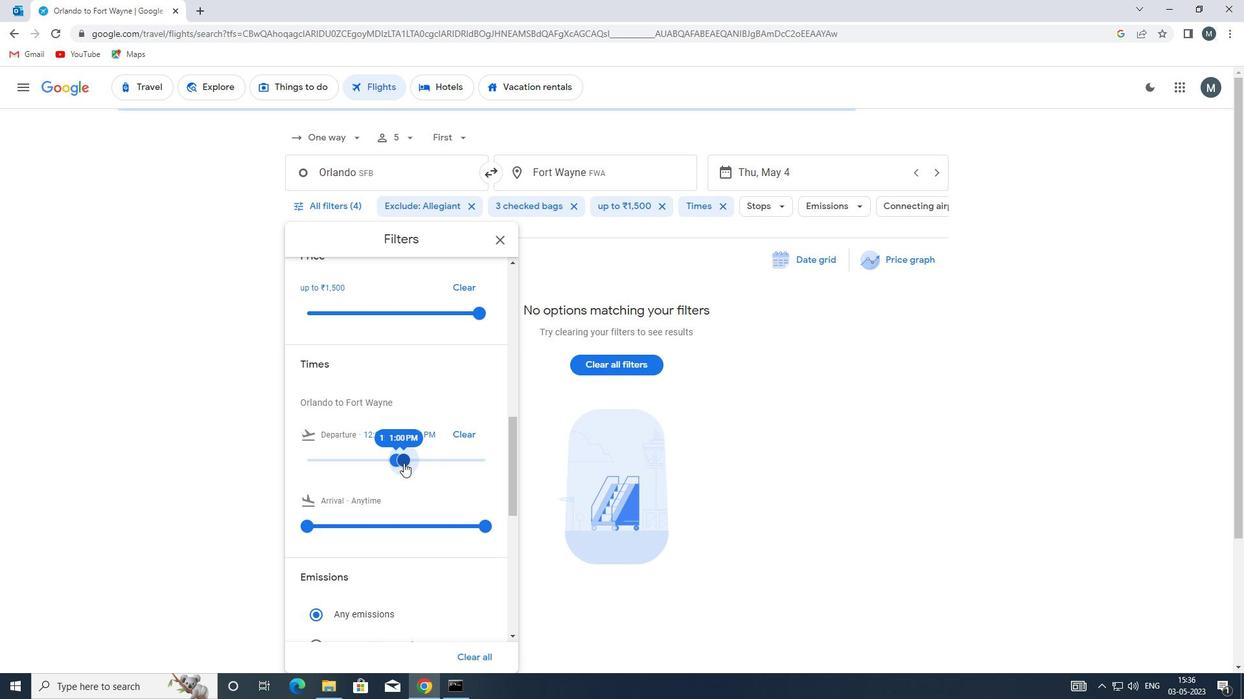 
Action: Mouse scrolled (402, 460) with delta (0, 0)
Screenshot: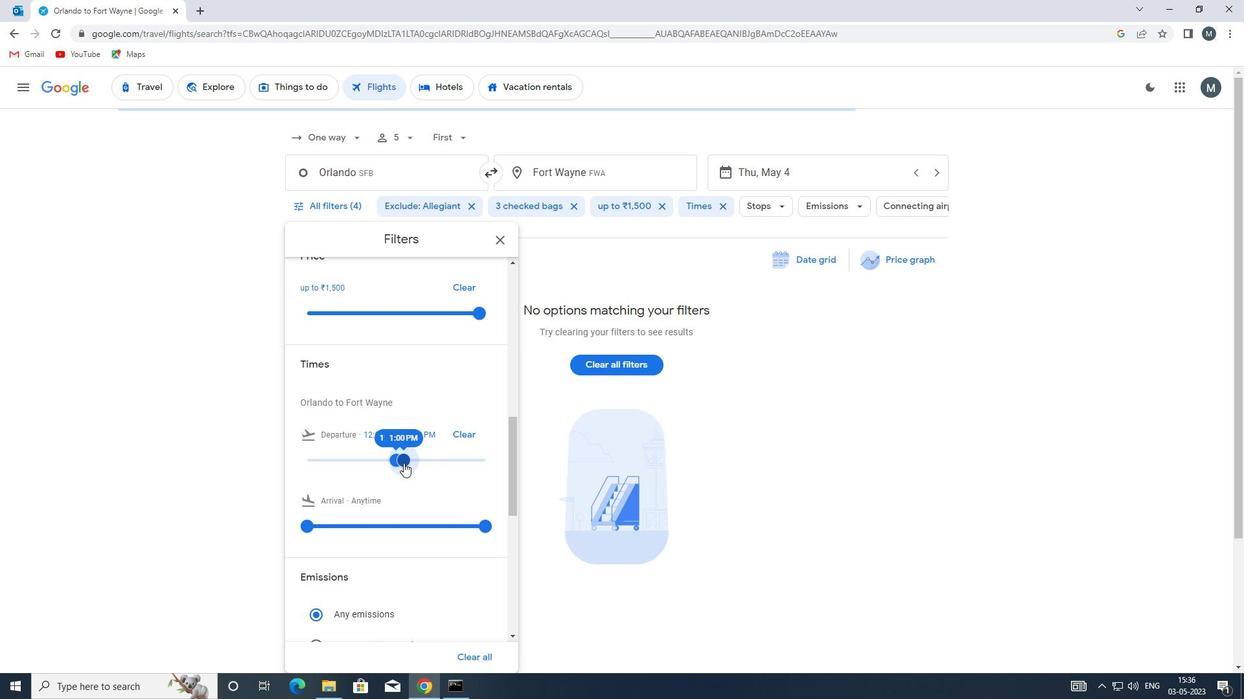 
Action: Mouse scrolled (402, 460) with delta (0, 0)
Screenshot: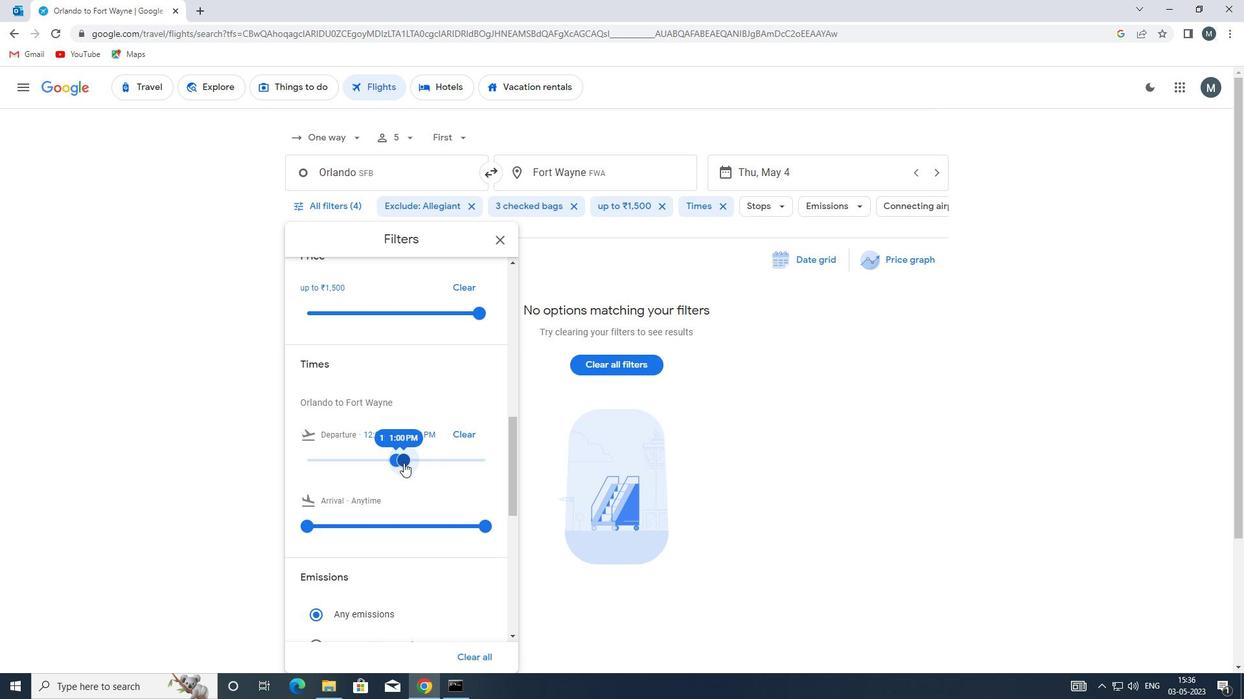 
Action: Mouse moved to (499, 243)
Screenshot: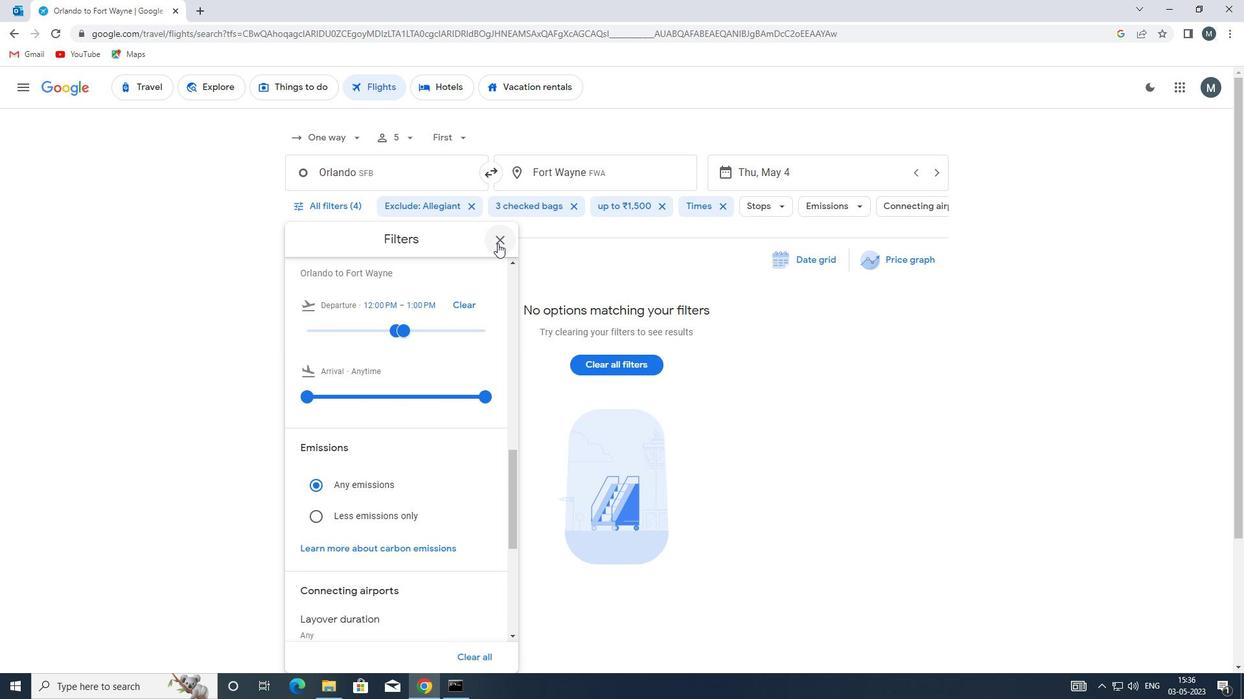 
Action: Mouse pressed left at (499, 243)
Screenshot: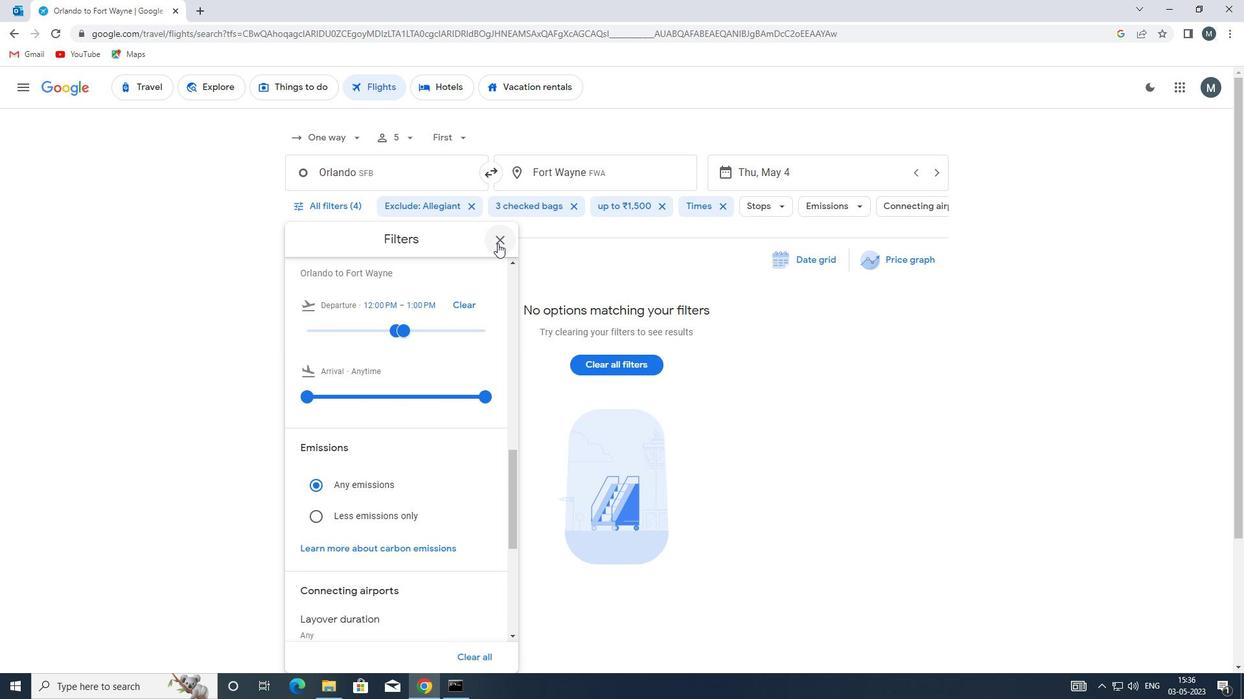 
